 Task: Create a due date automation trigger when advanced on, 2 days after a card is due add fields with custom field "Resume" set to a number lower or equal to 1 and greater than 10 at 11:00 AM.
Action: Mouse moved to (1080, 315)
Screenshot: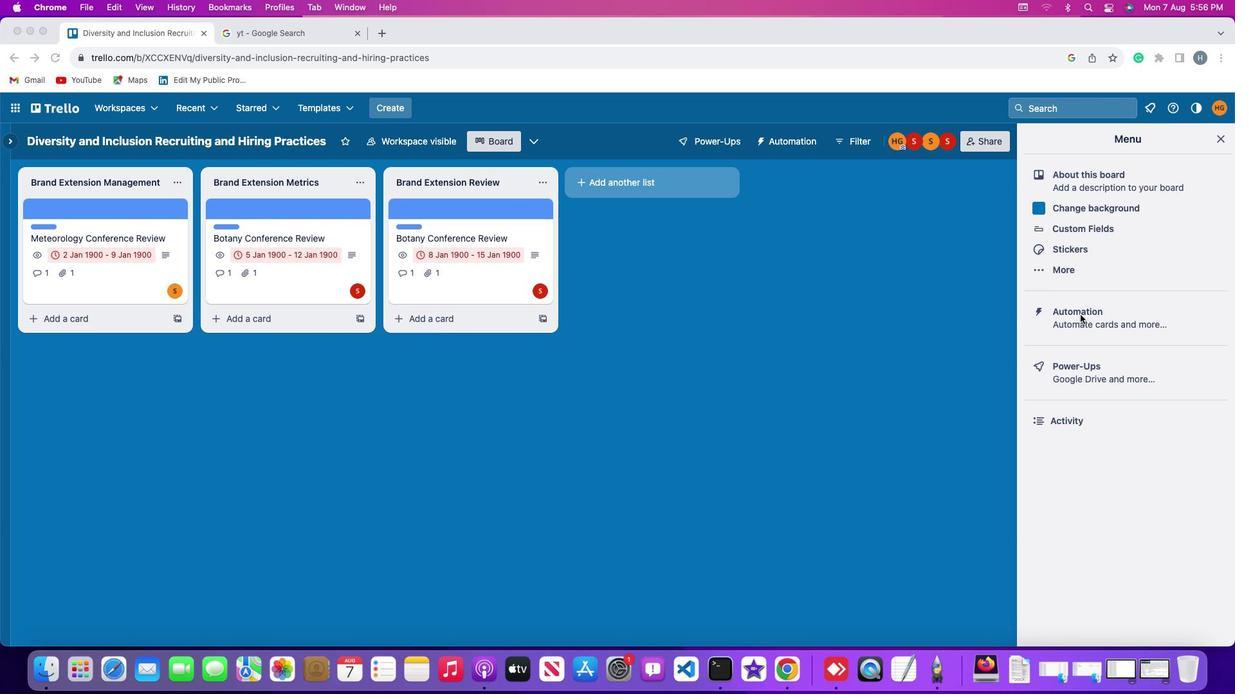 
Action: Mouse pressed left at (1080, 315)
Screenshot: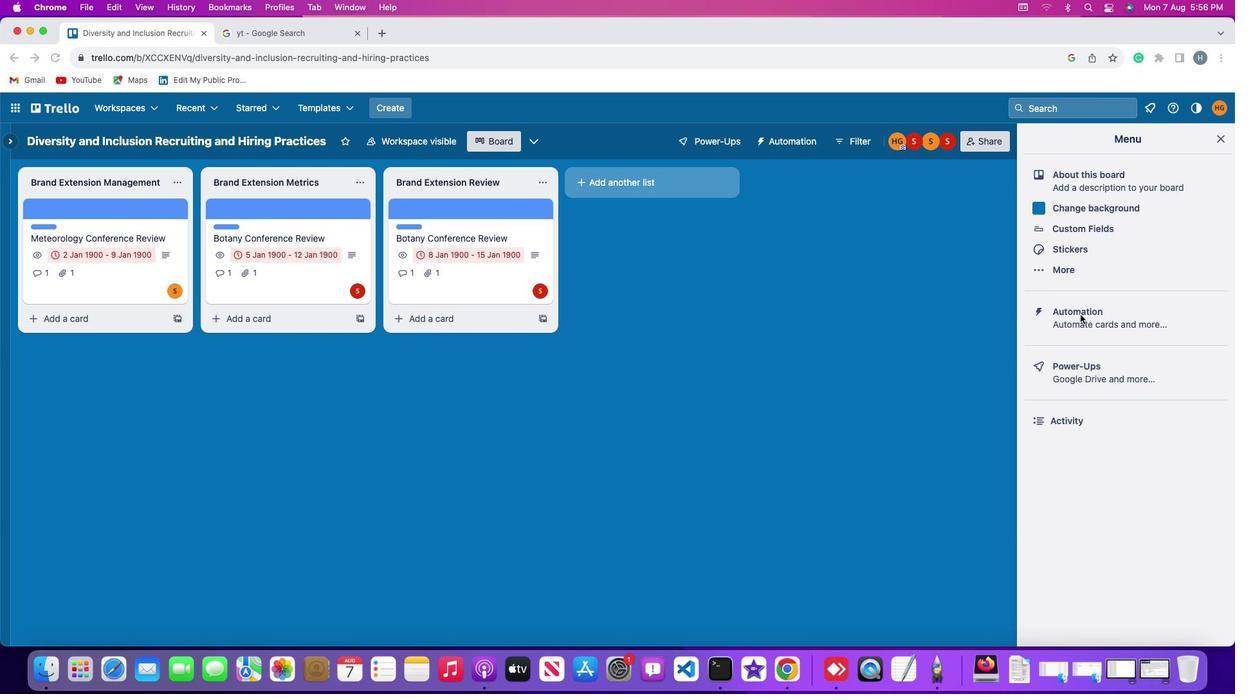 
Action: Mouse pressed left at (1080, 315)
Screenshot: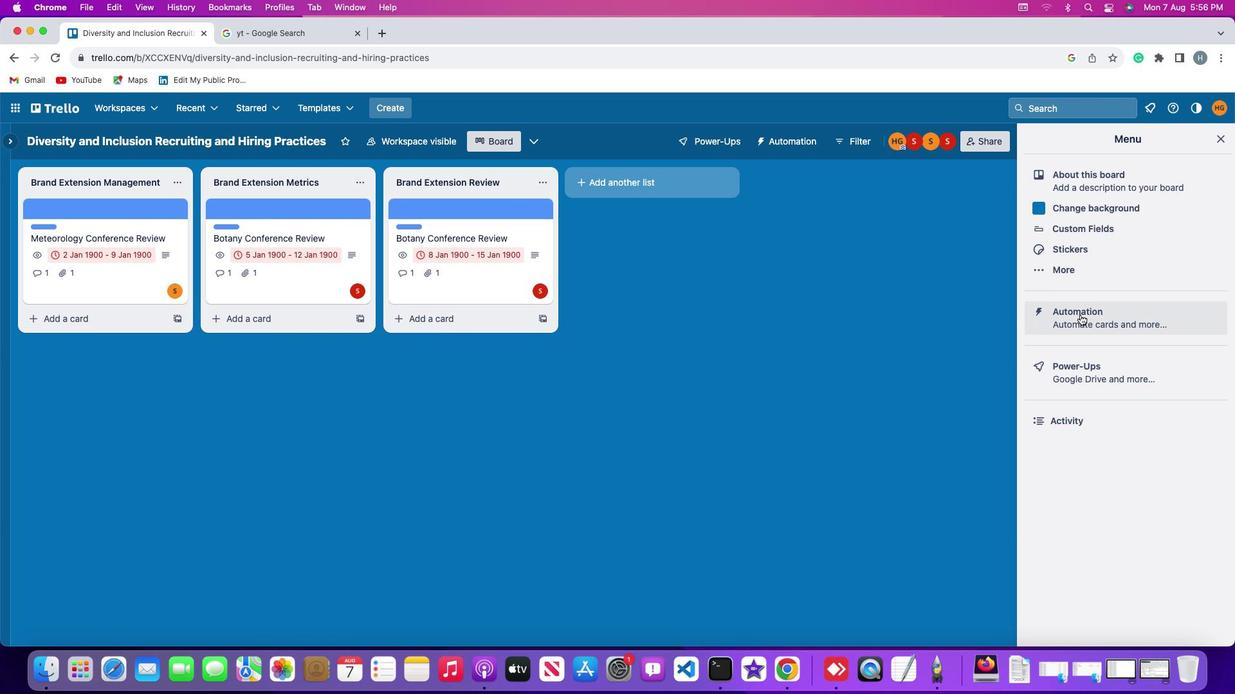 
Action: Mouse moved to (69, 301)
Screenshot: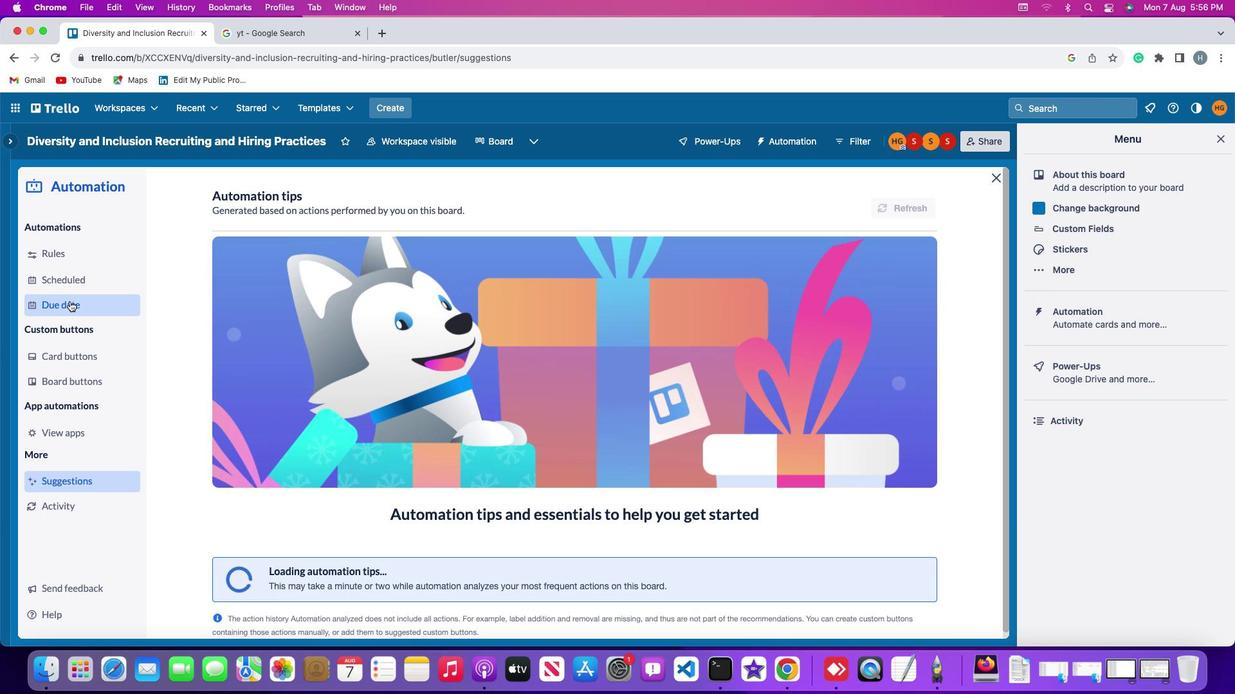 
Action: Mouse pressed left at (69, 301)
Screenshot: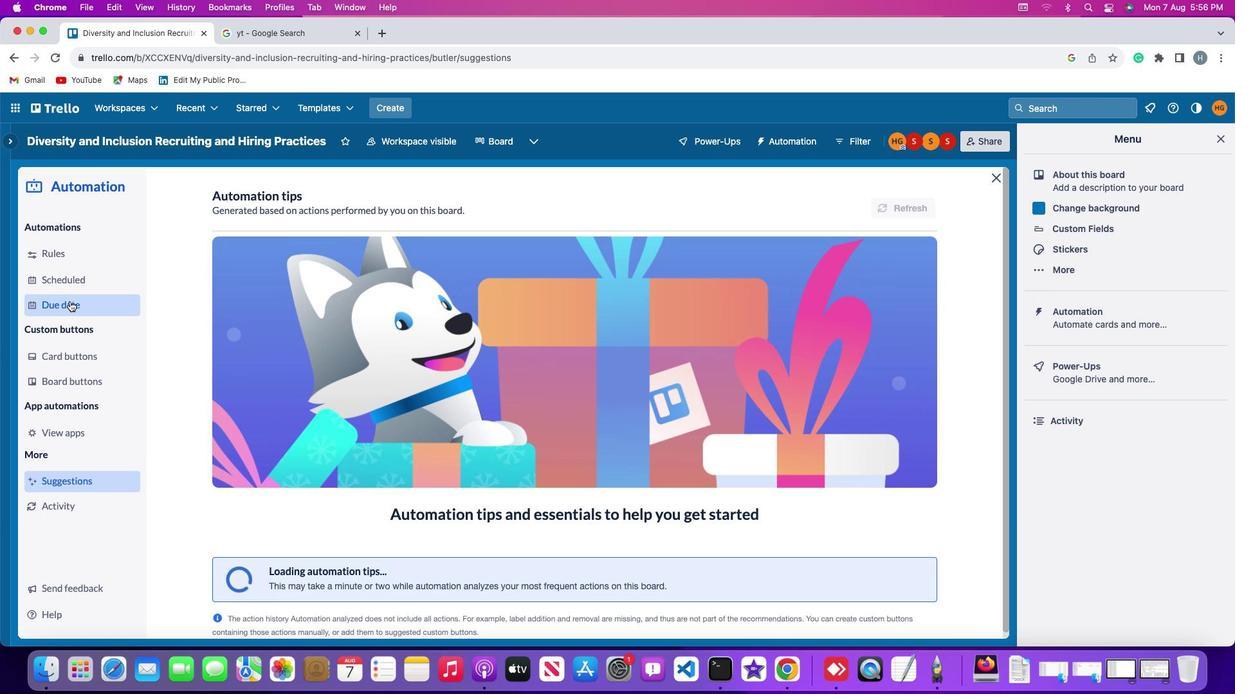 
Action: Mouse moved to (838, 200)
Screenshot: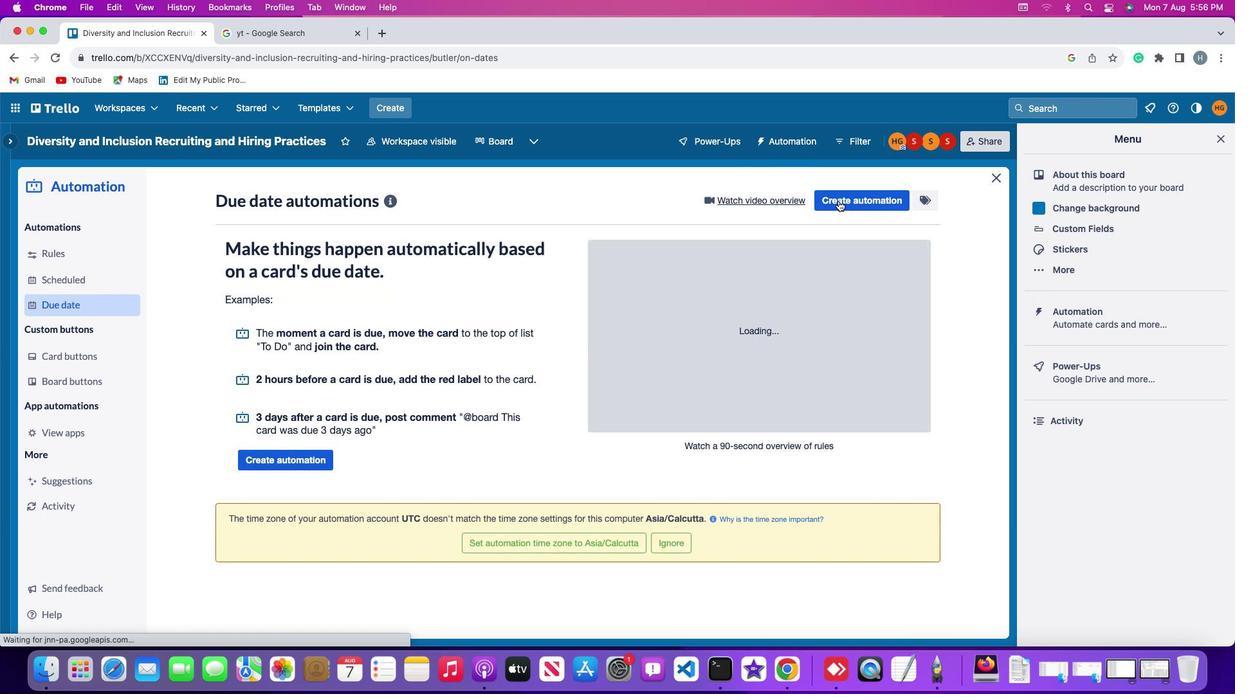 
Action: Mouse pressed left at (838, 200)
Screenshot: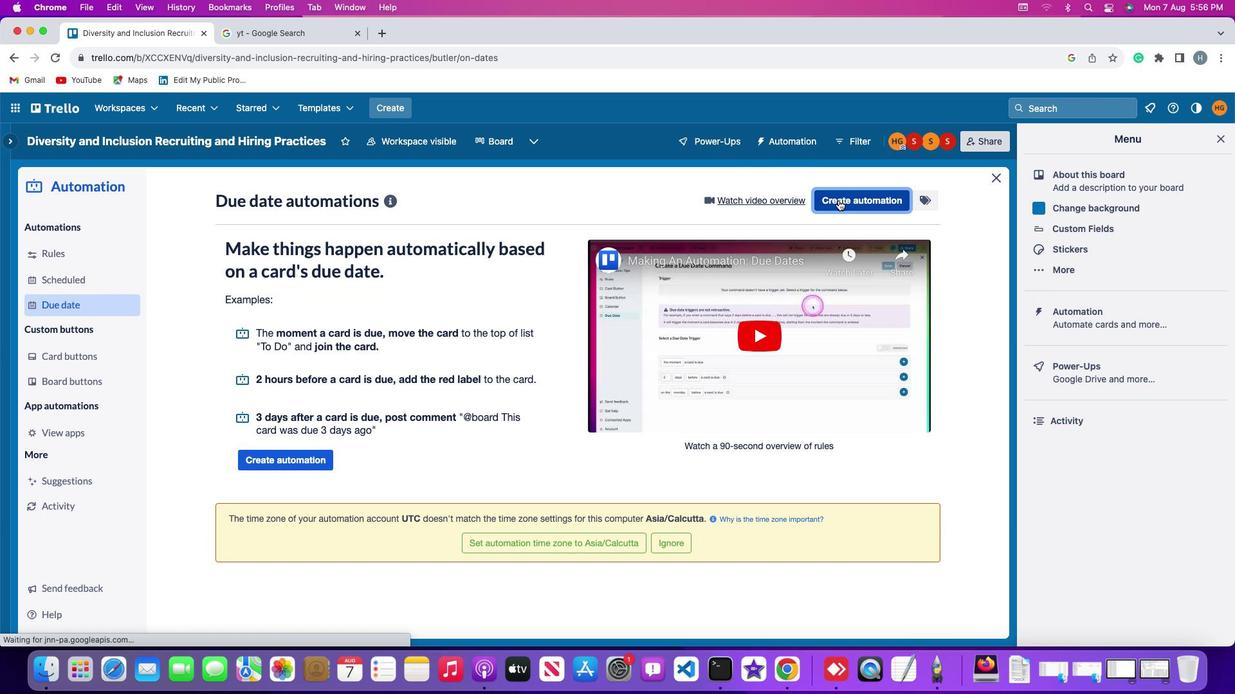 
Action: Mouse moved to (466, 322)
Screenshot: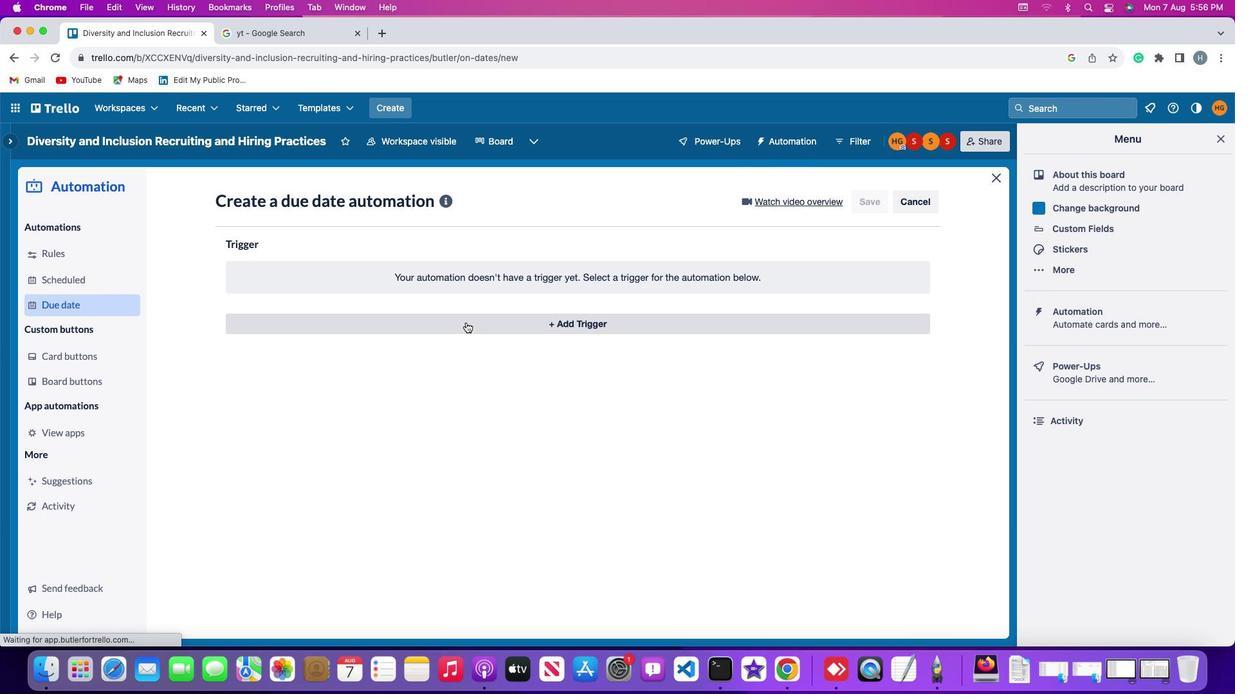 
Action: Mouse pressed left at (466, 322)
Screenshot: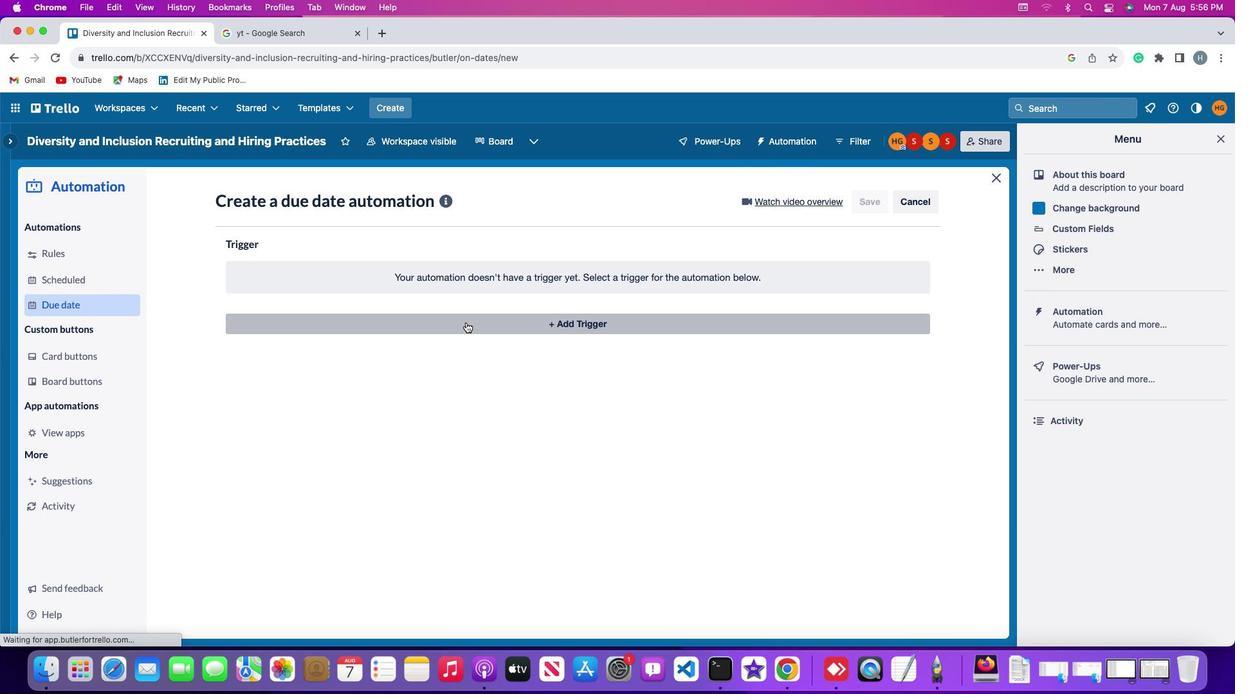 
Action: Mouse moved to (248, 519)
Screenshot: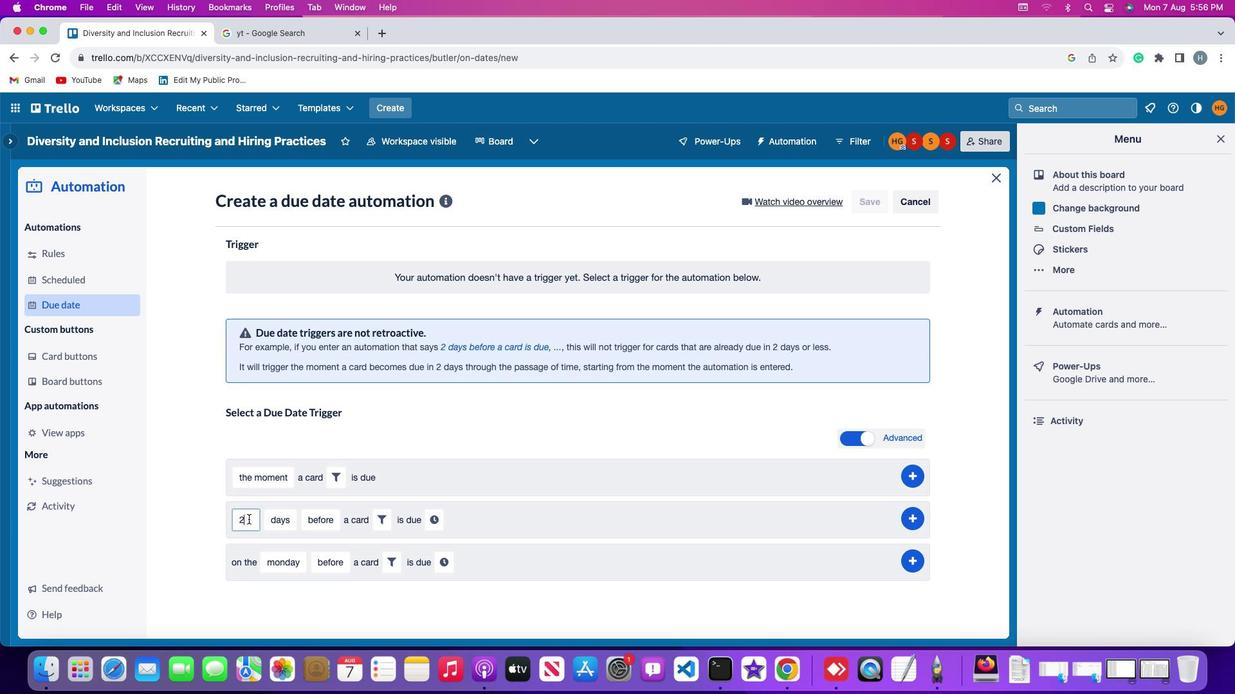 
Action: Mouse pressed left at (248, 519)
Screenshot: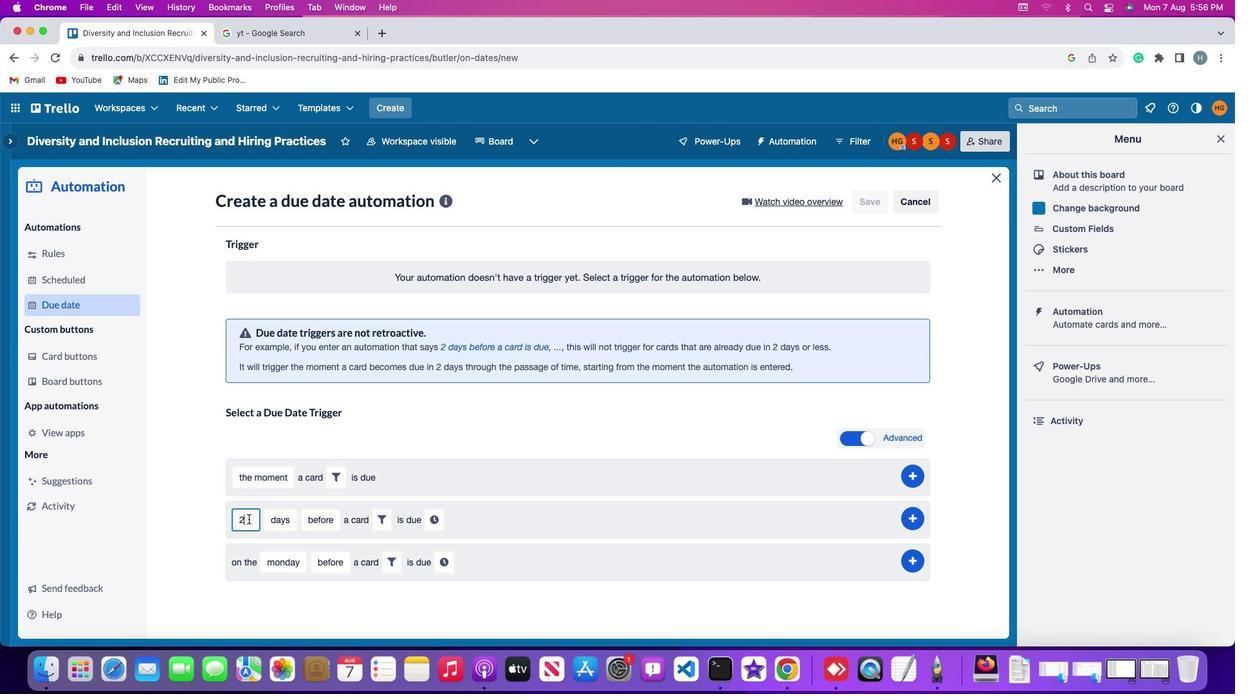 
Action: Mouse moved to (248, 519)
Screenshot: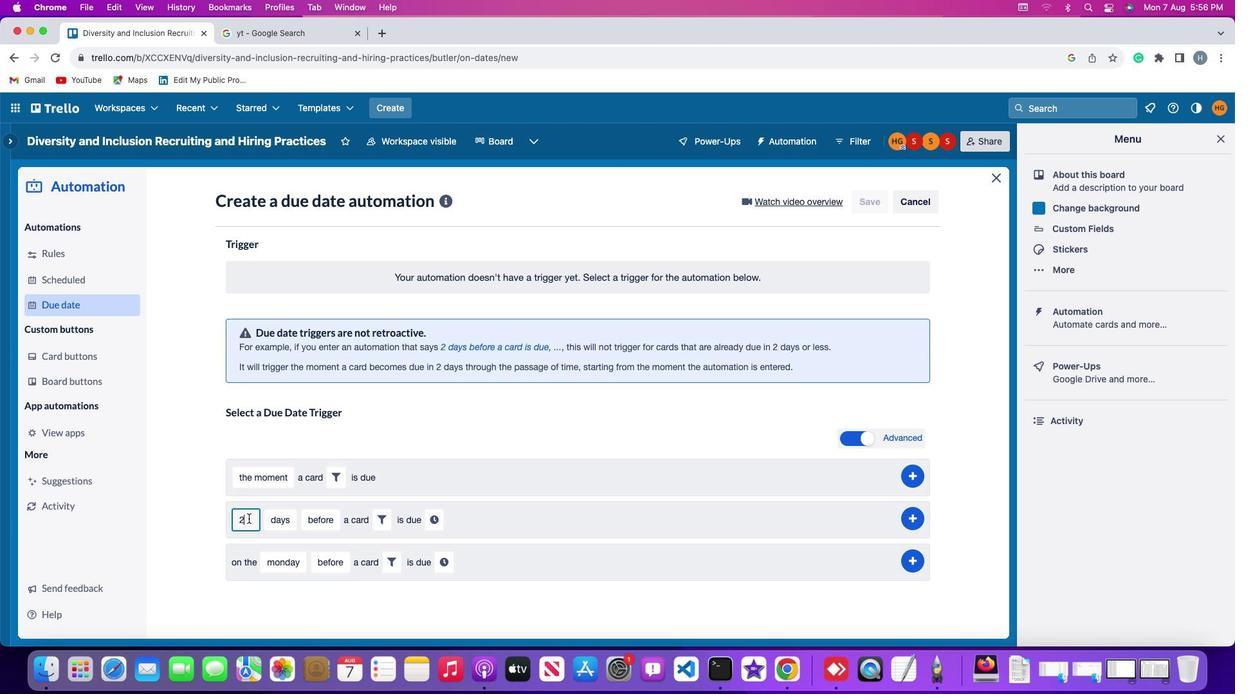 
Action: Key pressed Key.backspace'2'
Screenshot: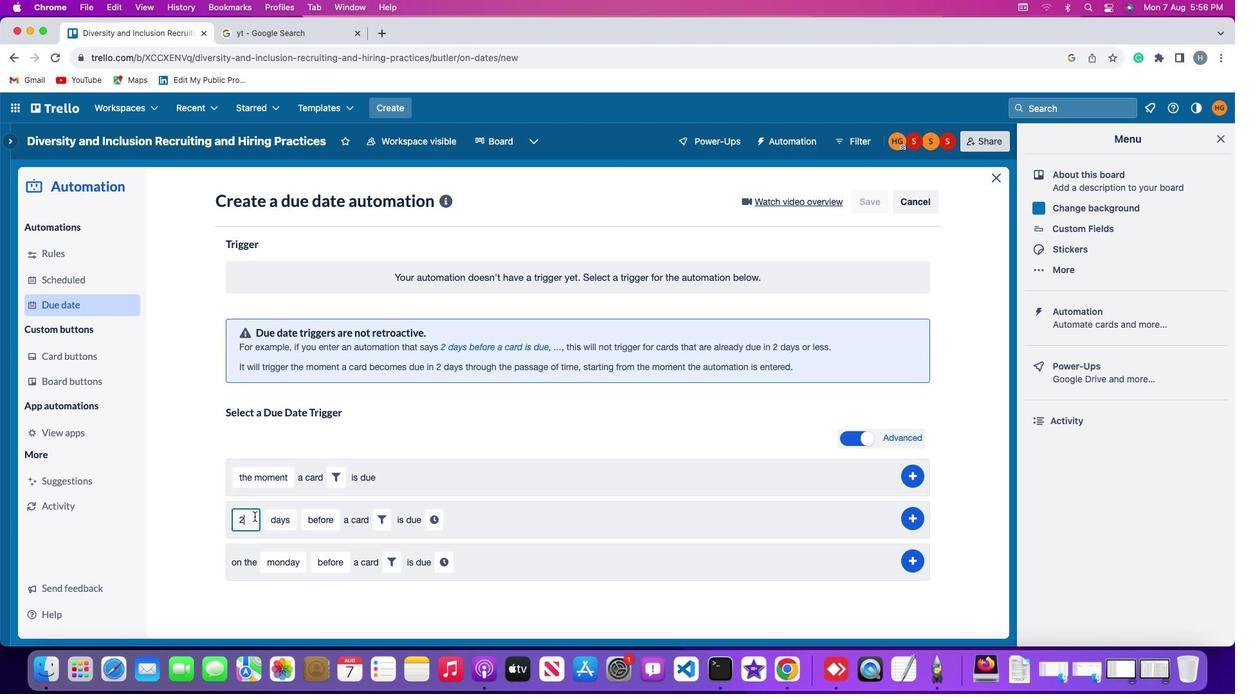 
Action: Mouse moved to (272, 515)
Screenshot: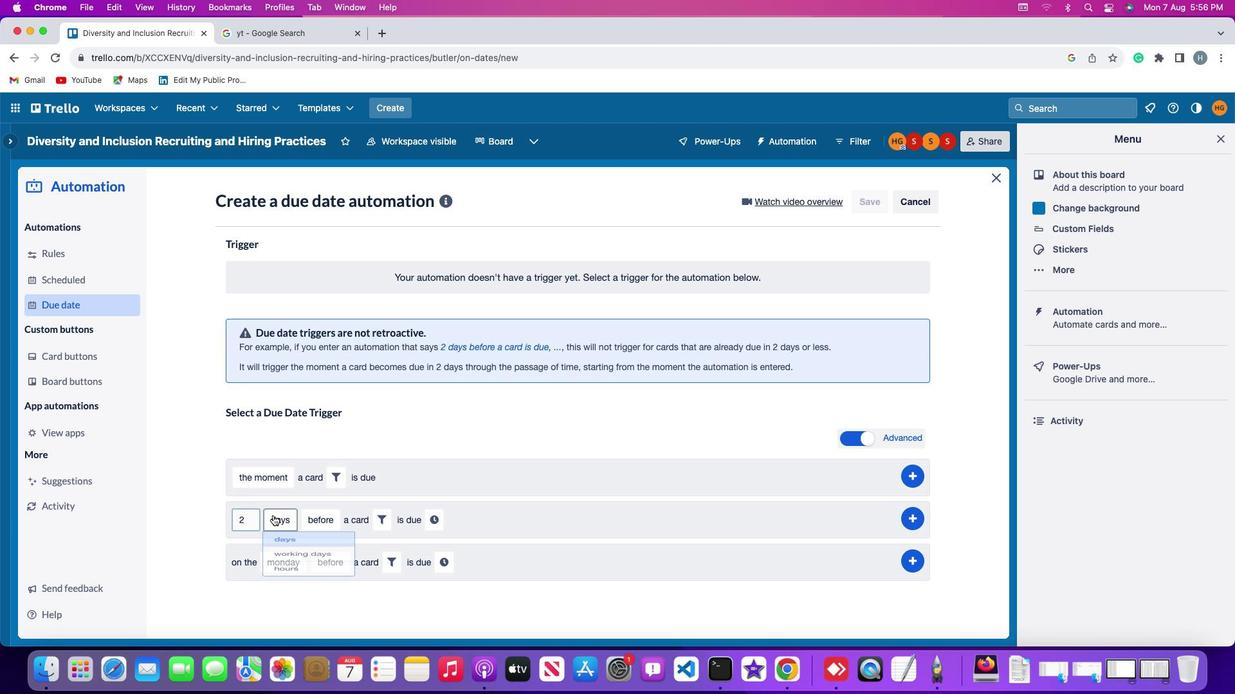 
Action: Mouse pressed left at (272, 515)
Screenshot: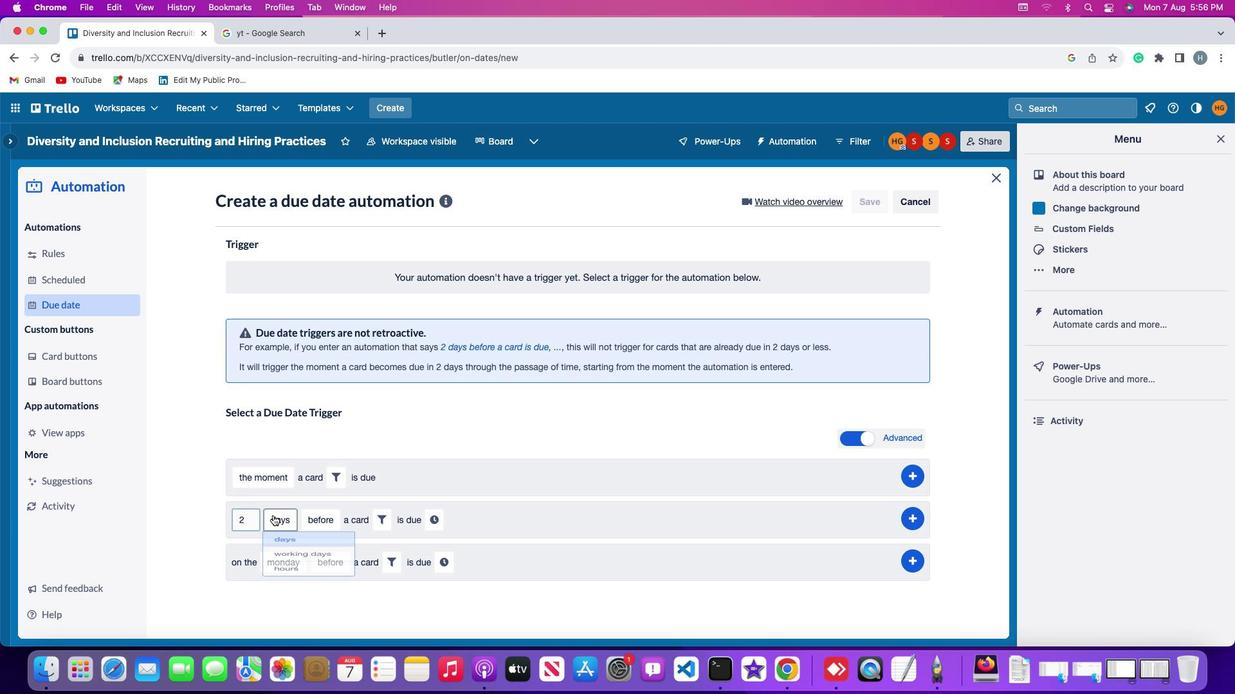 
Action: Mouse moved to (284, 540)
Screenshot: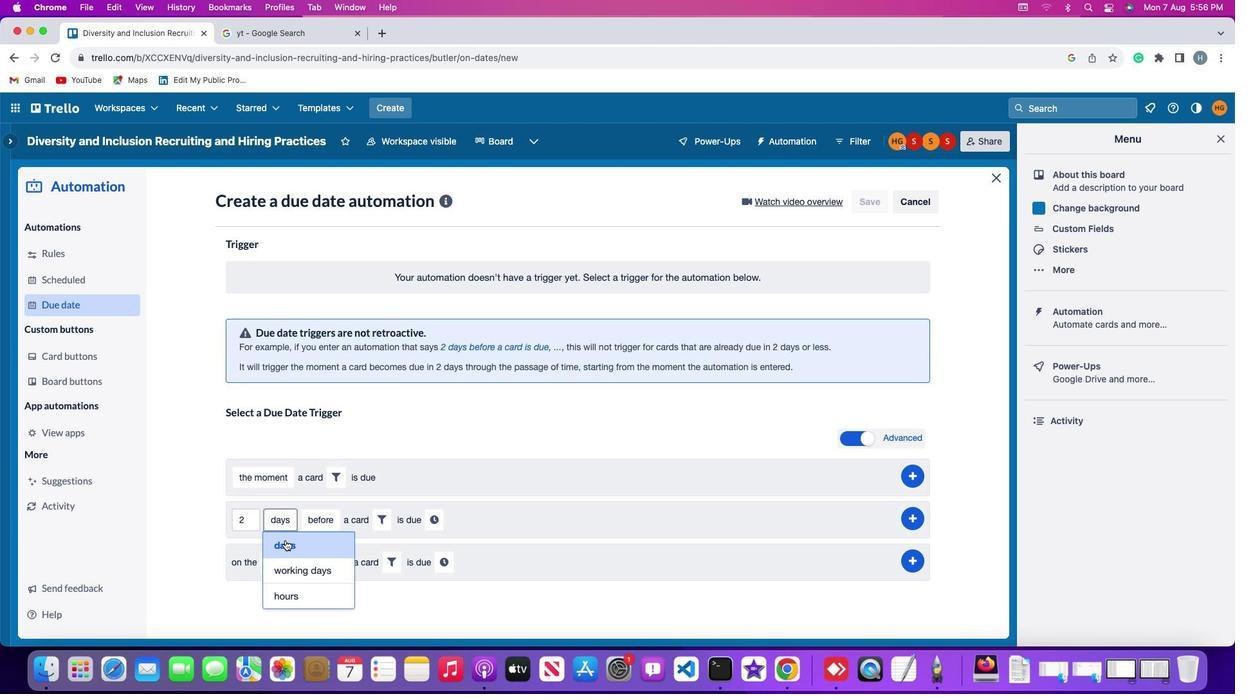 
Action: Mouse pressed left at (284, 540)
Screenshot: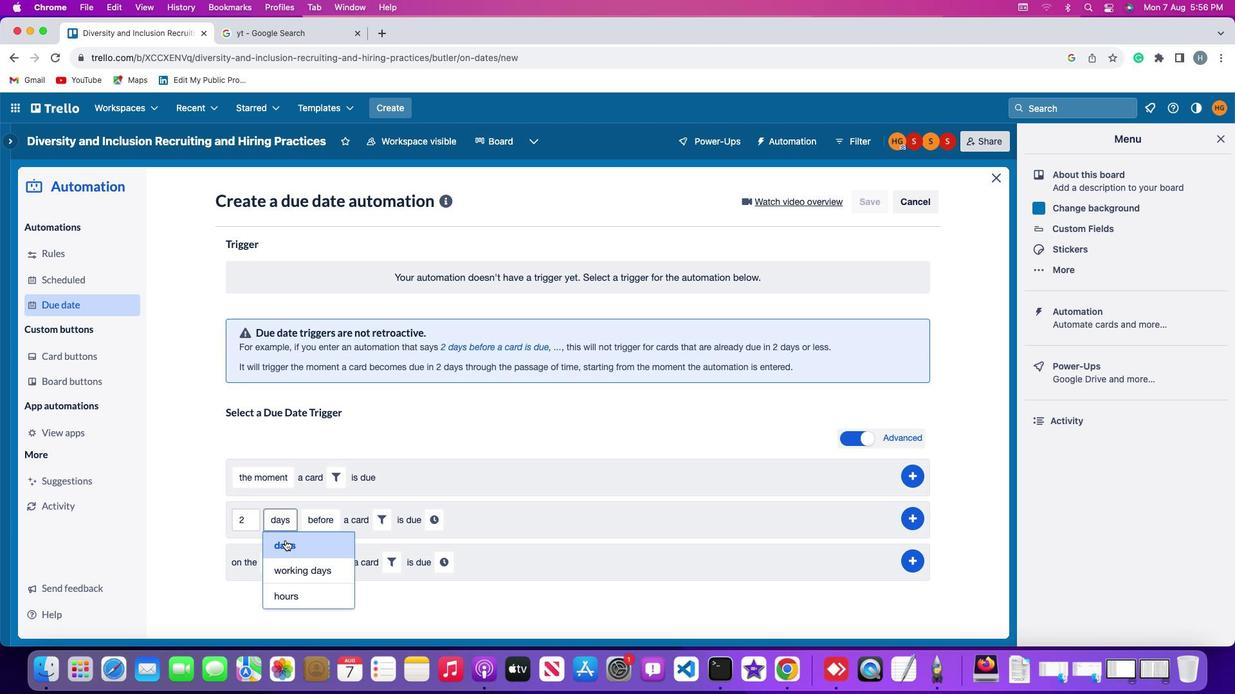 
Action: Mouse moved to (322, 521)
Screenshot: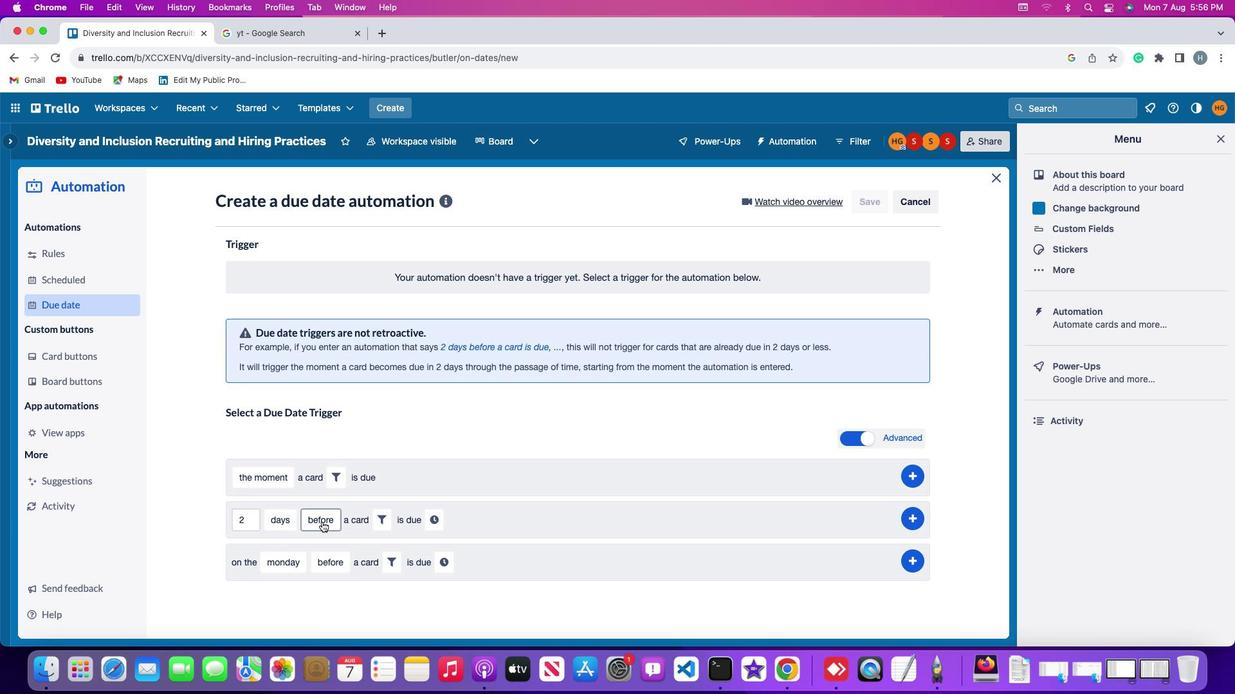 
Action: Mouse pressed left at (322, 521)
Screenshot: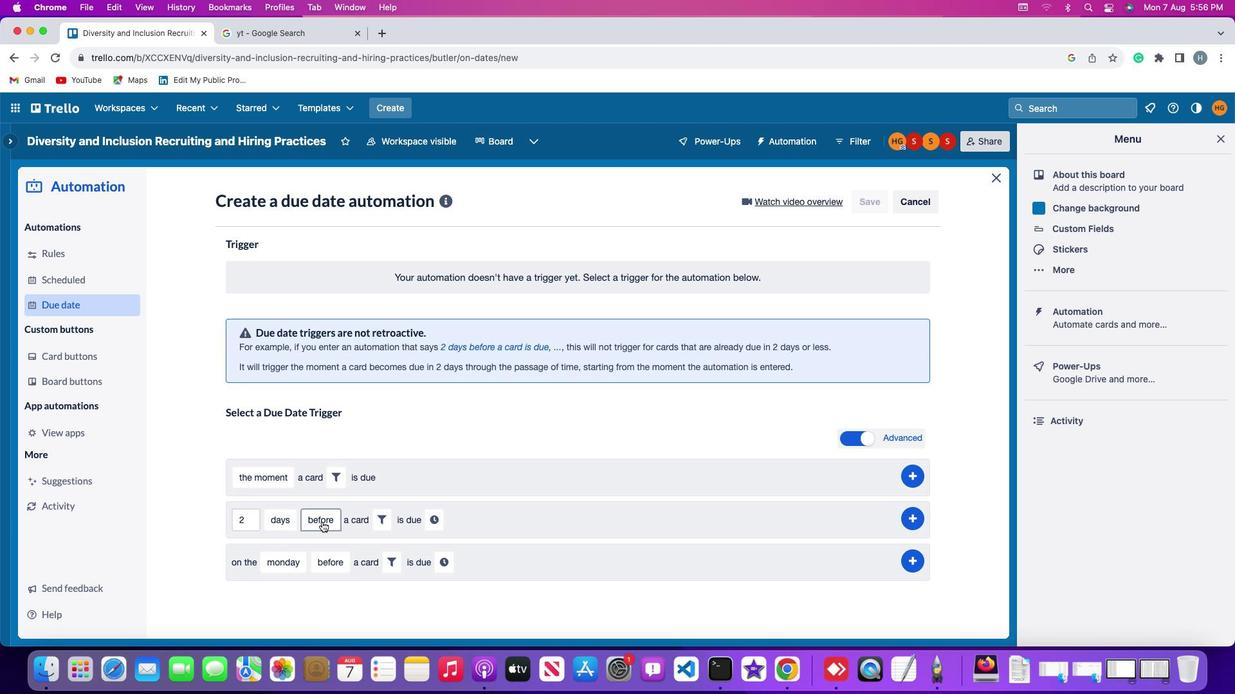 
Action: Mouse moved to (322, 566)
Screenshot: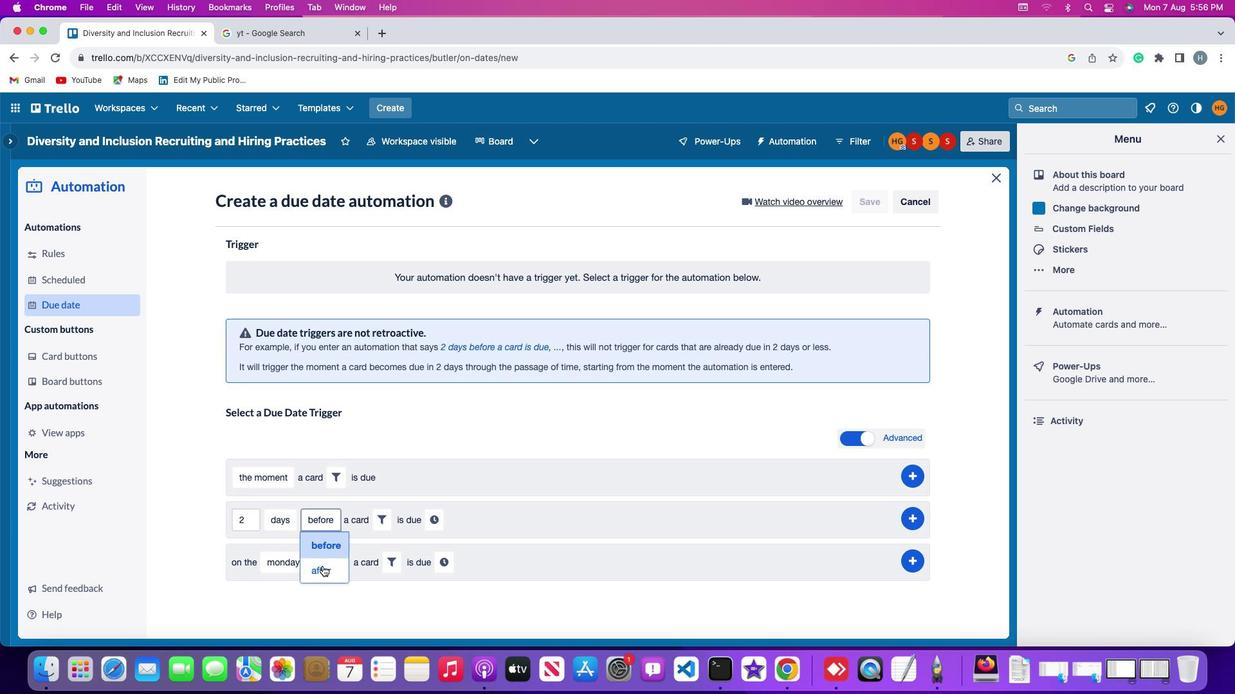 
Action: Mouse pressed left at (322, 566)
Screenshot: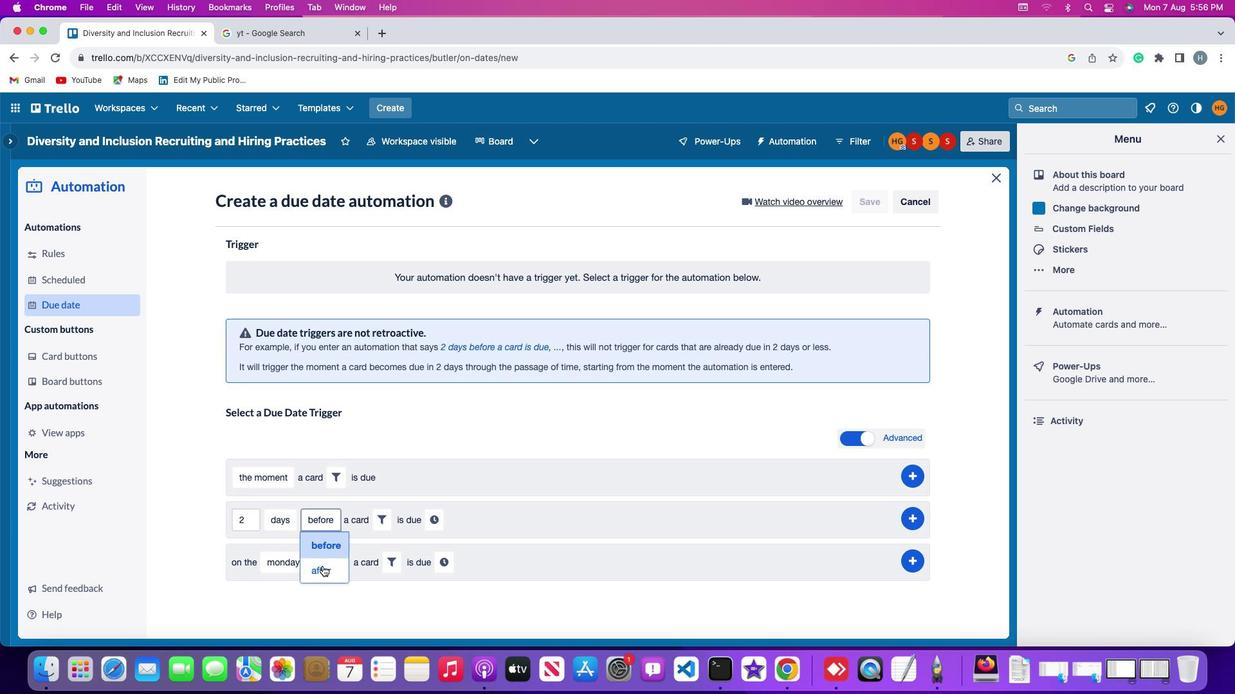 
Action: Mouse moved to (372, 519)
Screenshot: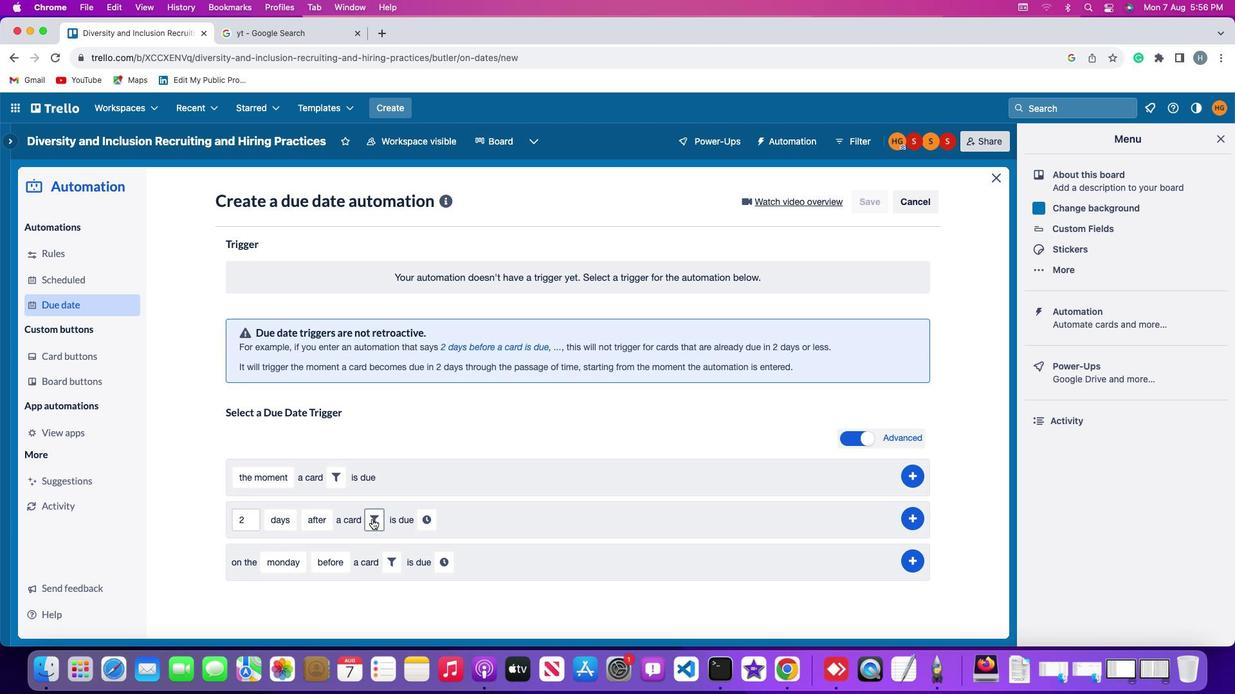 
Action: Mouse pressed left at (372, 519)
Screenshot: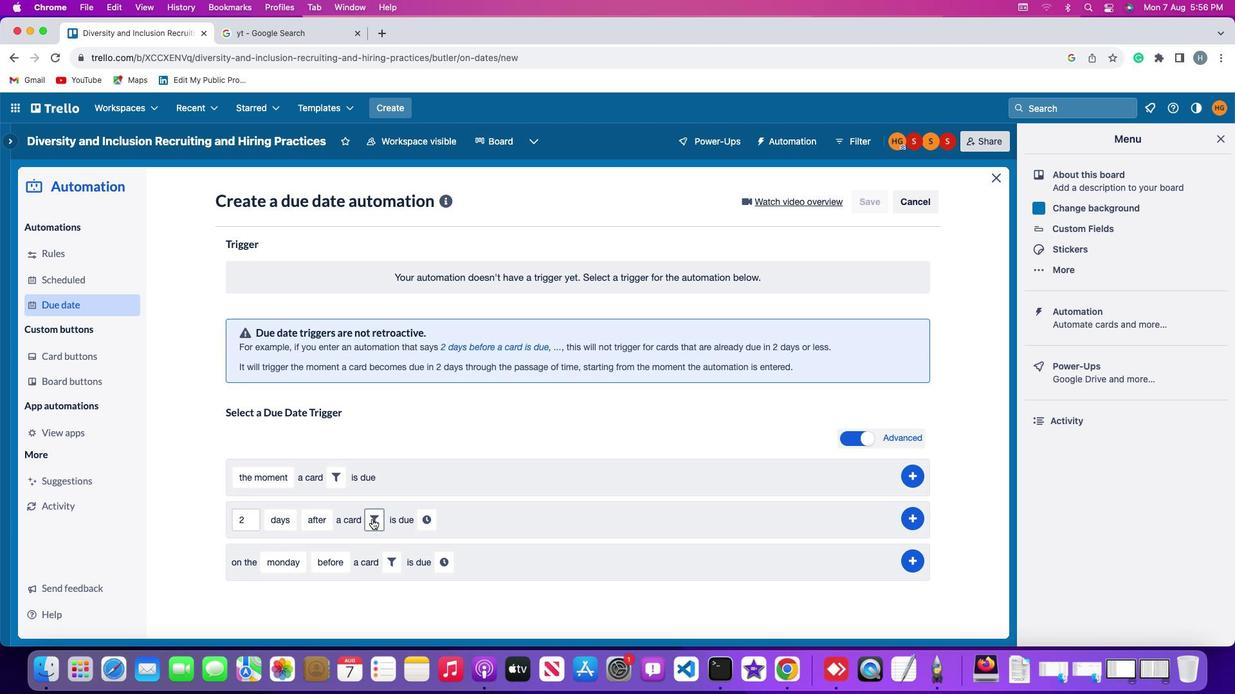 
Action: Mouse moved to (582, 560)
Screenshot: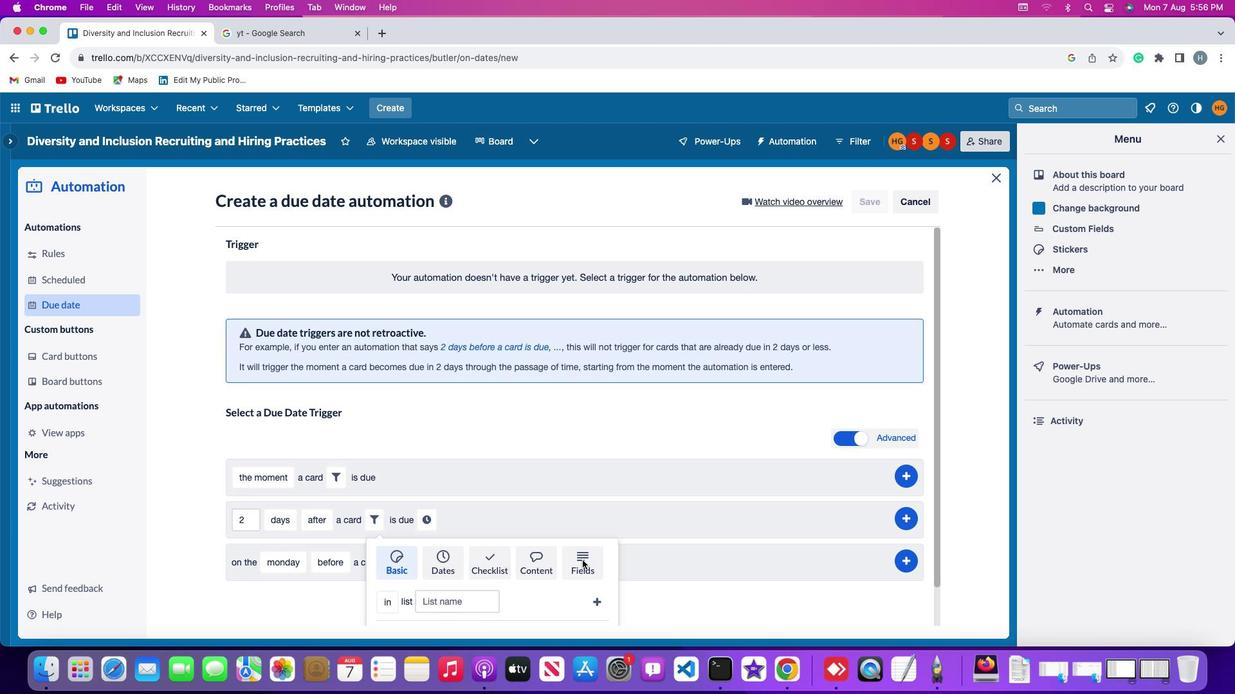 
Action: Mouse pressed left at (582, 560)
Screenshot: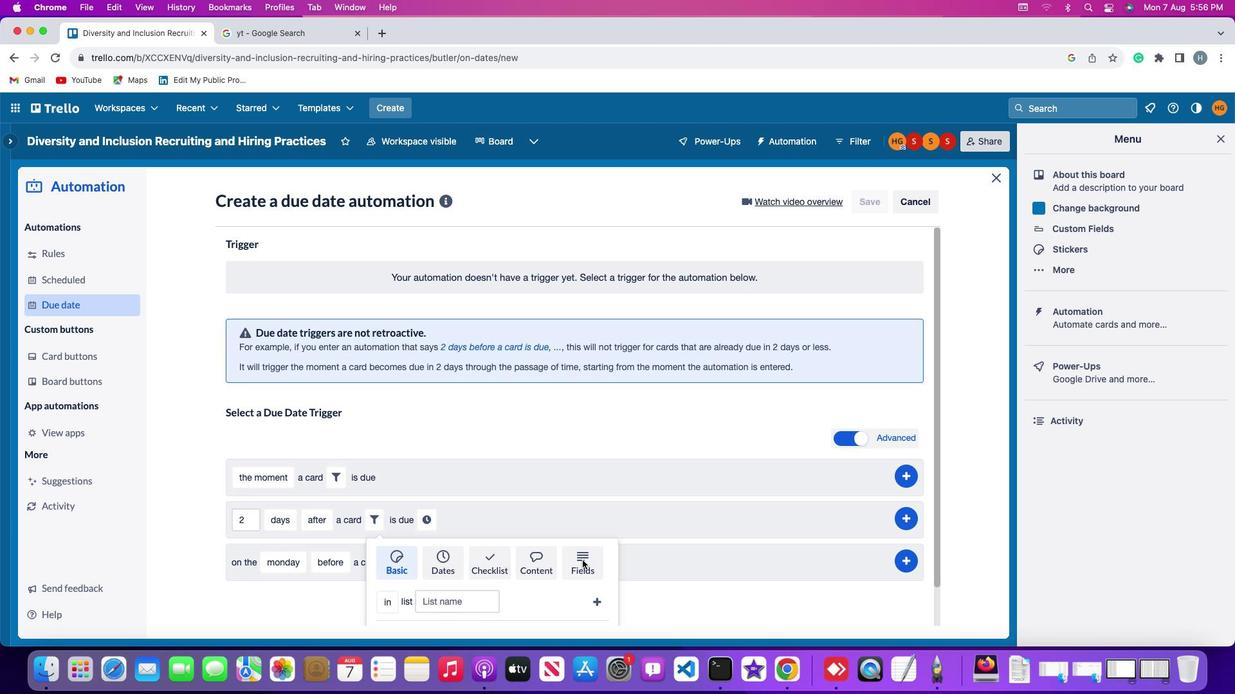 
Action: Mouse moved to (467, 571)
Screenshot: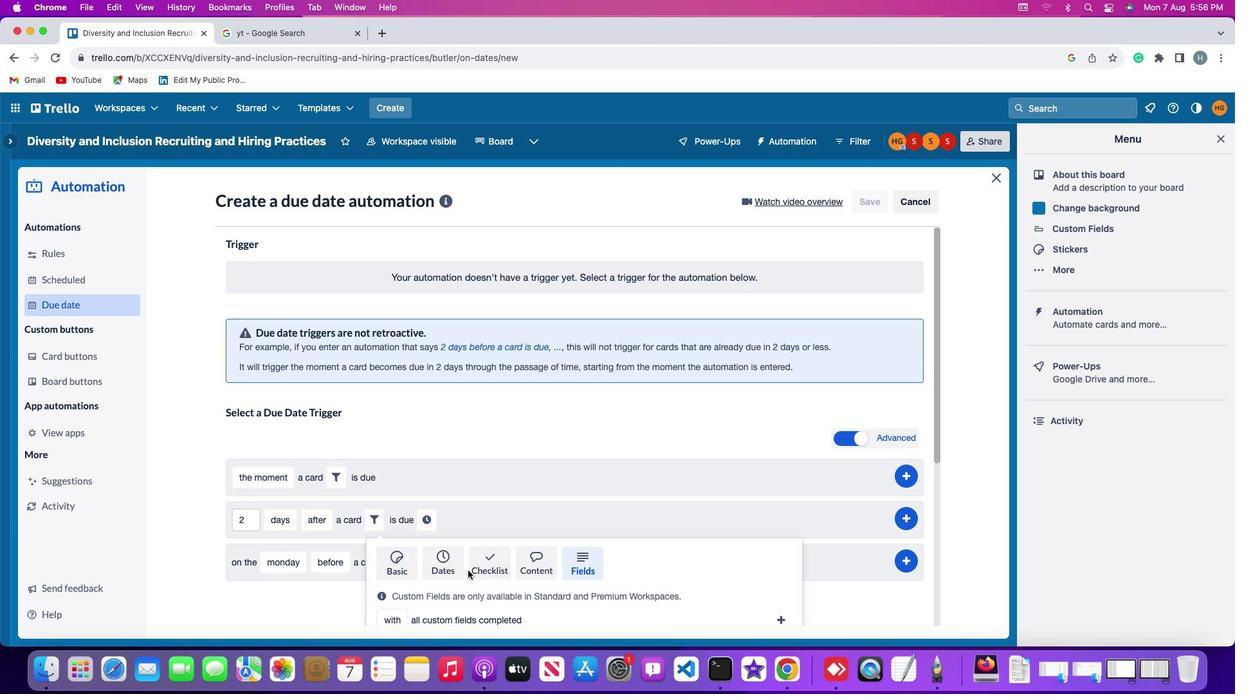 
Action: Mouse scrolled (467, 571) with delta (0, 0)
Screenshot: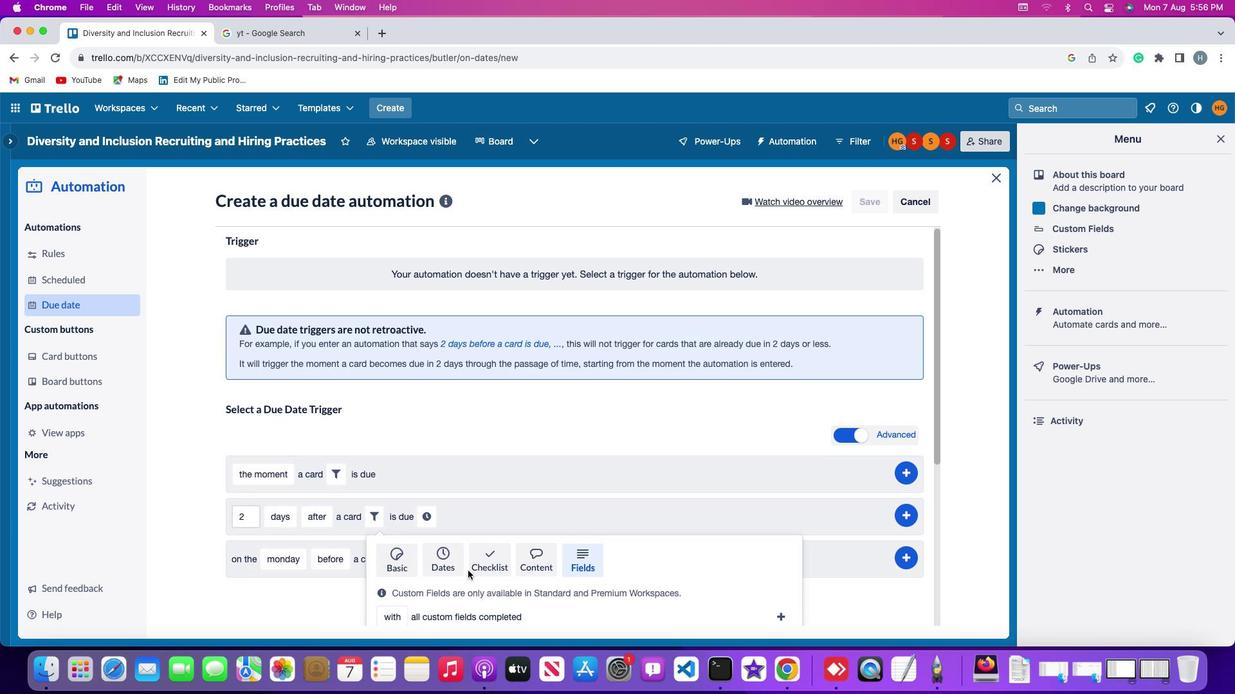 
Action: Mouse scrolled (467, 571) with delta (0, 0)
Screenshot: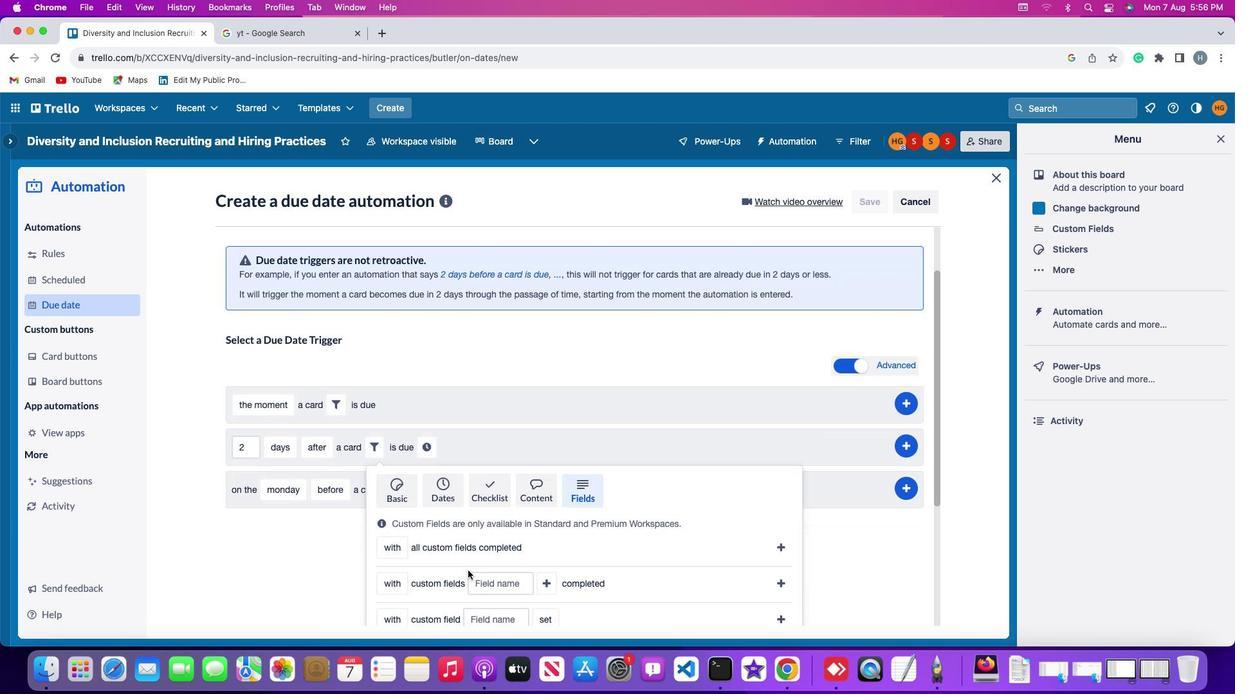 
Action: Mouse scrolled (467, 571) with delta (0, -2)
Screenshot: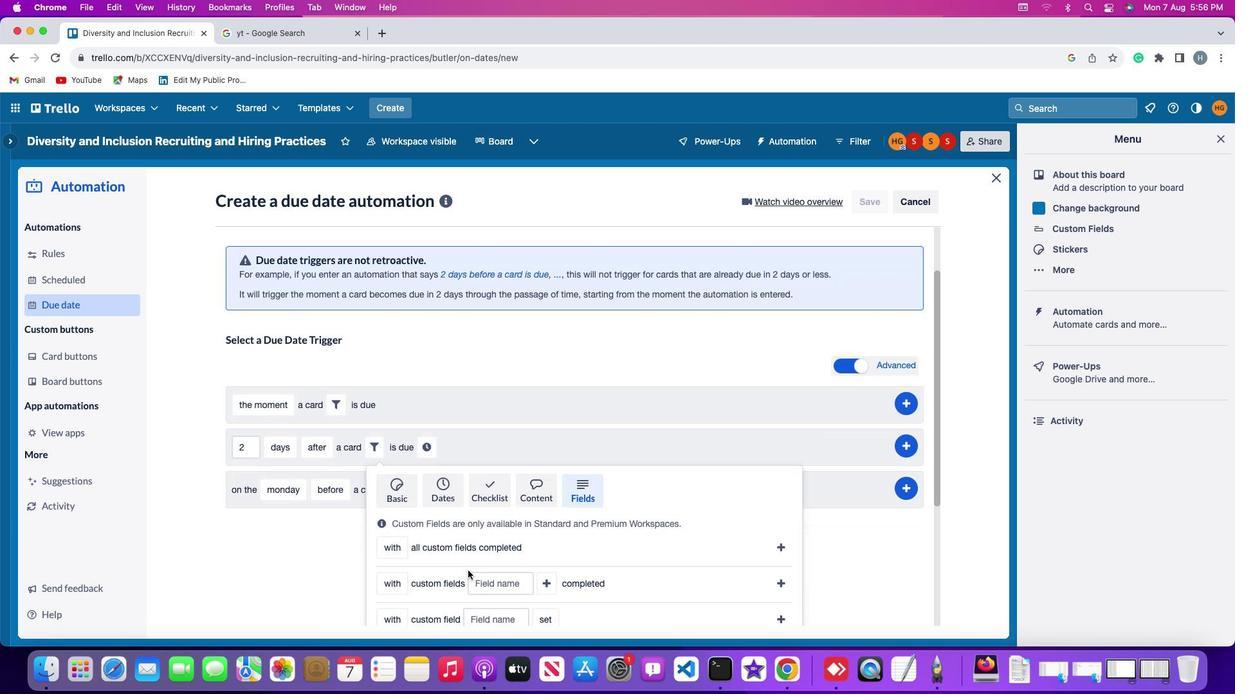 
Action: Mouse scrolled (467, 571) with delta (0, -3)
Screenshot: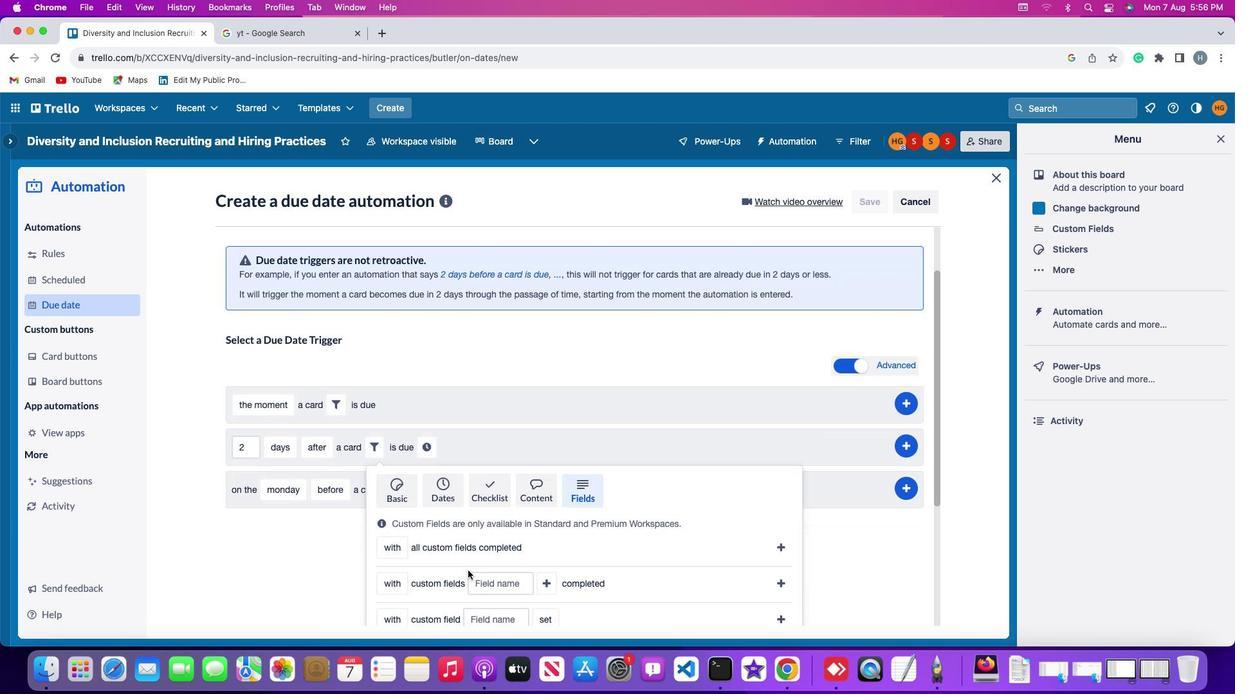 
Action: Mouse scrolled (467, 571) with delta (0, -3)
Screenshot: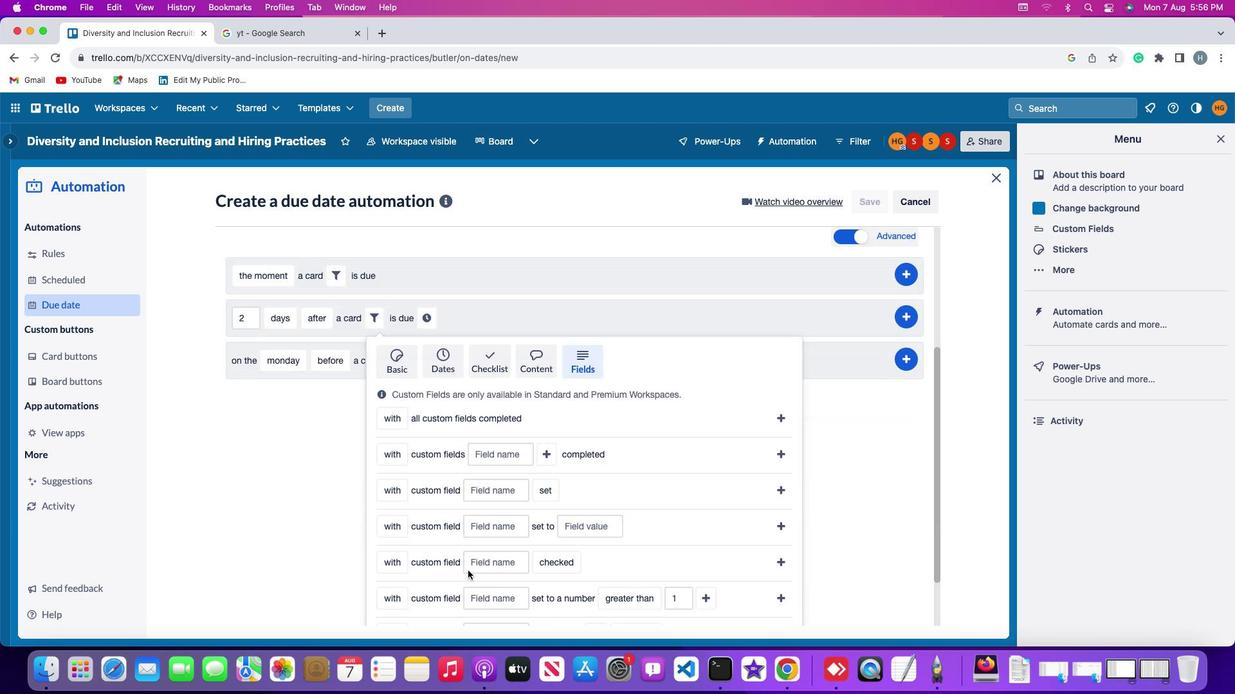 
Action: Mouse scrolled (467, 571) with delta (0, -4)
Screenshot: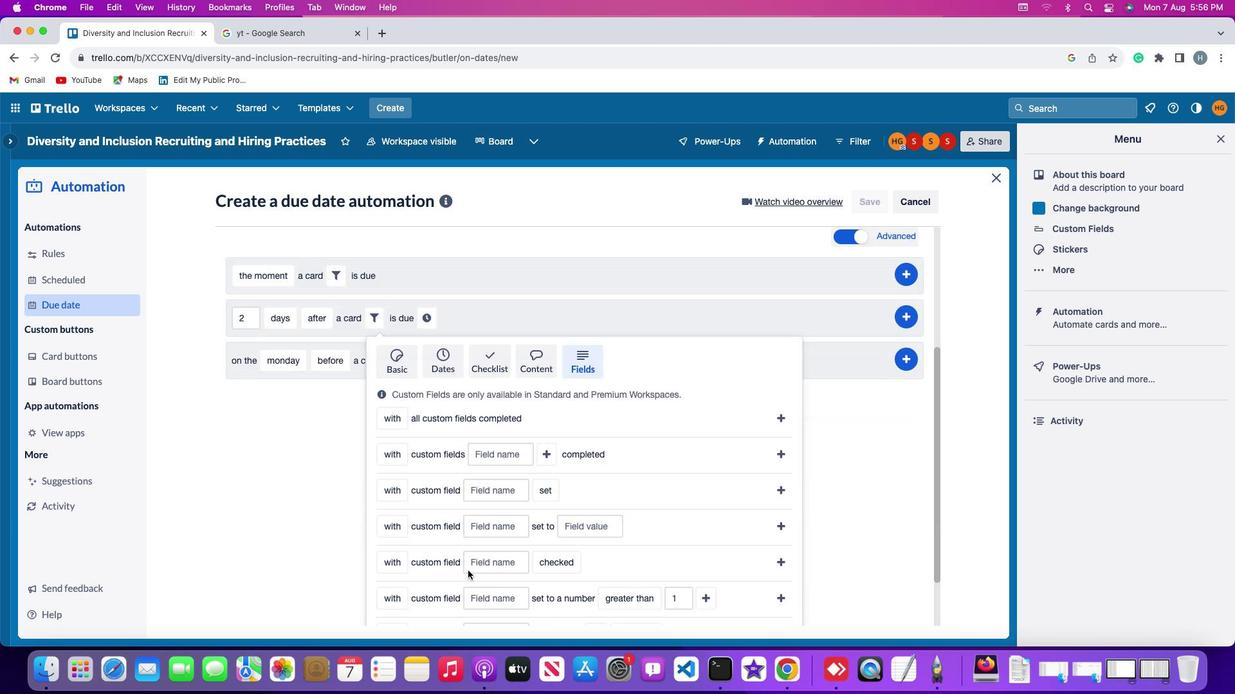
Action: Mouse scrolled (467, 571) with delta (0, -5)
Screenshot: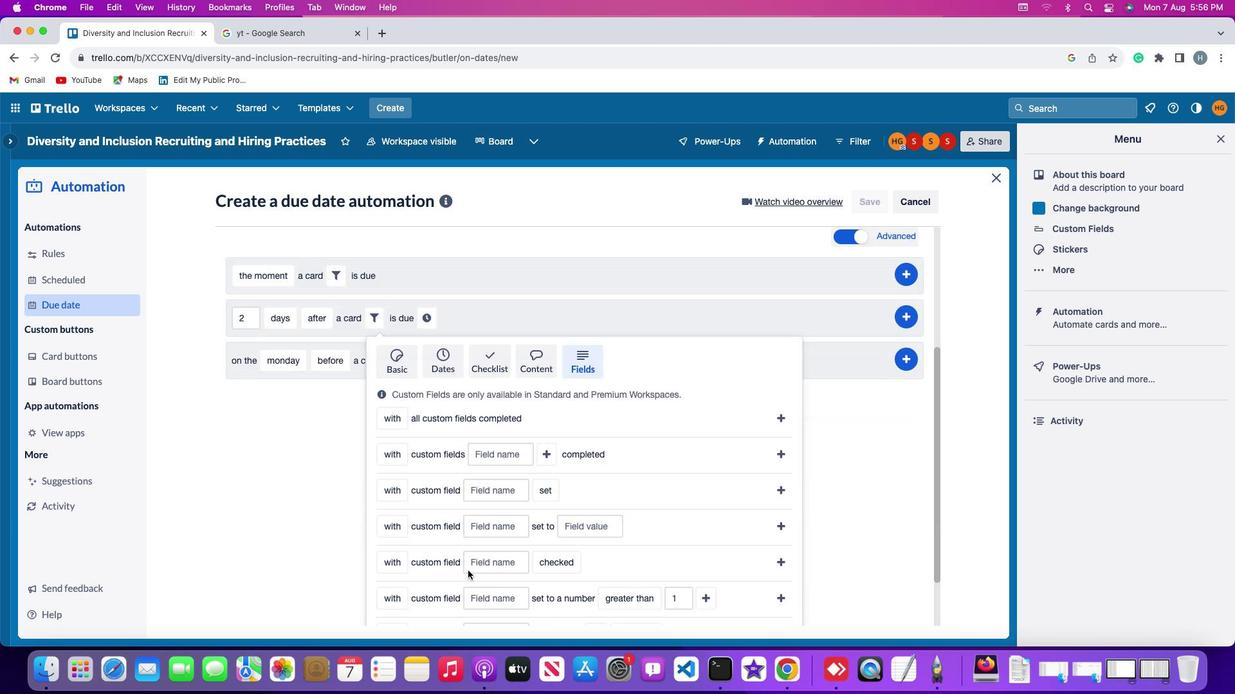 
Action: Mouse scrolled (467, 571) with delta (0, 0)
Screenshot: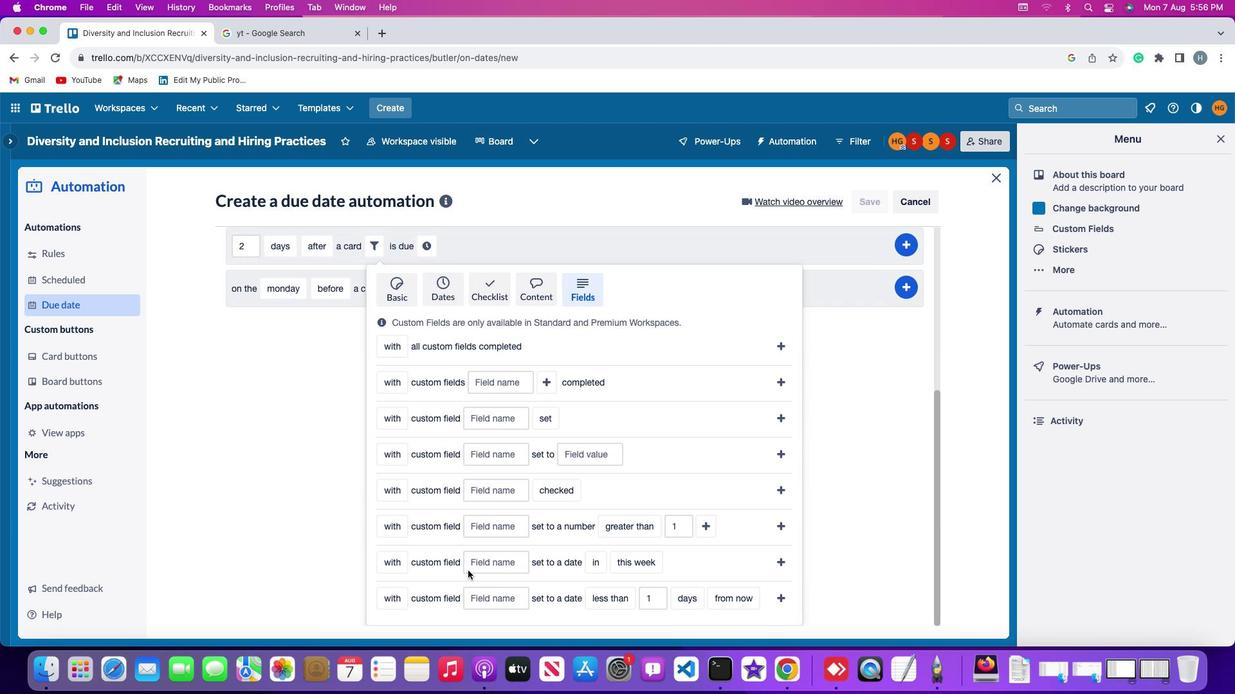 
Action: Mouse scrolled (467, 571) with delta (0, 0)
Screenshot: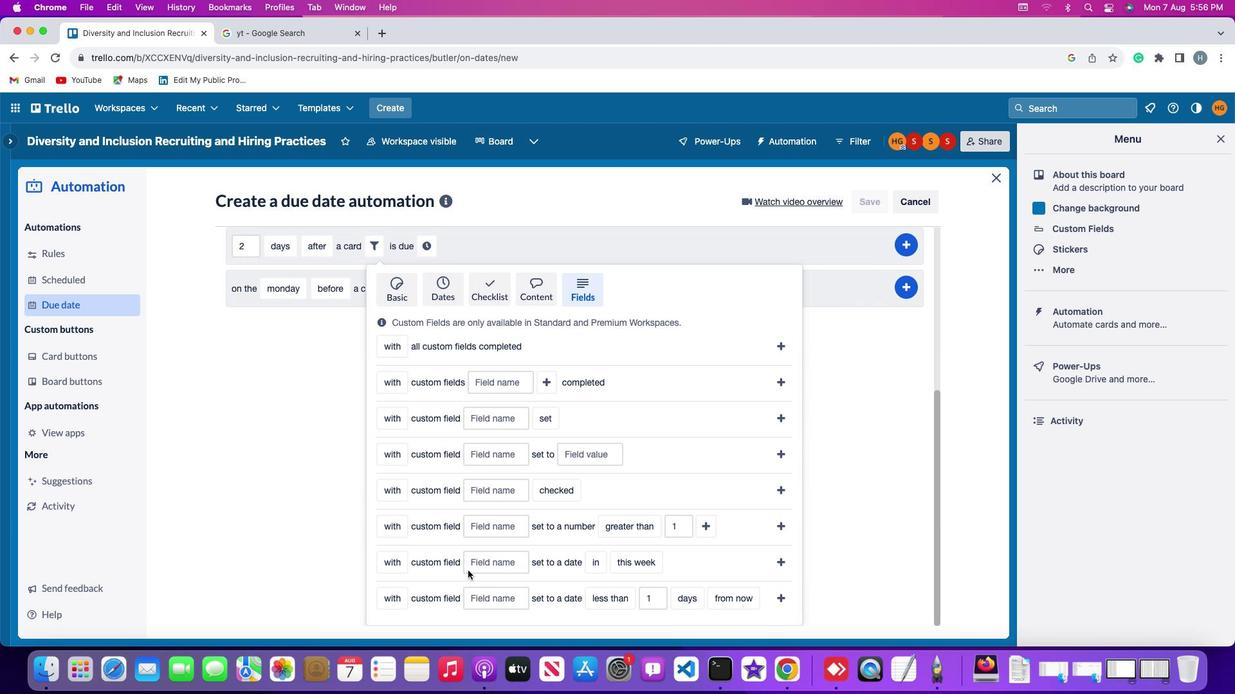 
Action: Mouse scrolled (467, 571) with delta (0, -1)
Screenshot: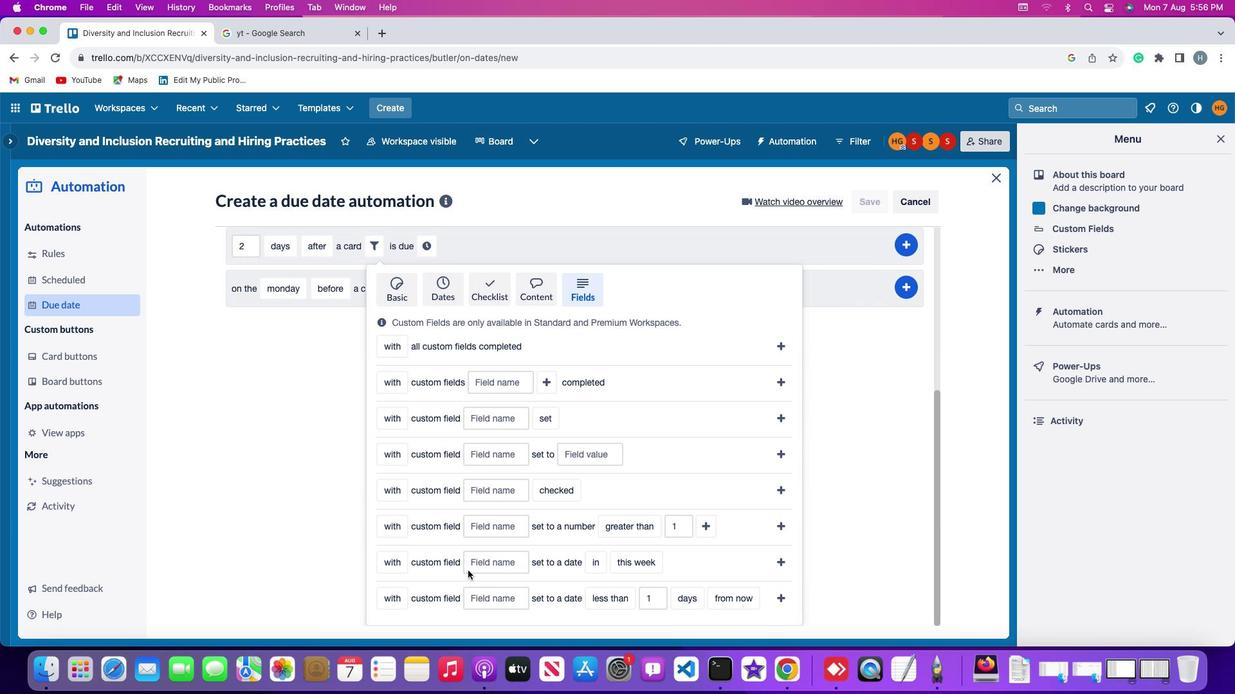 
Action: Mouse scrolled (467, 571) with delta (0, -3)
Screenshot: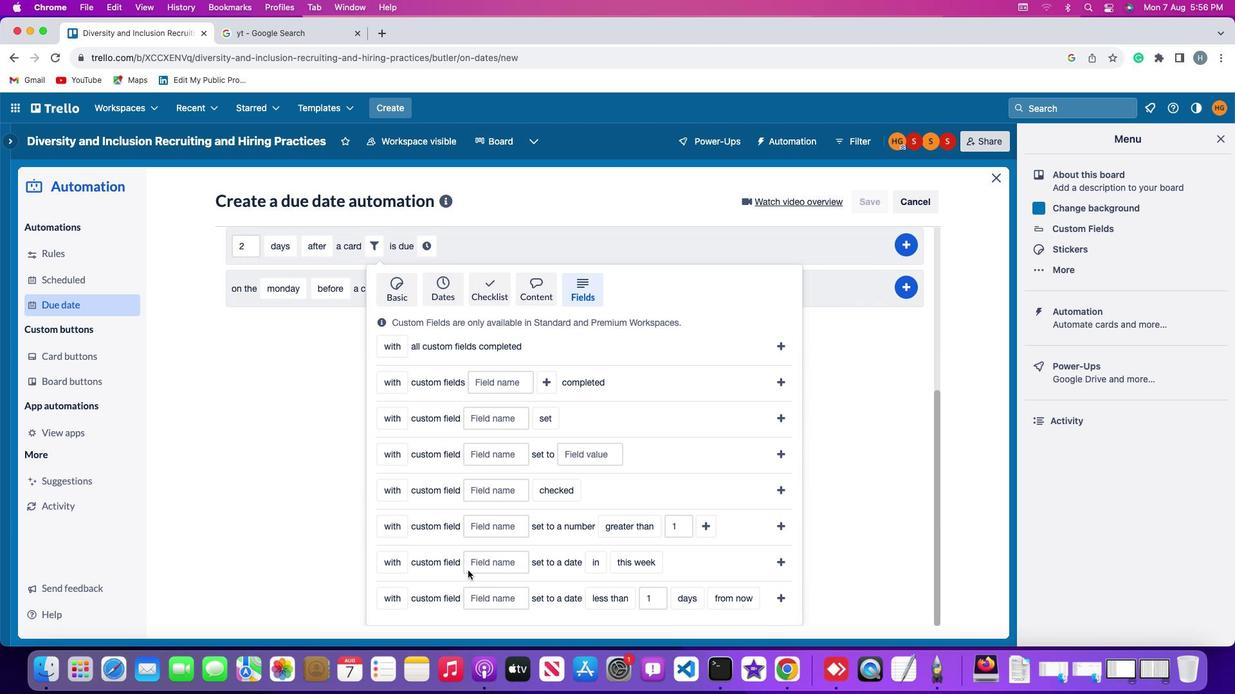 
Action: Mouse moved to (391, 531)
Screenshot: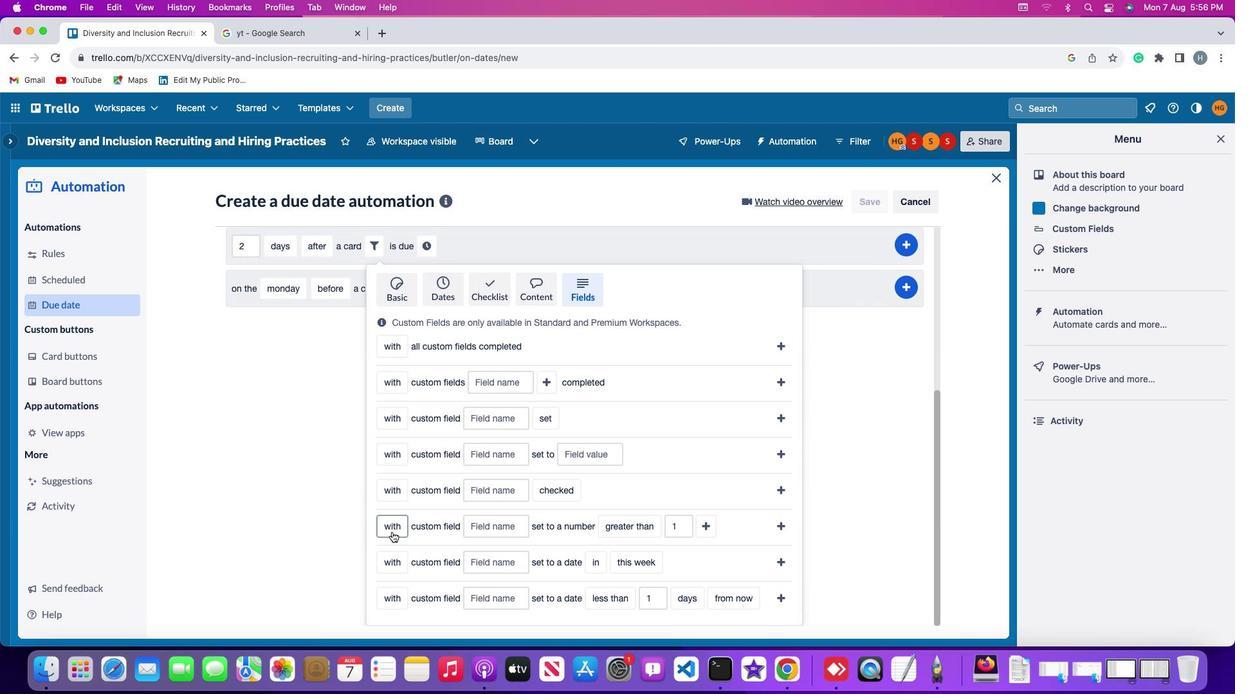 
Action: Mouse pressed left at (391, 531)
Screenshot: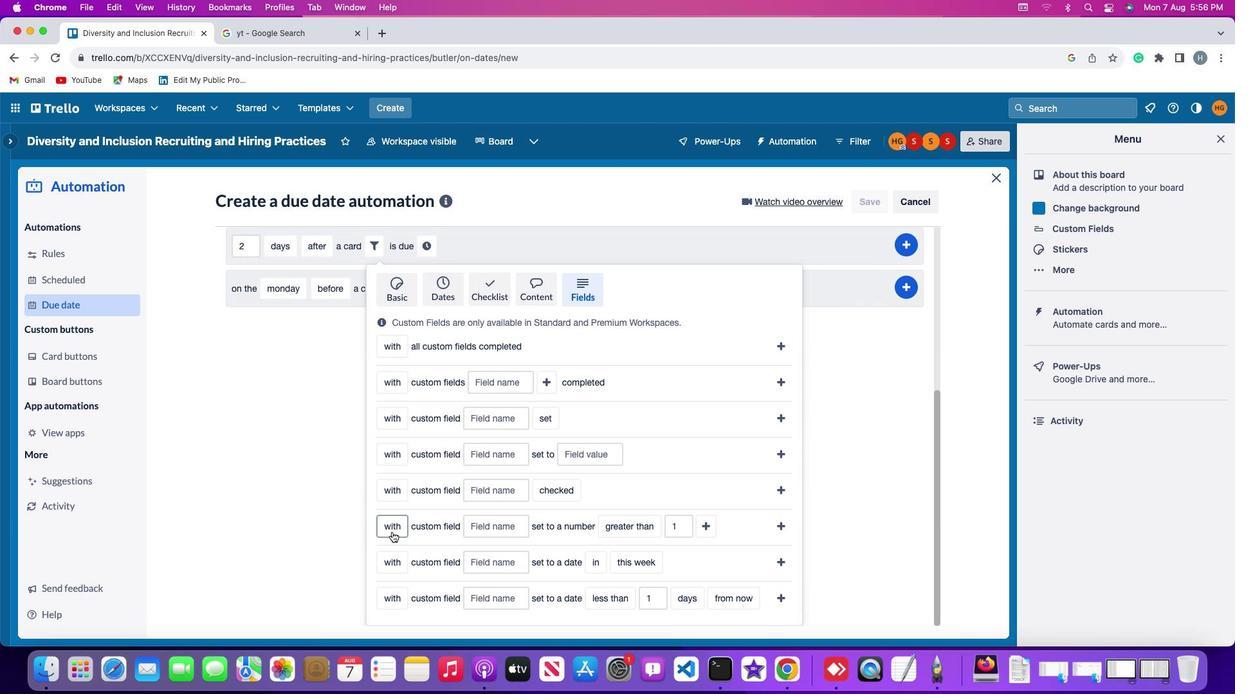 
Action: Mouse moved to (396, 551)
Screenshot: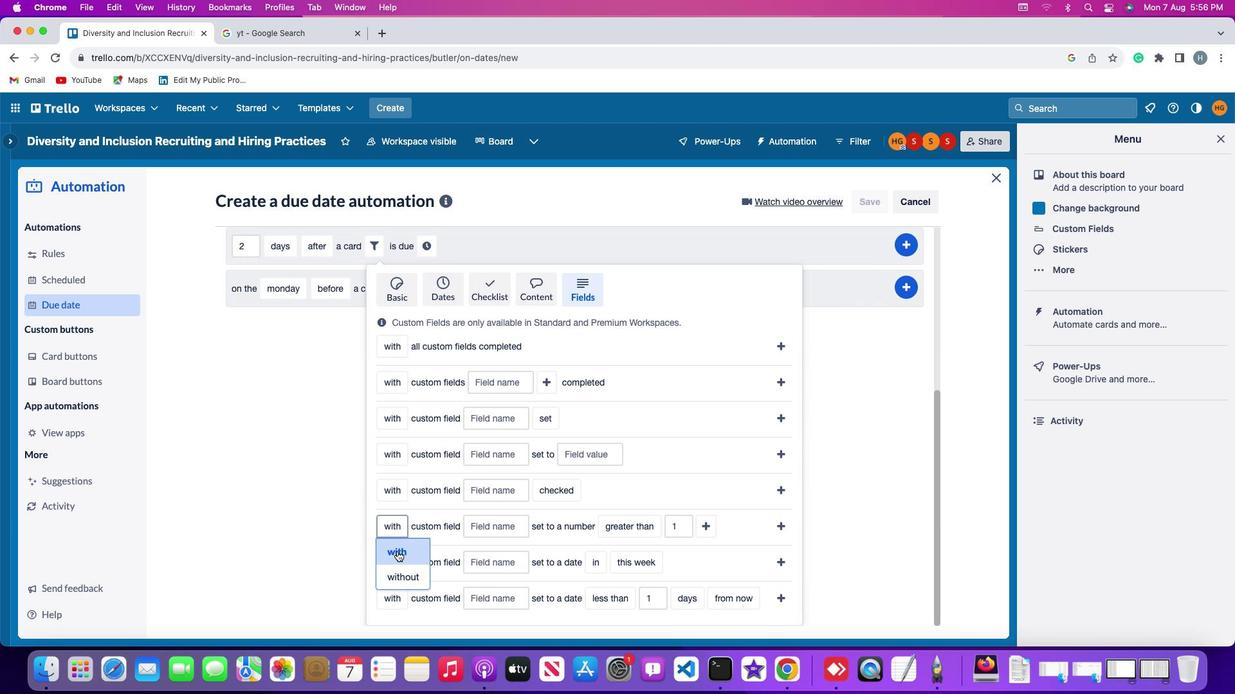 
Action: Mouse pressed left at (396, 551)
Screenshot: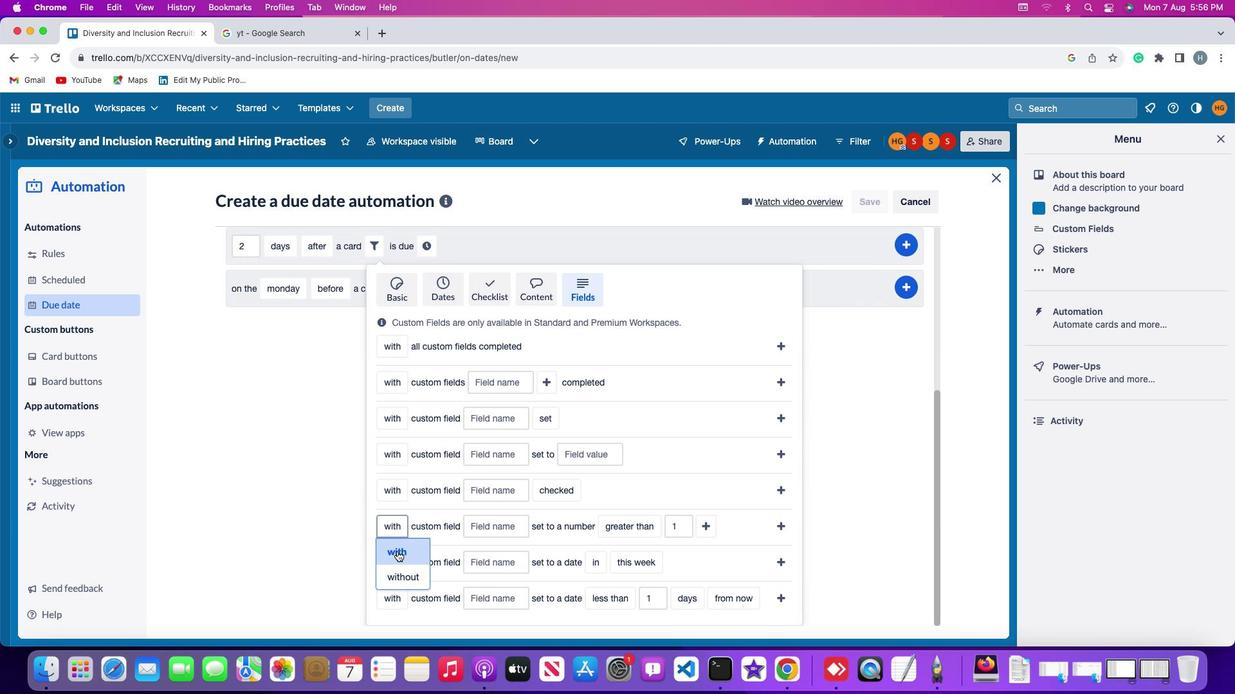 
Action: Mouse moved to (492, 522)
Screenshot: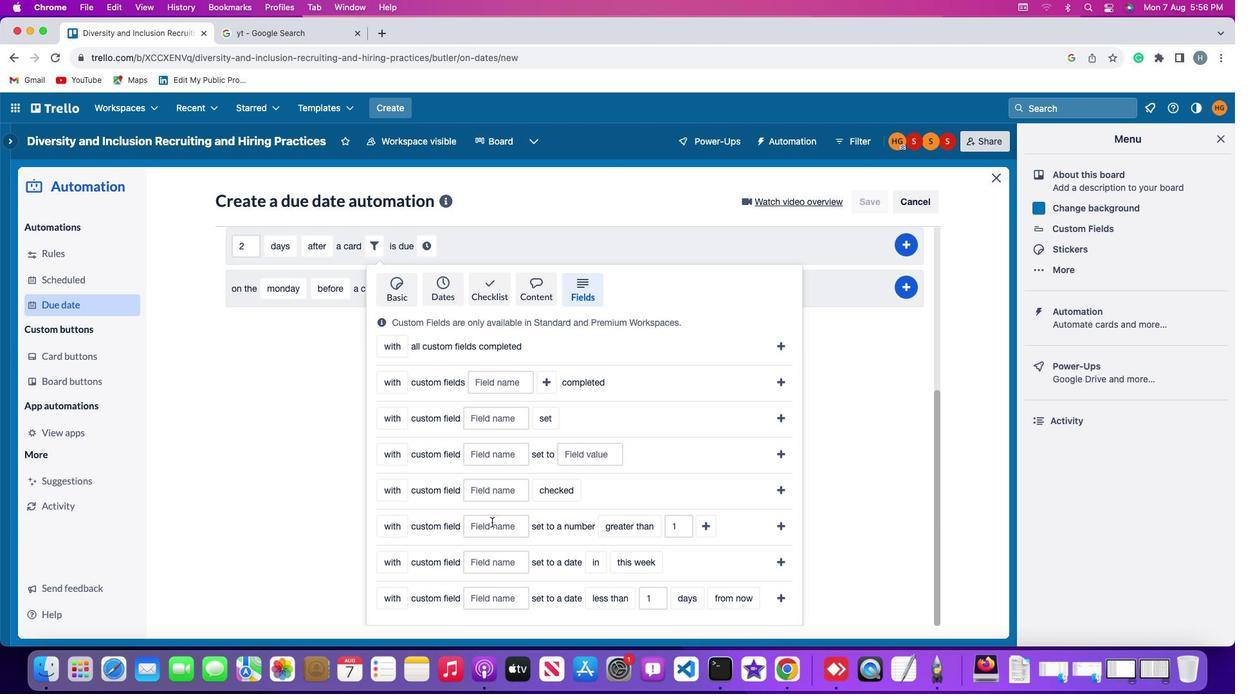 
Action: Mouse pressed left at (492, 522)
Screenshot: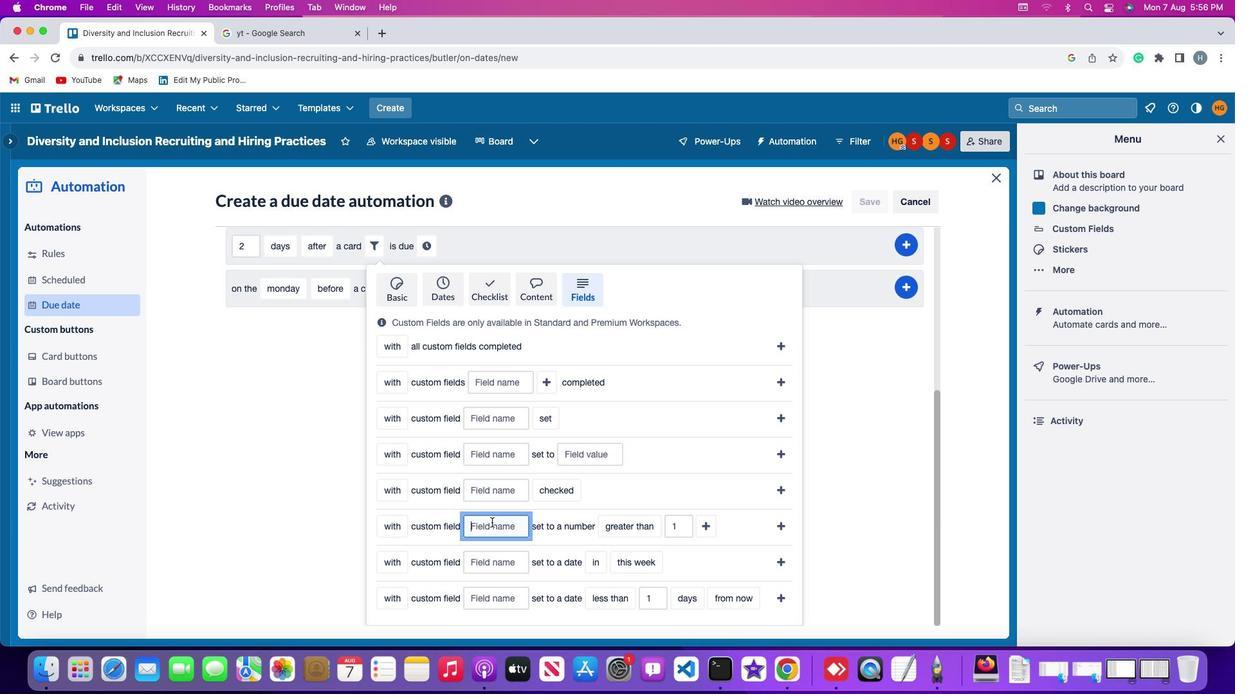 
Action: Mouse moved to (494, 522)
Screenshot: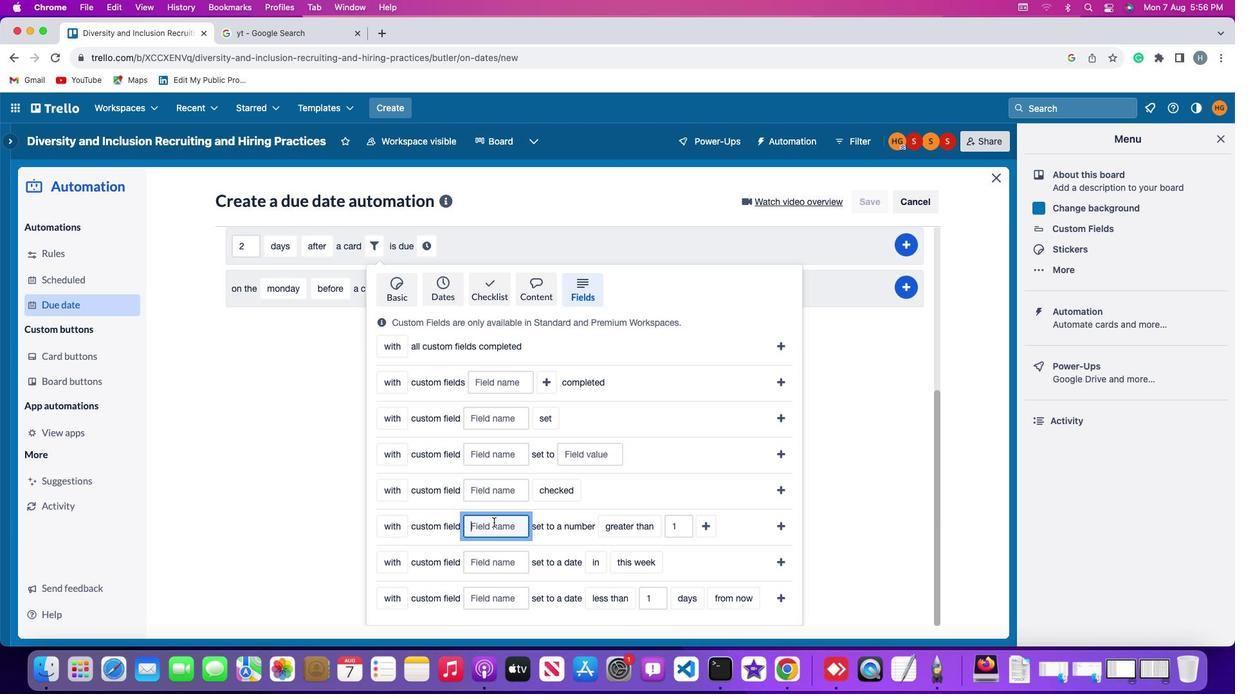 
Action: Key pressed Key.shift'r''e''s''u''m''e'
Screenshot: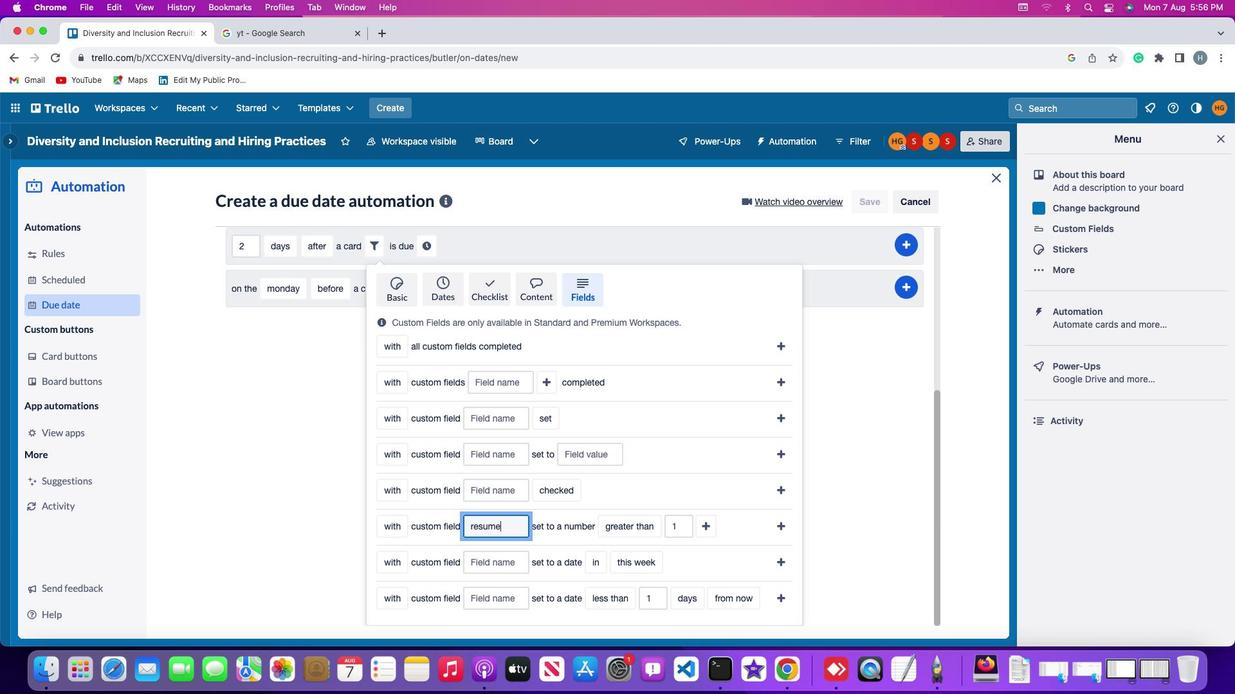 
Action: Mouse moved to (631, 528)
Screenshot: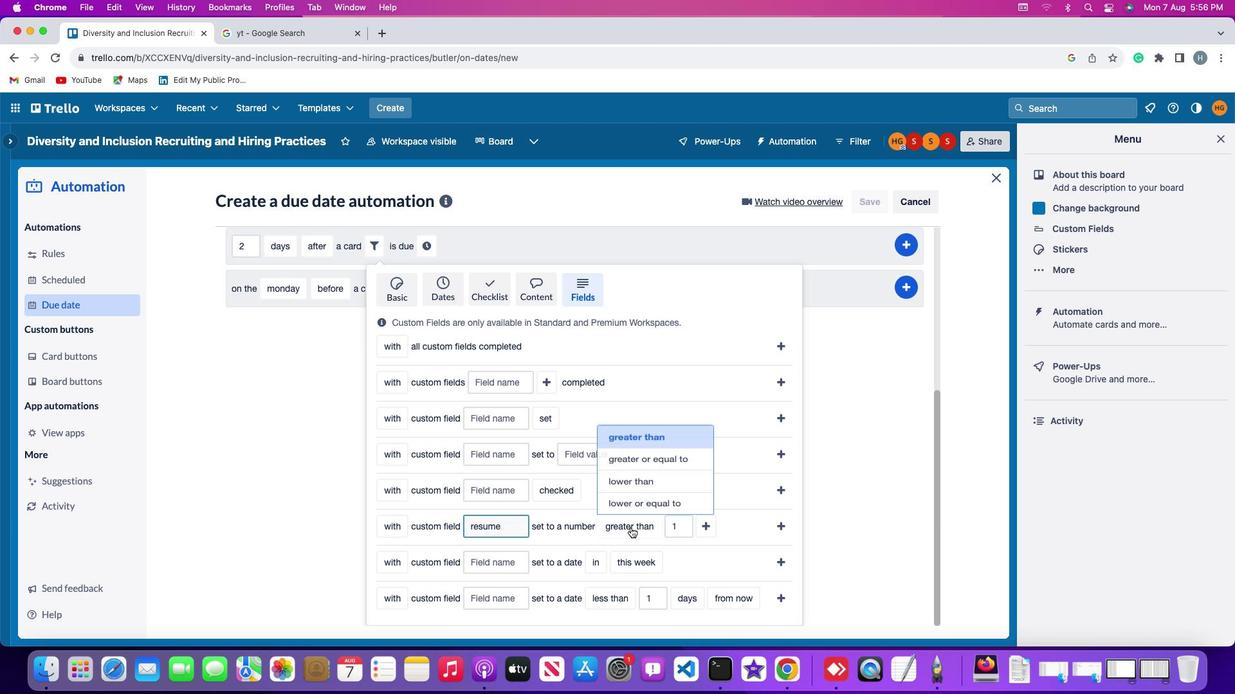 
Action: Mouse pressed left at (631, 528)
Screenshot: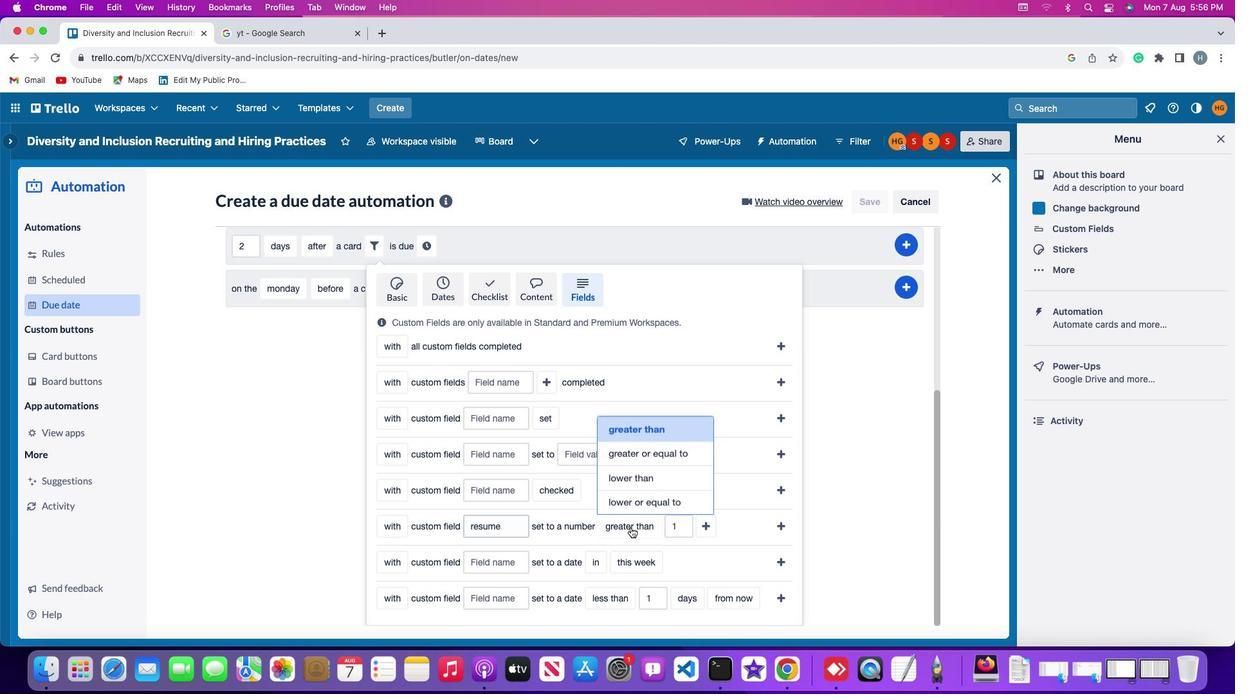 
Action: Mouse moved to (645, 498)
Screenshot: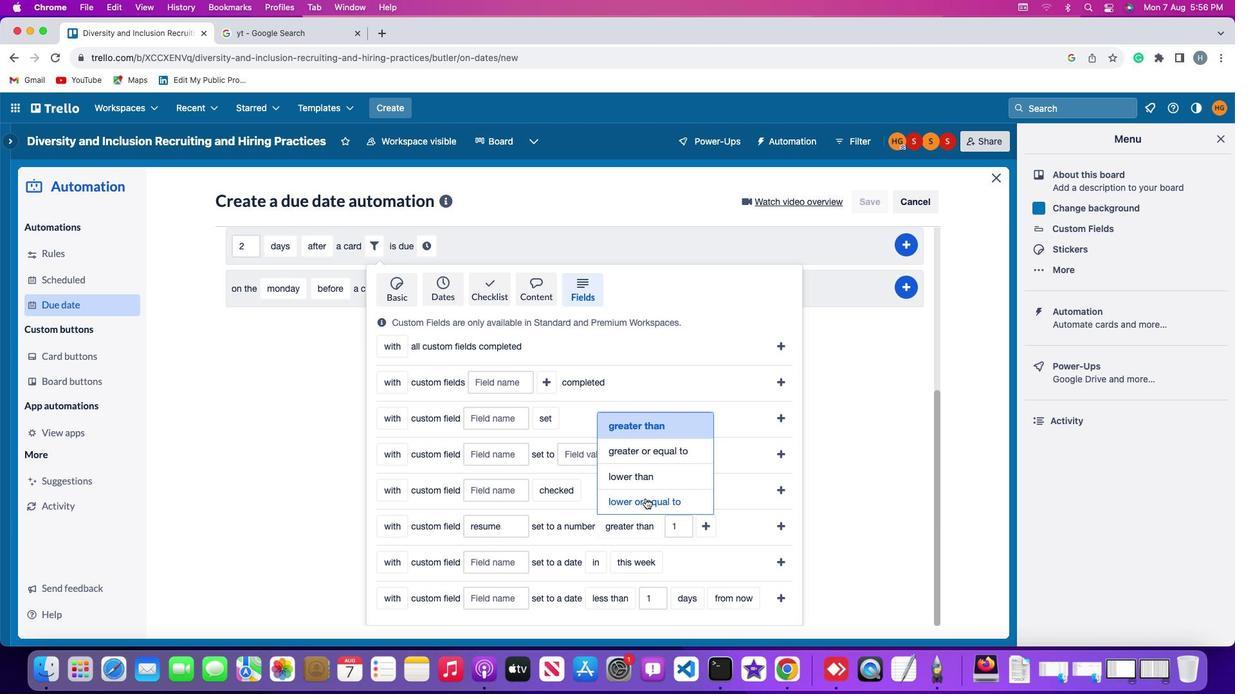 
Action: Mouse pressed left at (645, 498)
Screenshot: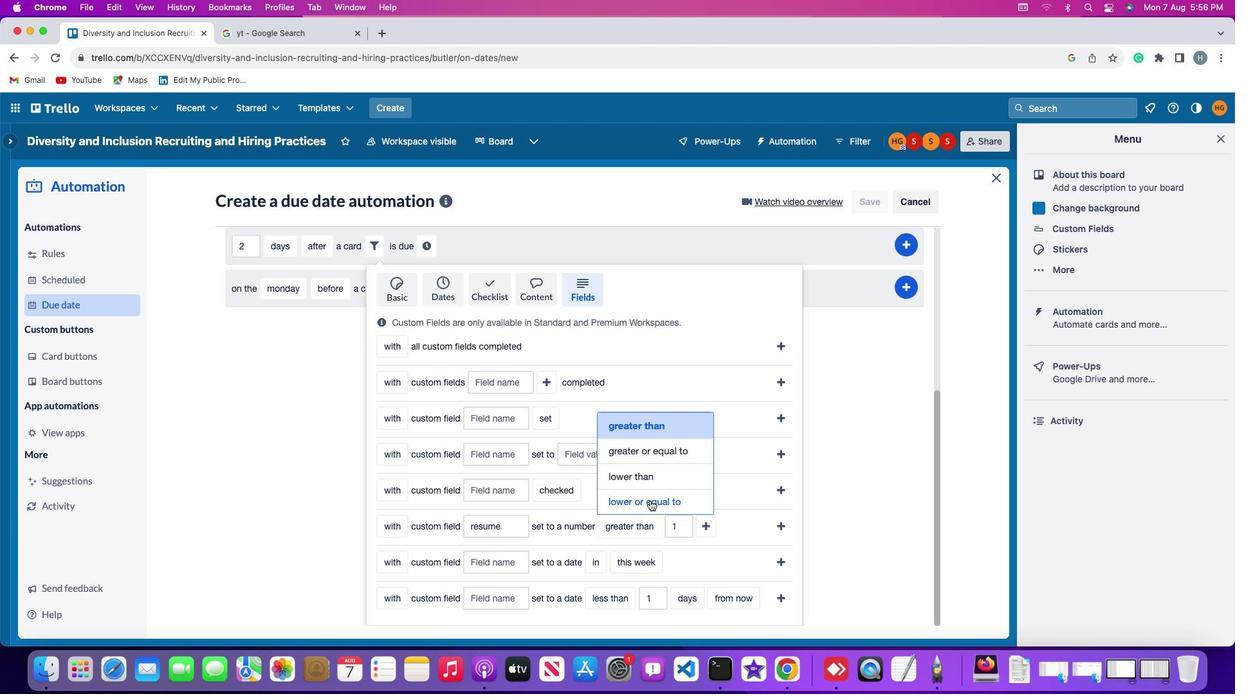 
Action: Mouse moved to (697, 524)
Screenshot: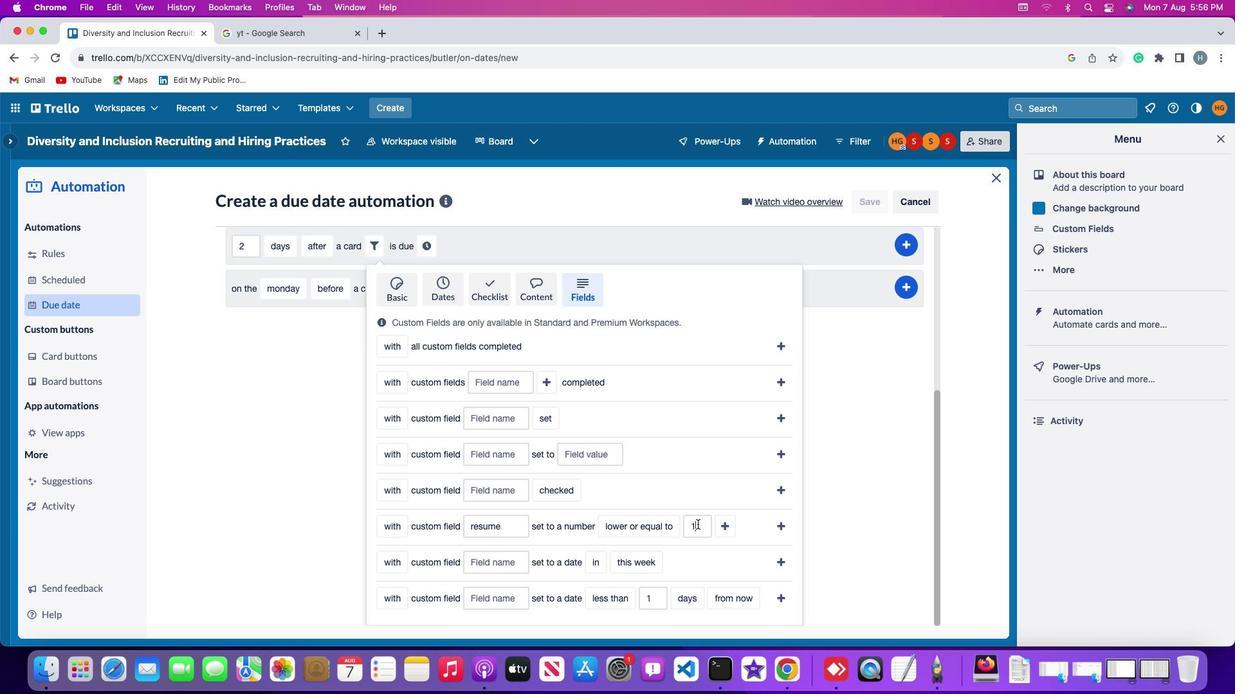 
Action: Mouse pressed left at (697, 524)
Screenshot: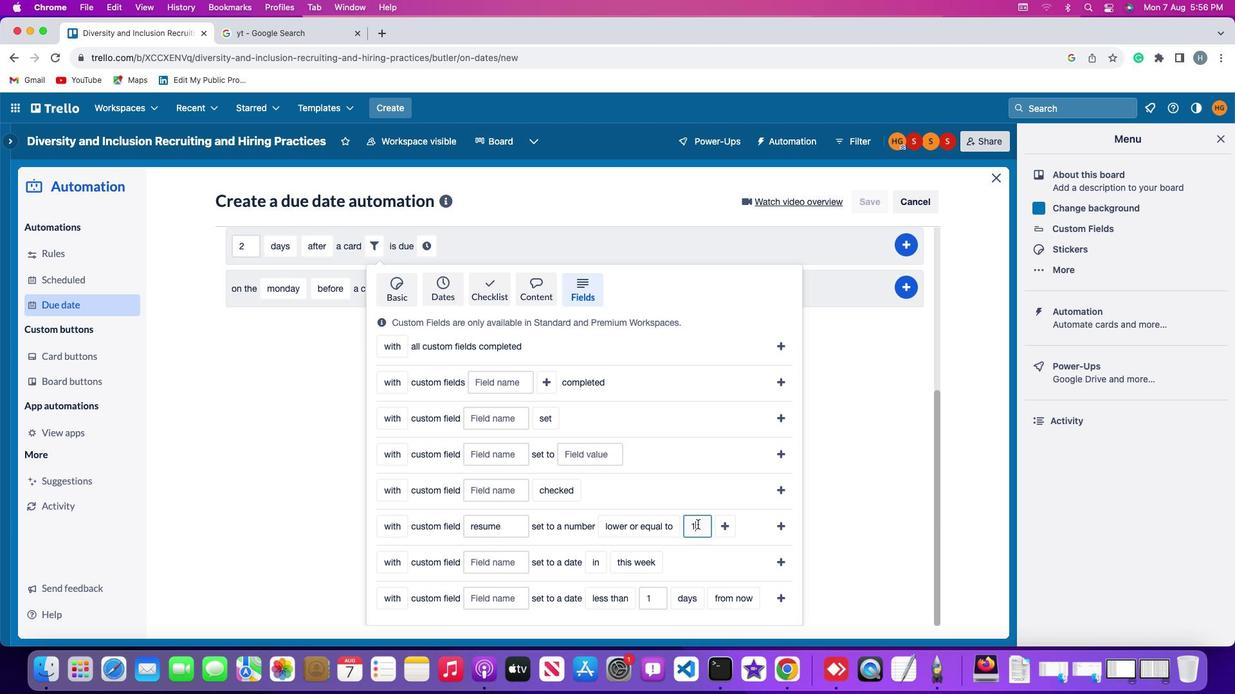 
Action: Key pressed Key.backspace
Screenshot: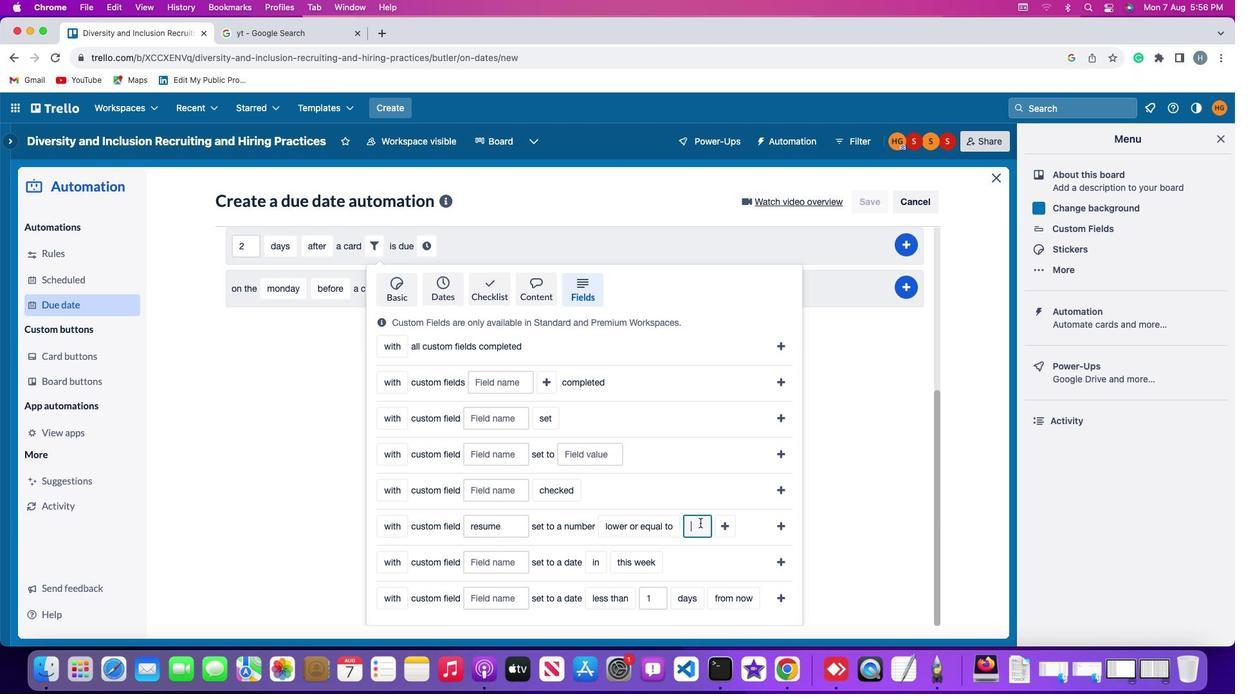 
Action: Mouse moved to (708, 519)
Screenshot: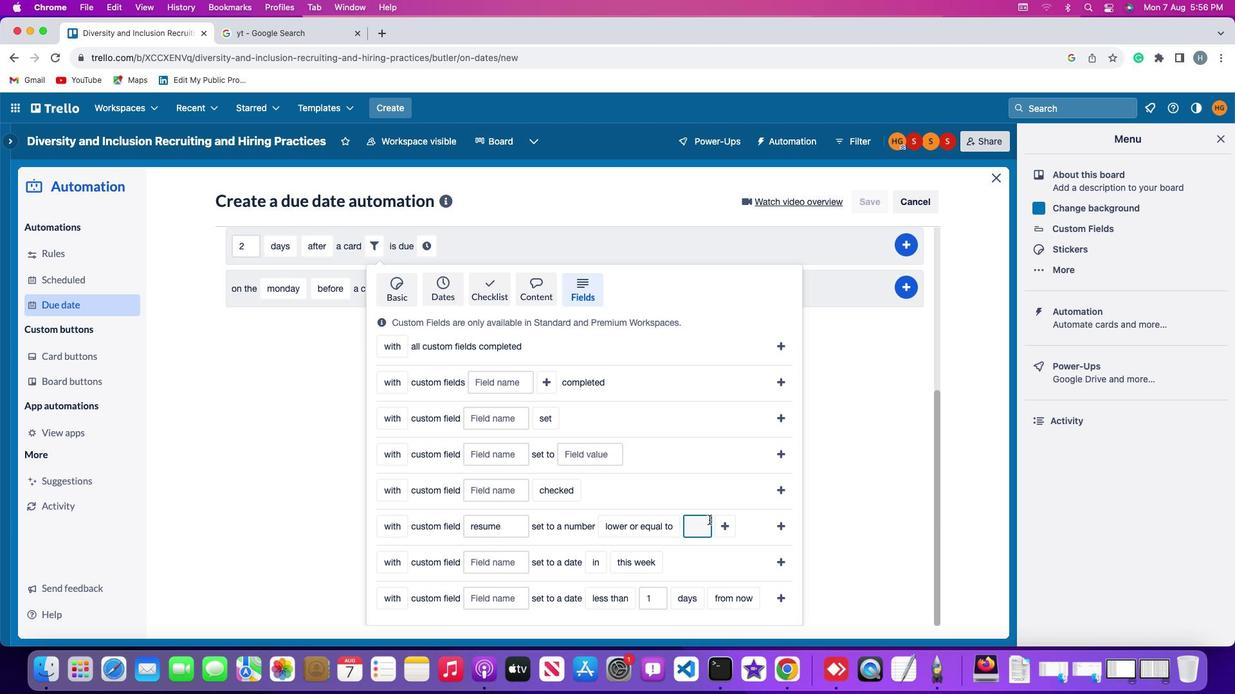 
Action: Key pressed '1'
Screenshot: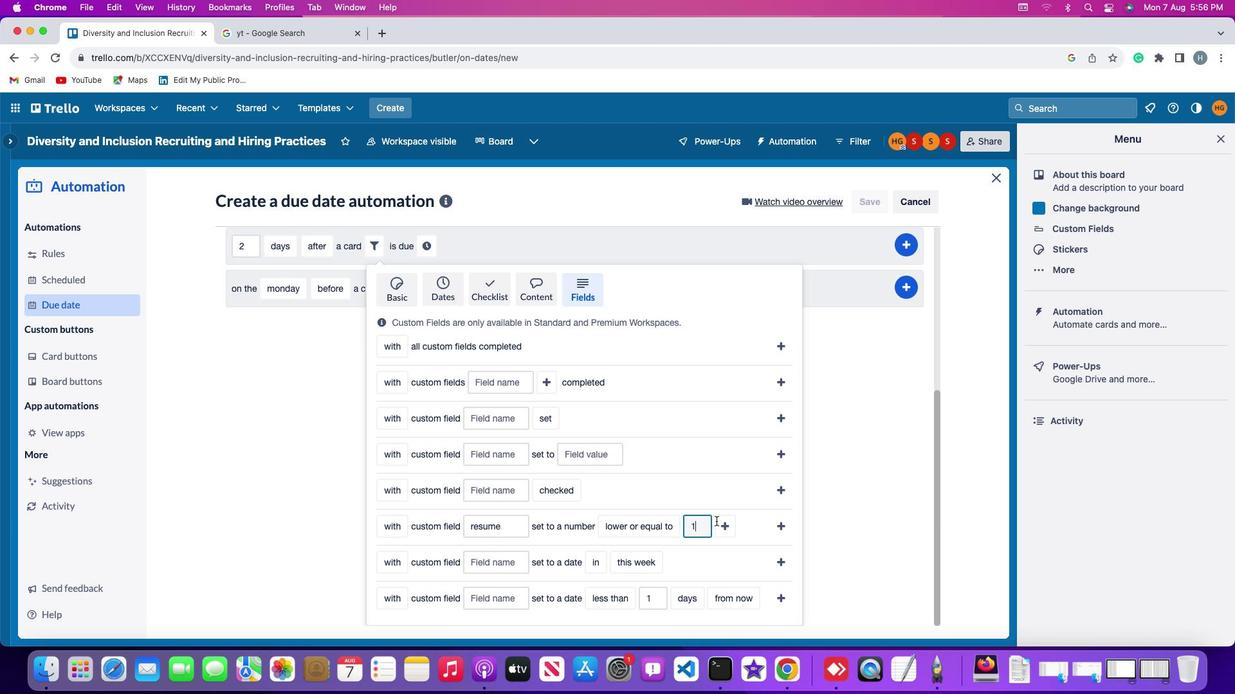 
Action: Mouse moved to (721, 525)
Screenshot: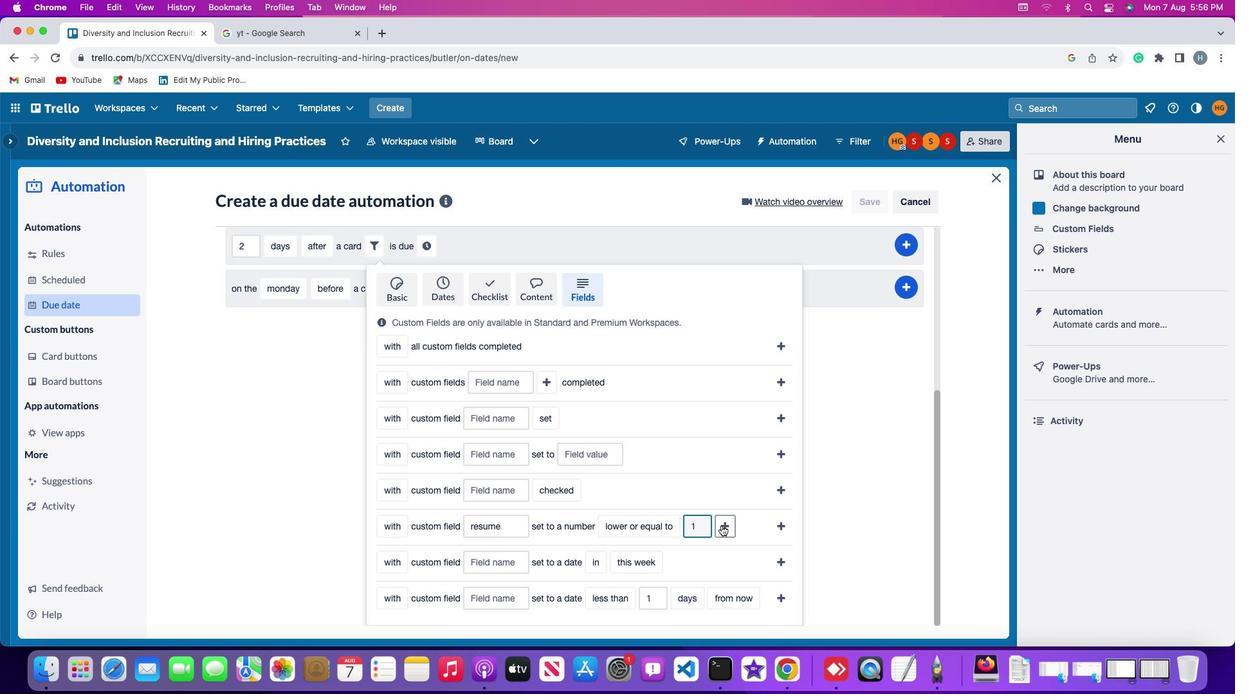 
Action: Mouse pressed left at (721, 525)
Screenshot: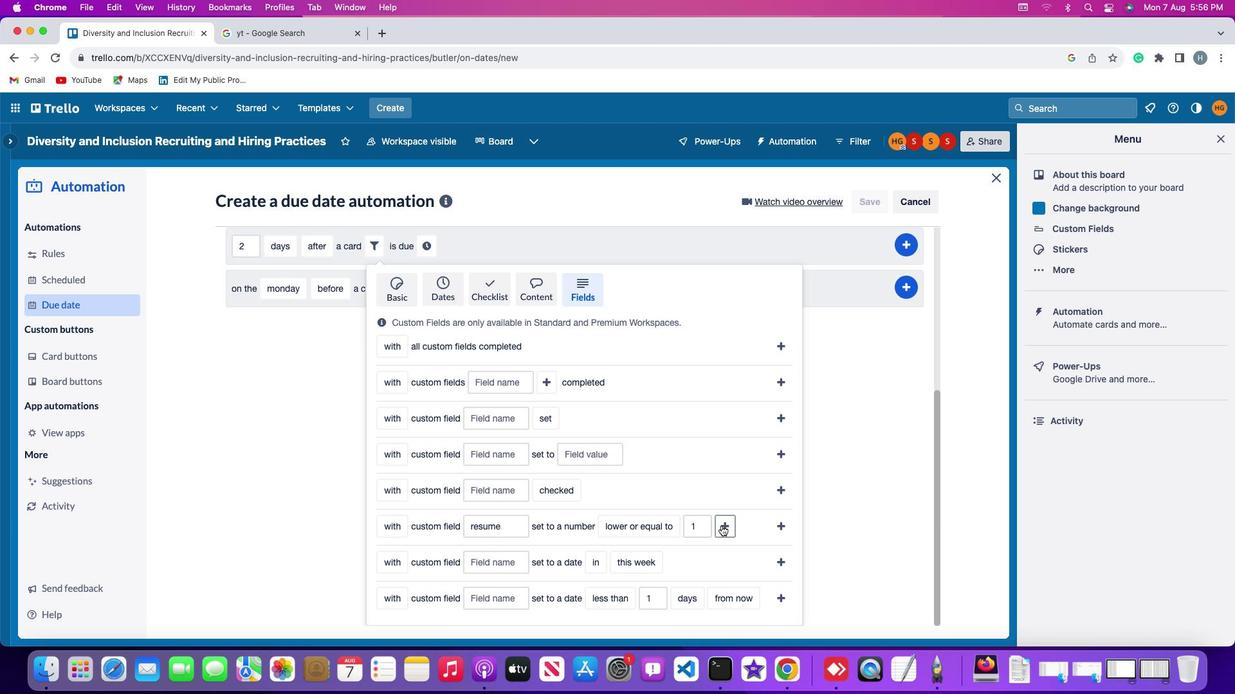 
Action: Mouse moved to (773, 531)
Screenshot: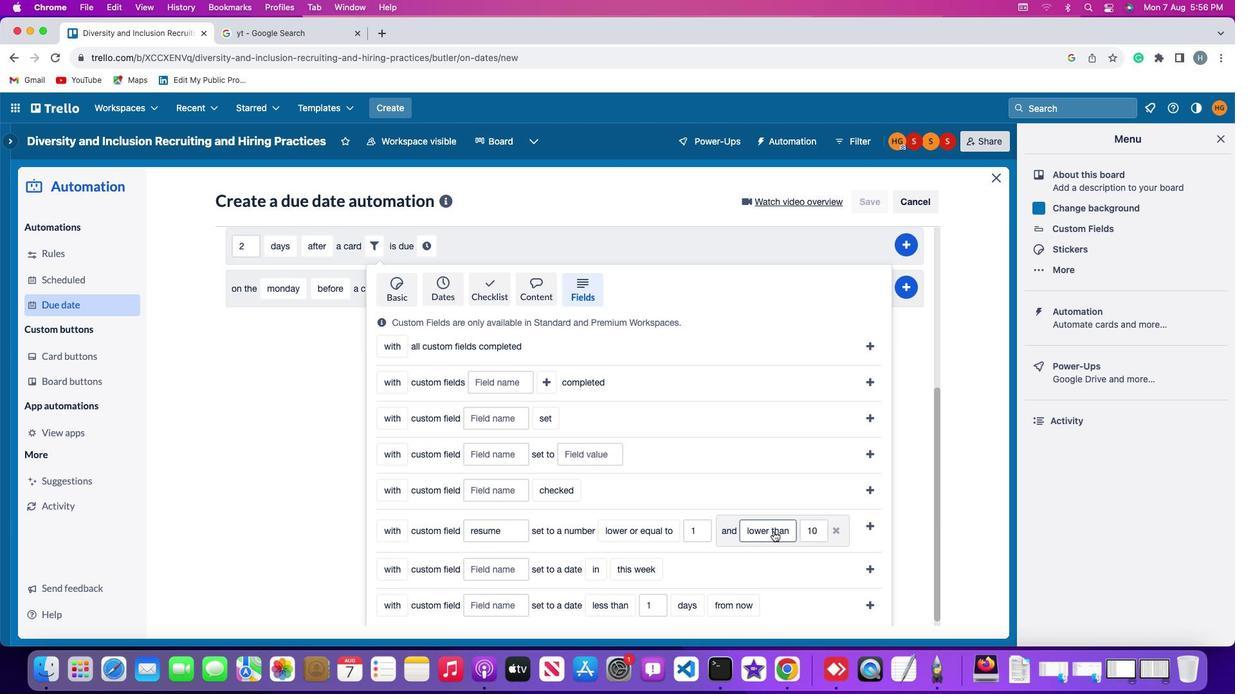 
Action: Mouse pressed left at (773, 531)
Screenshot: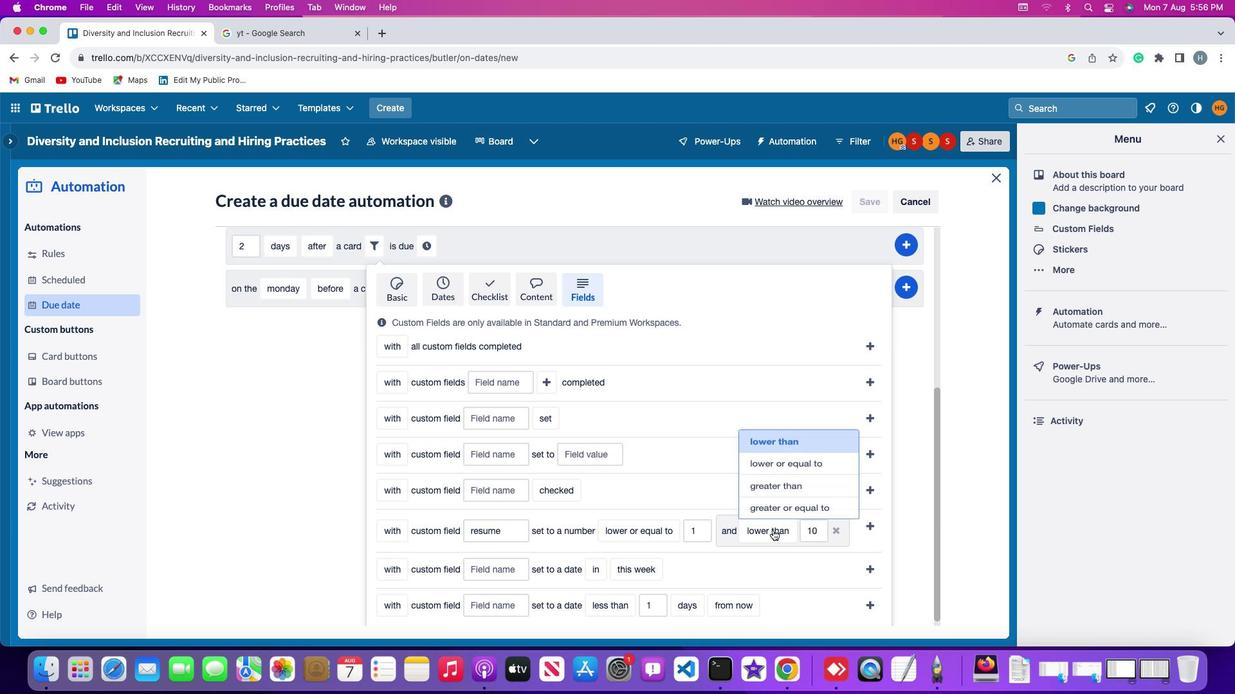 
Action: Mouse moved to (782, 479)
Screenshot: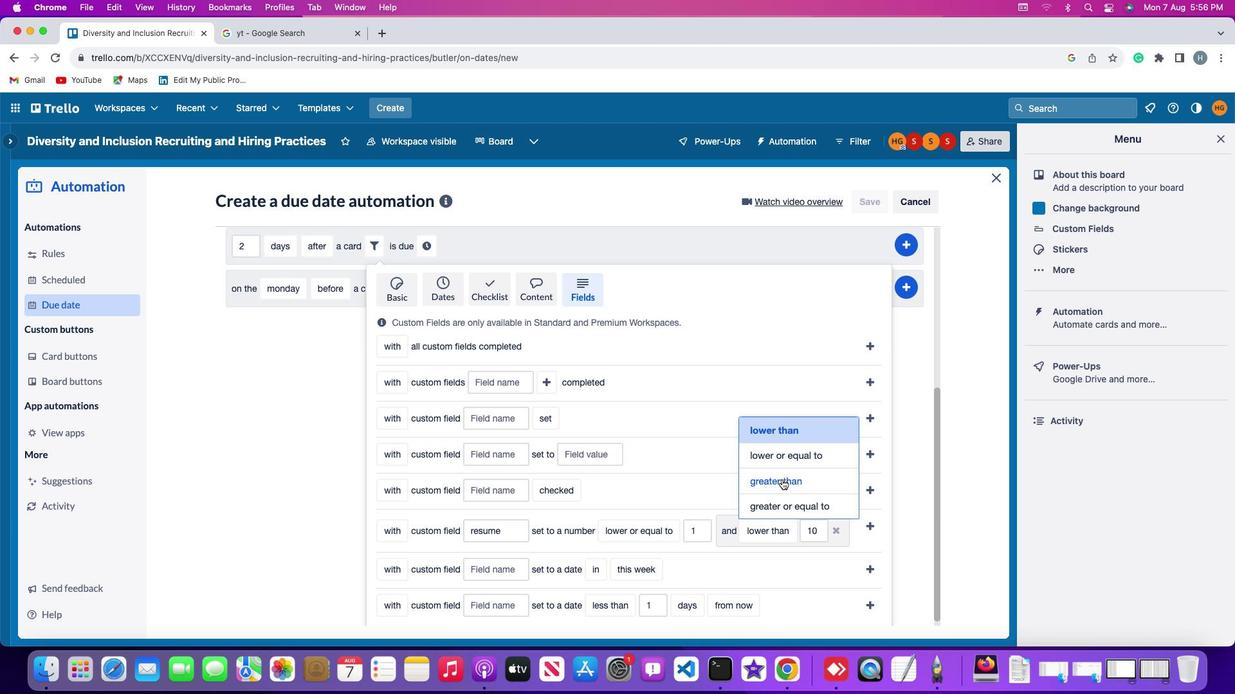 
Action: Mouse pressed left at (782, 479)
Screenshot: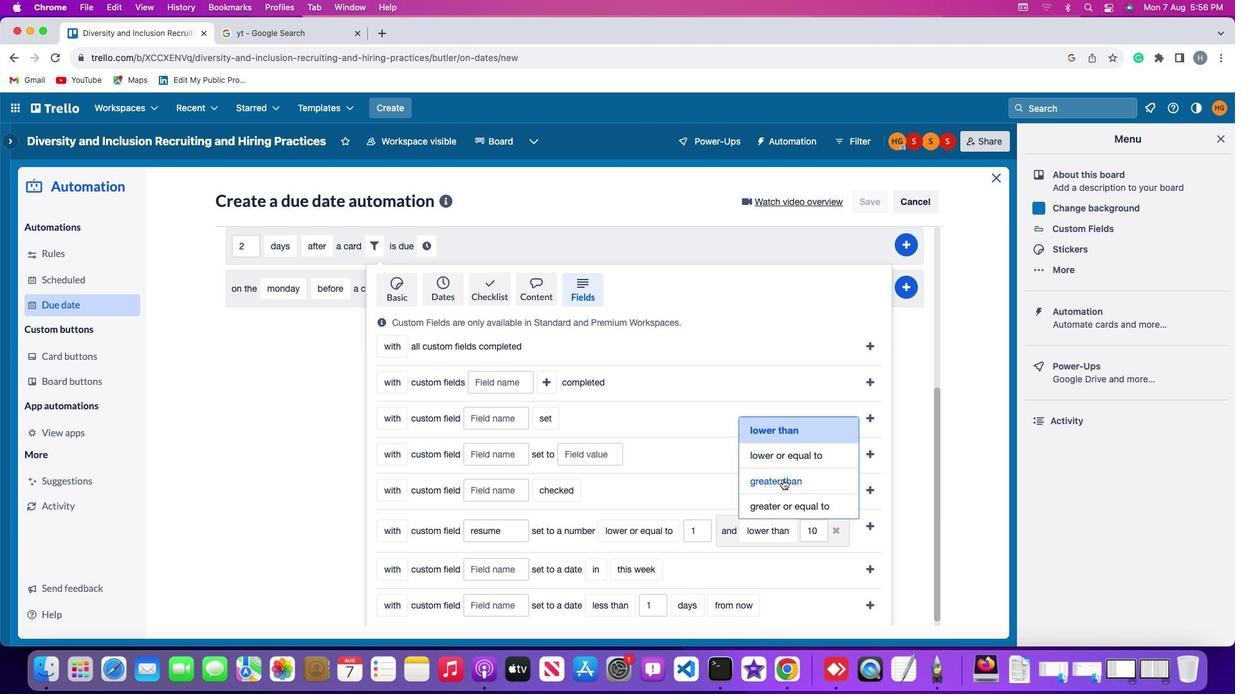 
Action: Mouse moved to (828, 531)
Screenshot: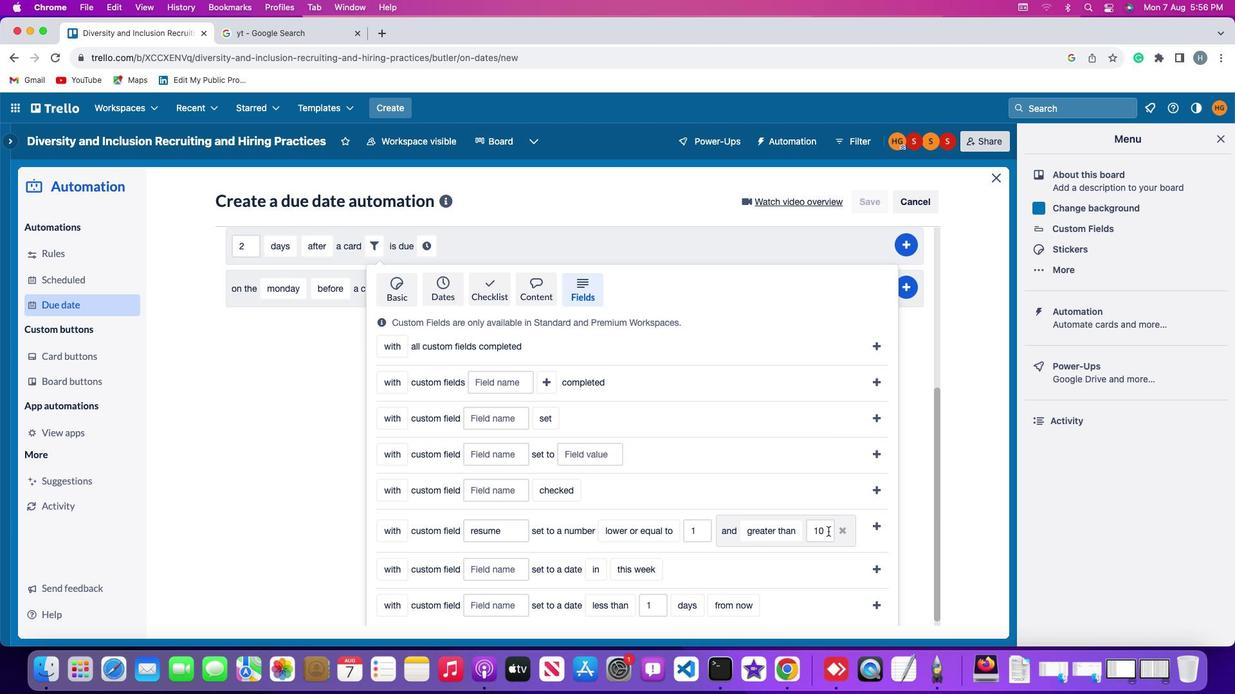 
Action: Mouse pressed left at (828, 531)
Screenshot: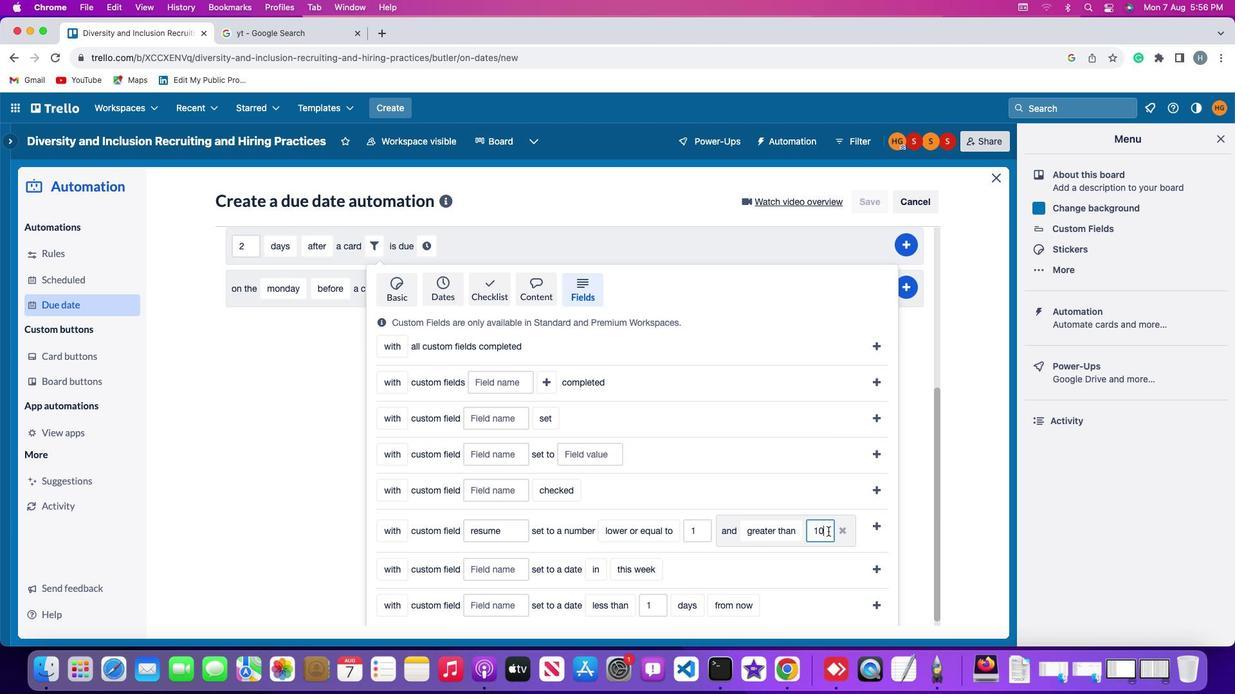 
Action: Mouse moved to (828, 531)
Screenshot: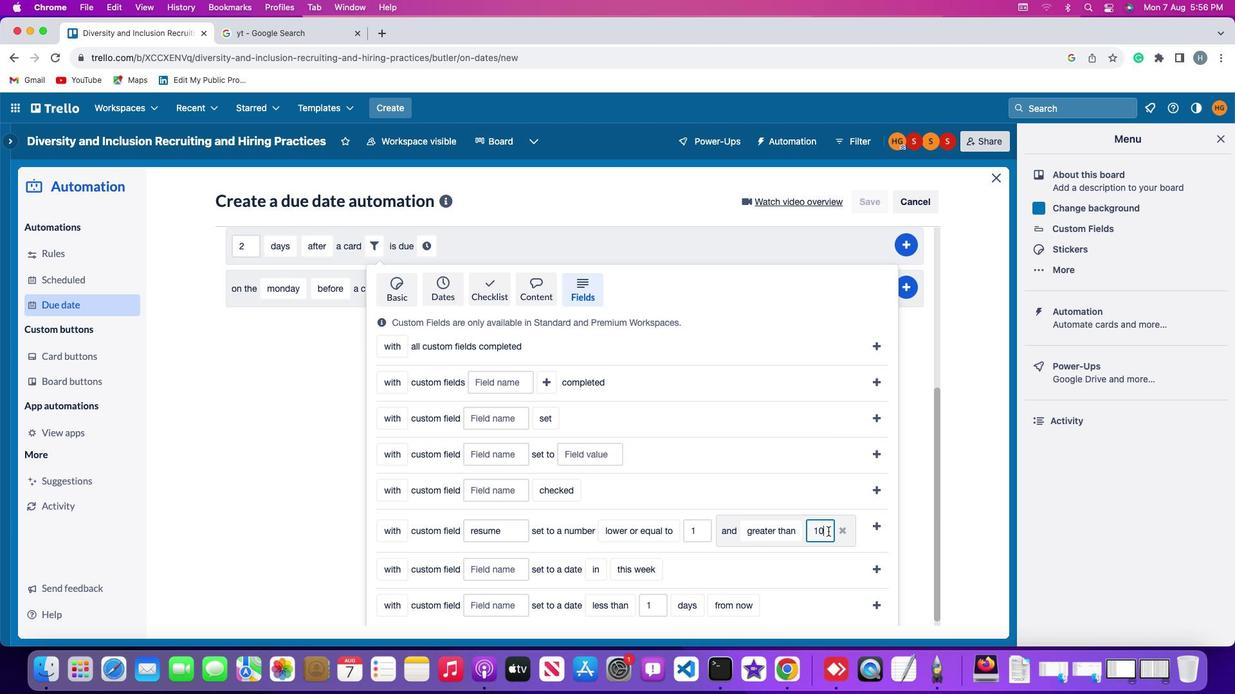 
Action: Key pressed '\x05''\x05'Key.backspaceKey.backspaceKey.backspace
Screenshot: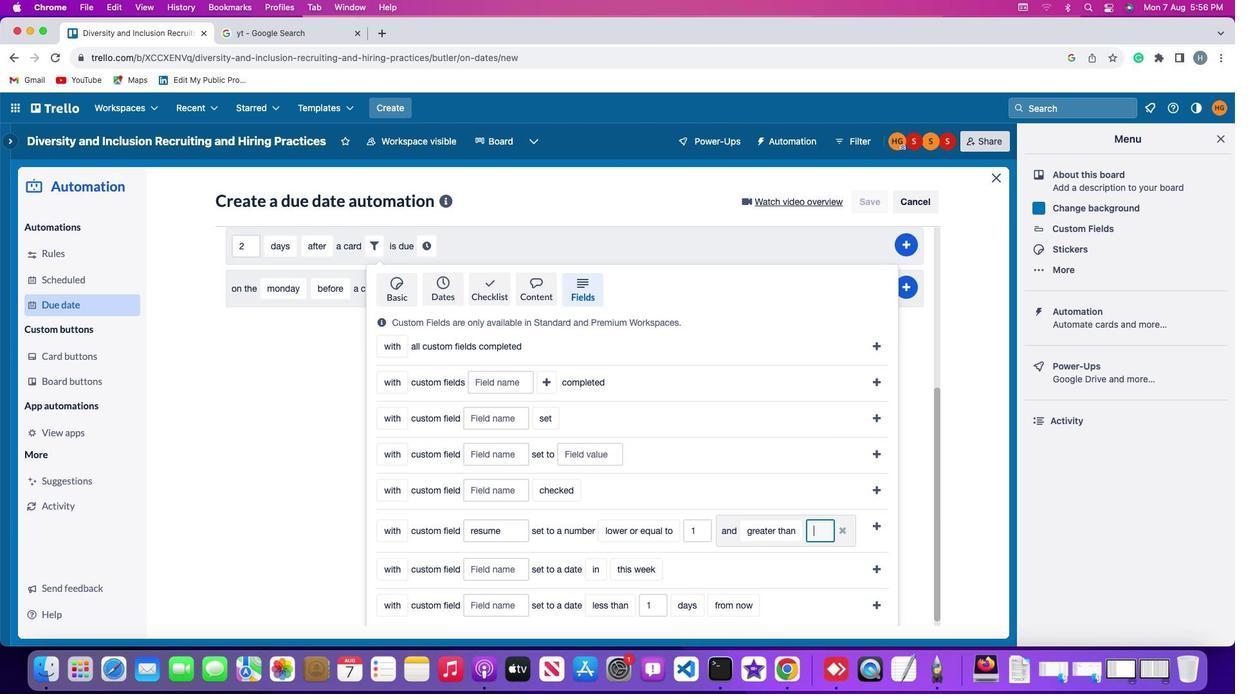 
Action: Mouse moved to (822, 528)
Screenshot: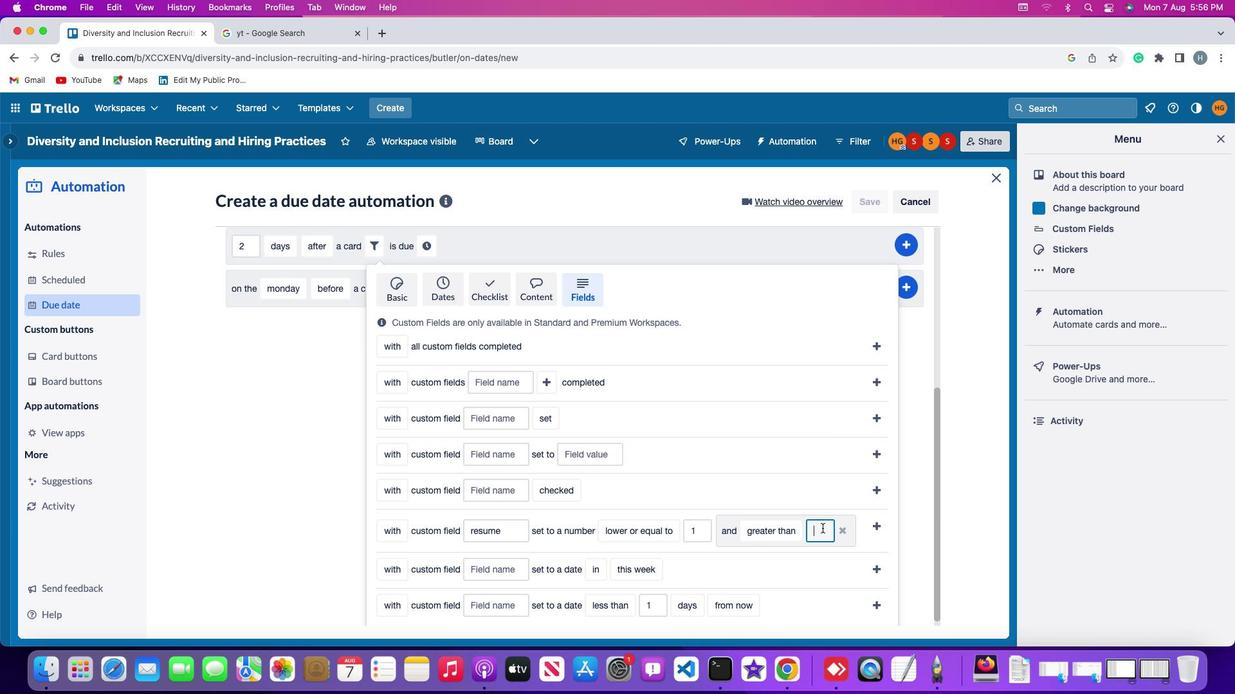 
Action: Key pressed '1''0'
Screenshot: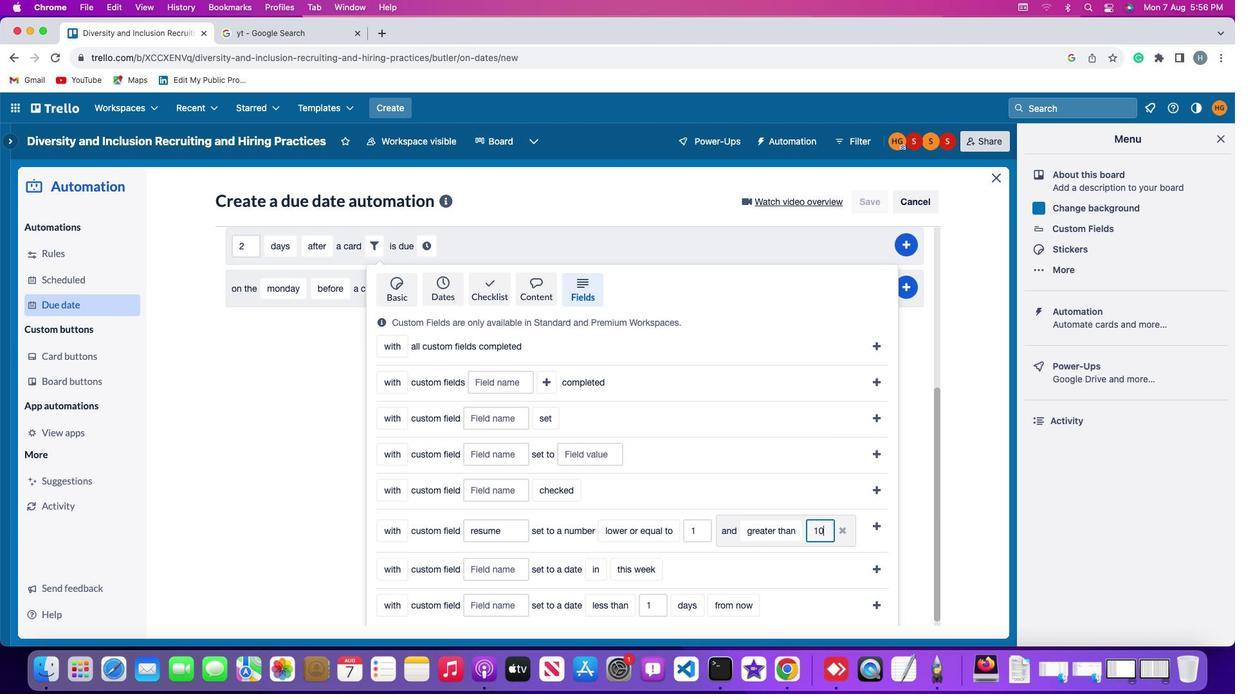 
Action: Mouse moved to (874, 524)
Screenshot: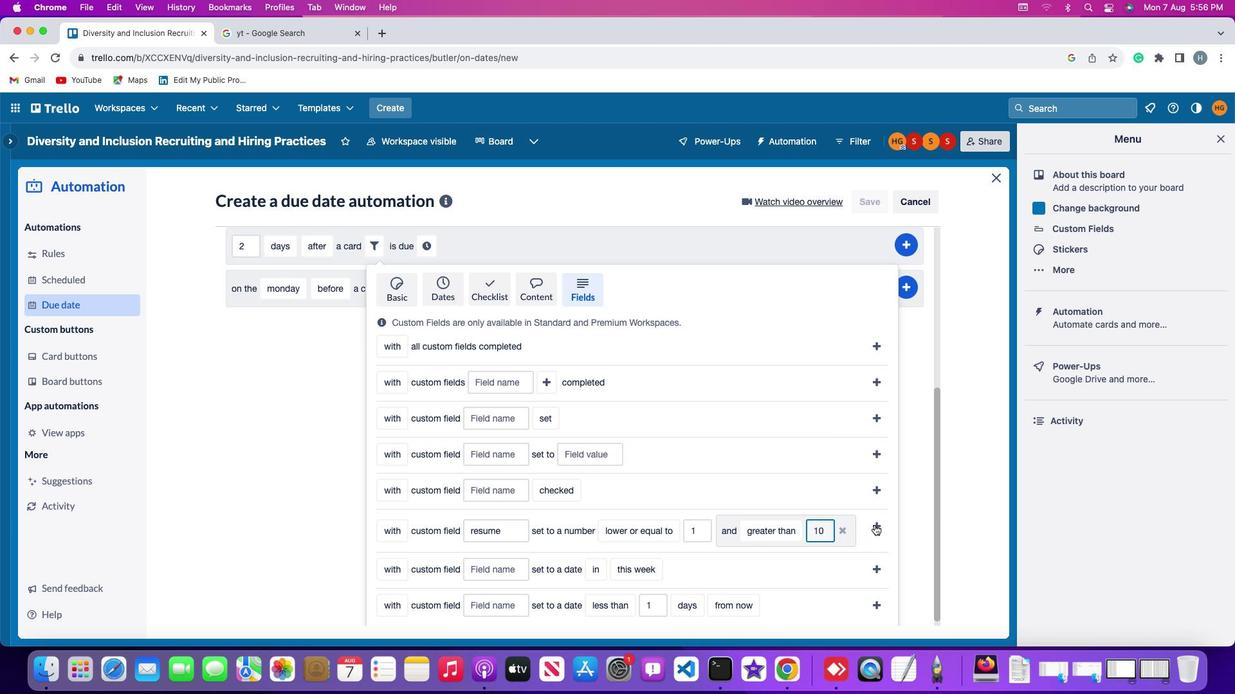 
Action: Mouse pressed left at (874, 524)
Screenshot: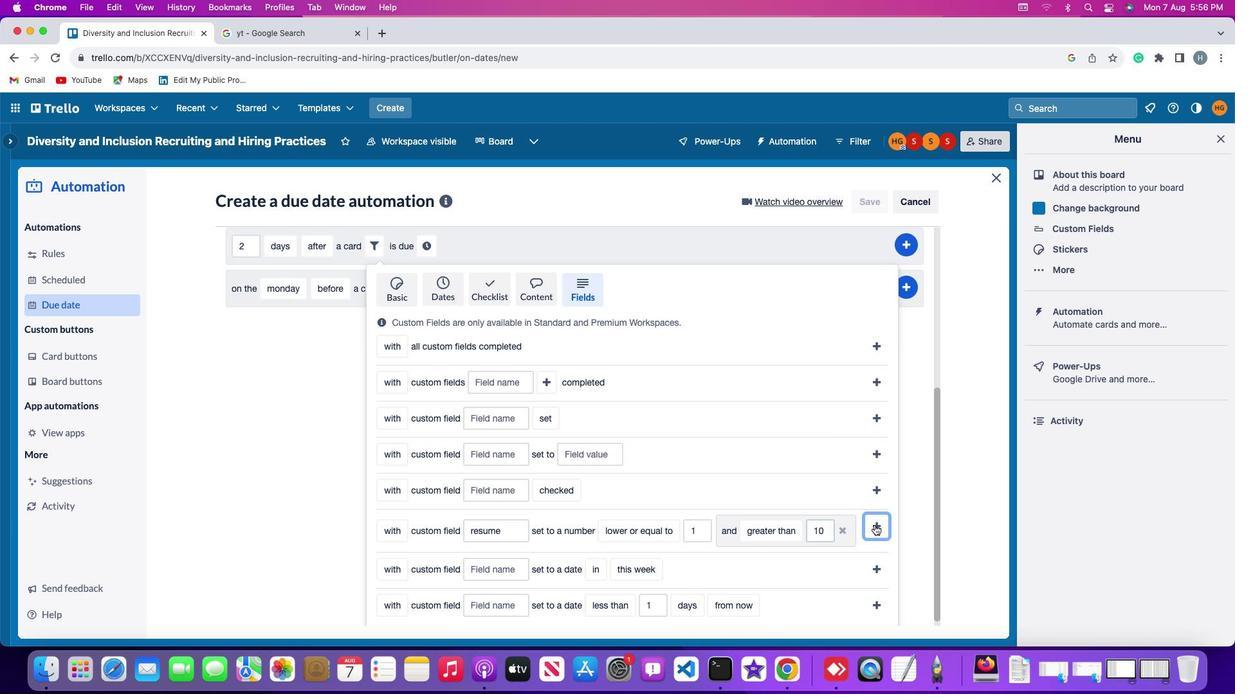 
Action: Mouse moved to (778, 521)
Screenshot: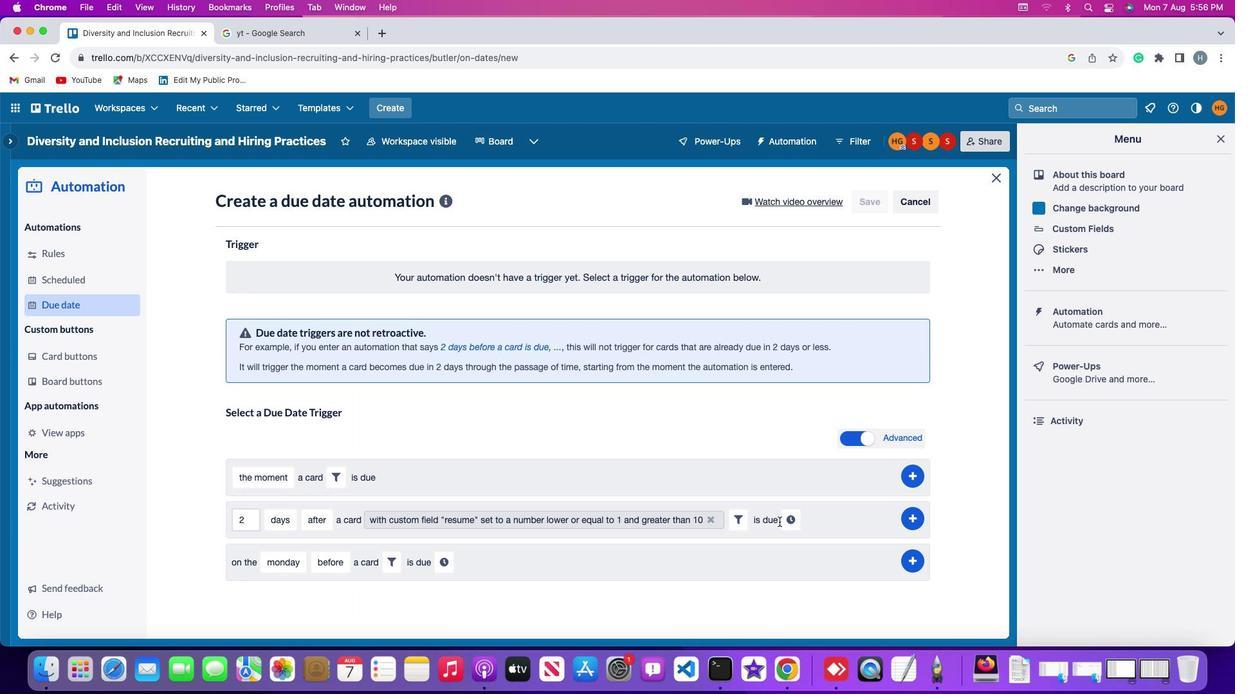 
Action: Mouse pressed left at (778, 521)
Screenshot: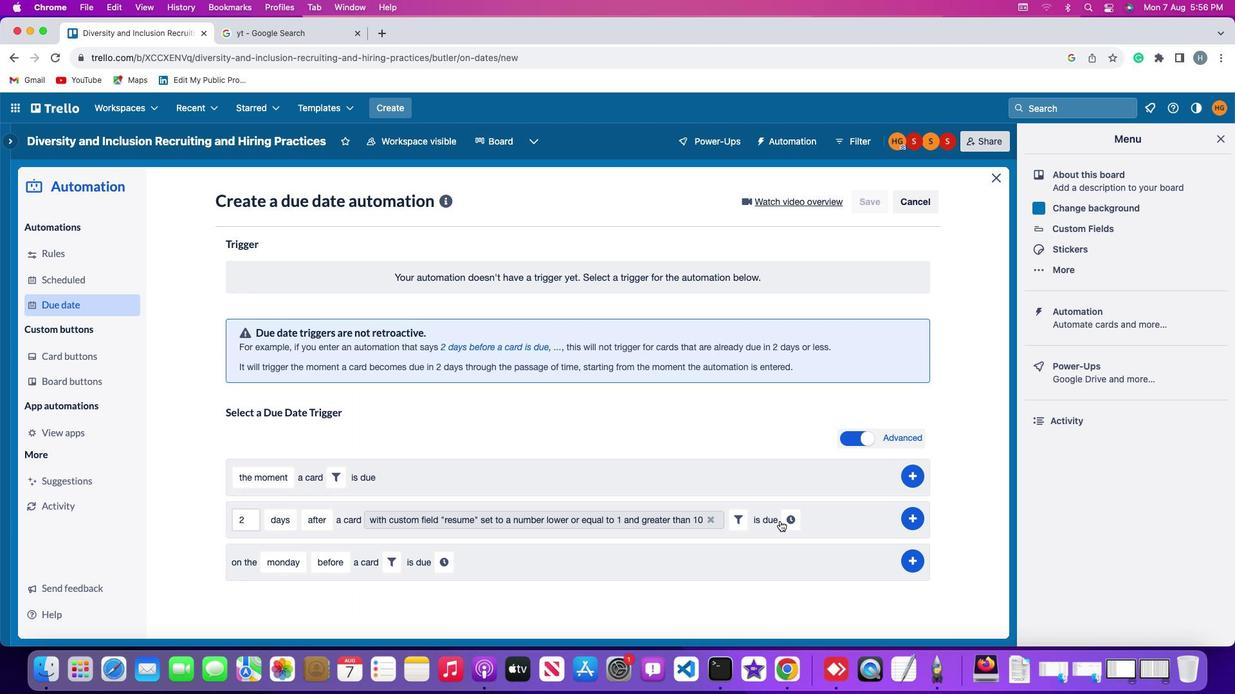 
Action: Mouse moved to (788, 518)
Screenshot: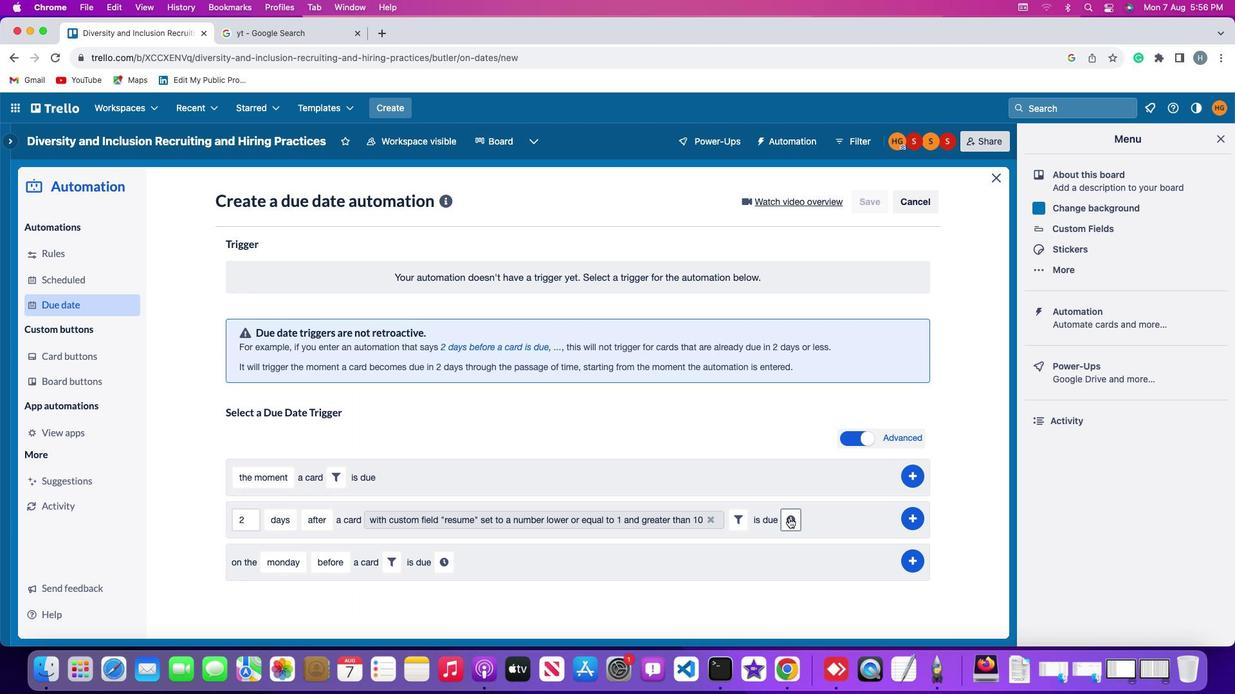 
Action: Mouse pressed left at (788, 518)
Screenshot: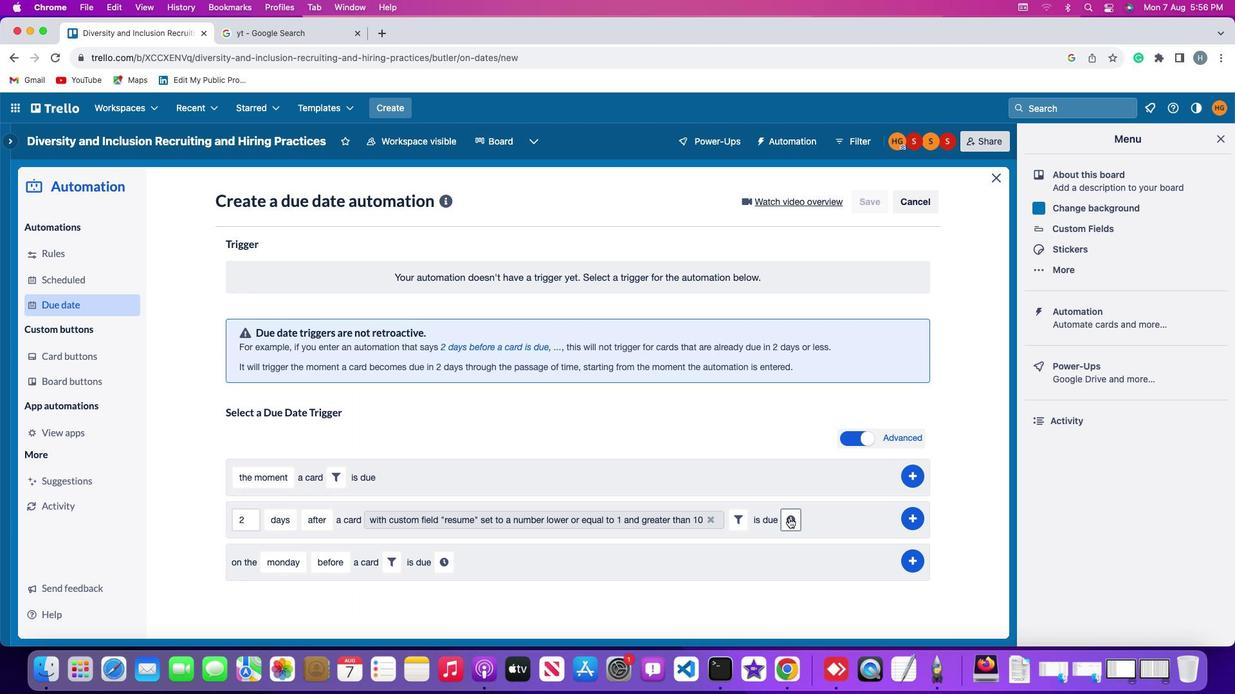 
Action: Mouse moved to (267, 548)
Screenshot: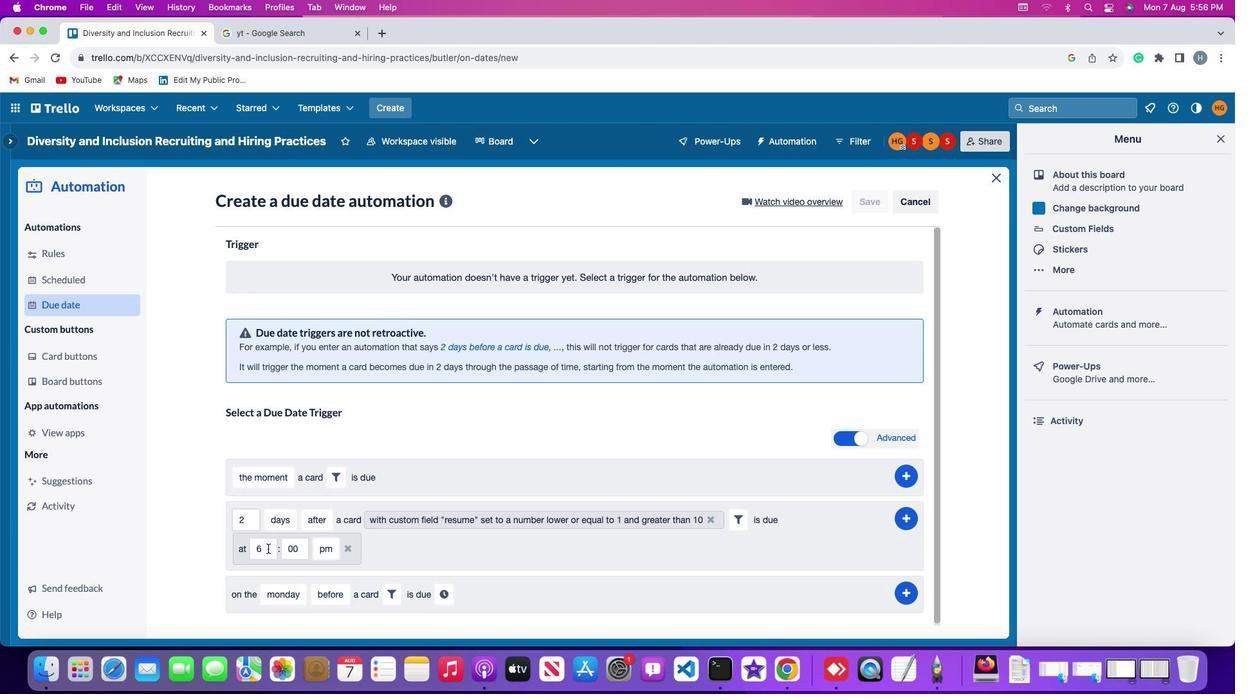 
Action: Mouse pressed left at (267, 548)
Screenshot: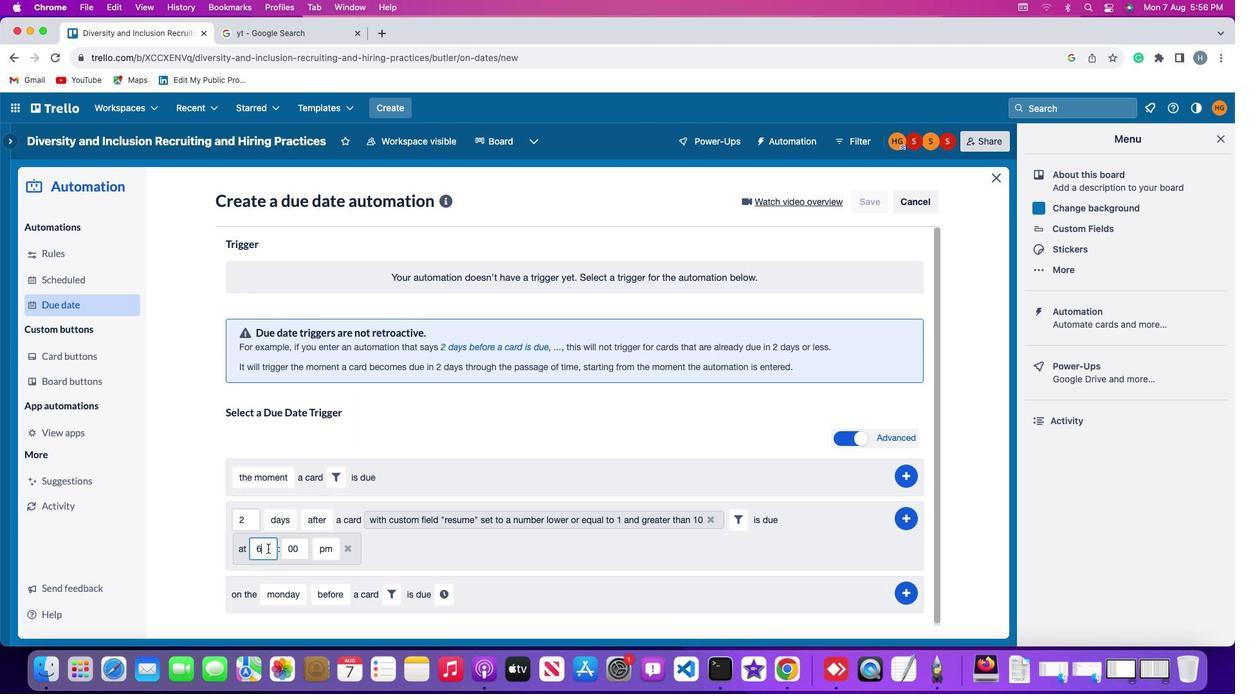 
Action: Key pressed Key.backspace'1''1'
Screenshot: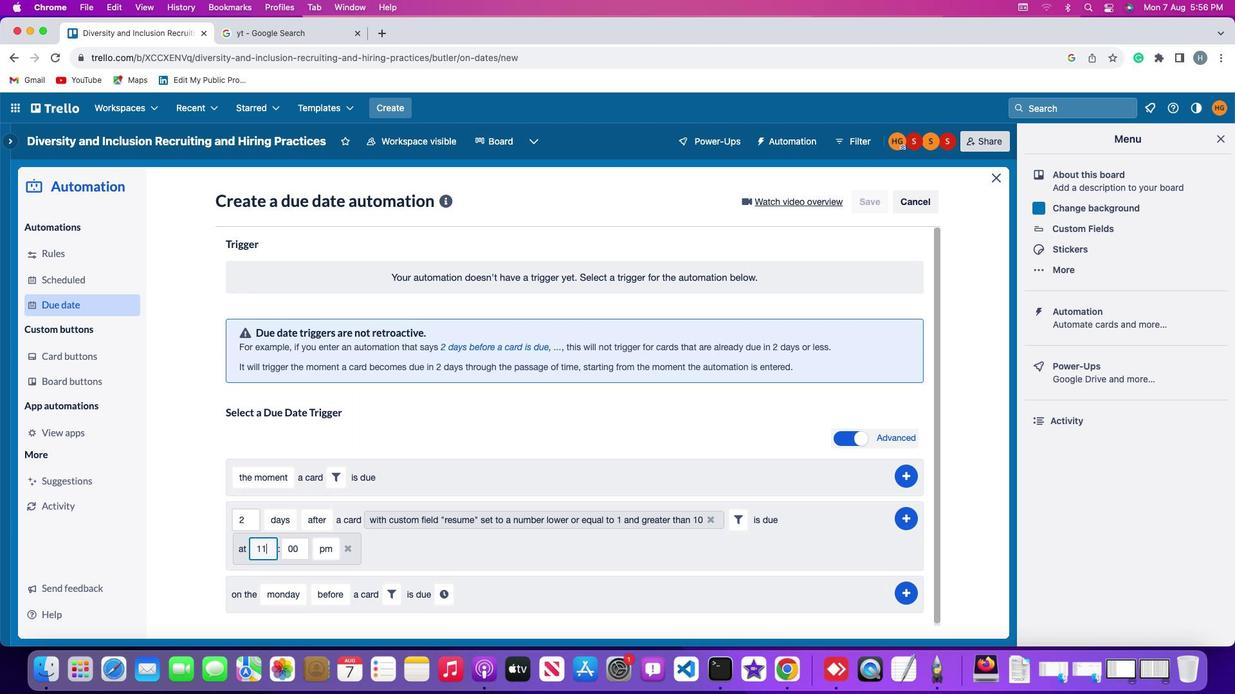 
Action: Mouse moved to (307, 553)
Screenshot: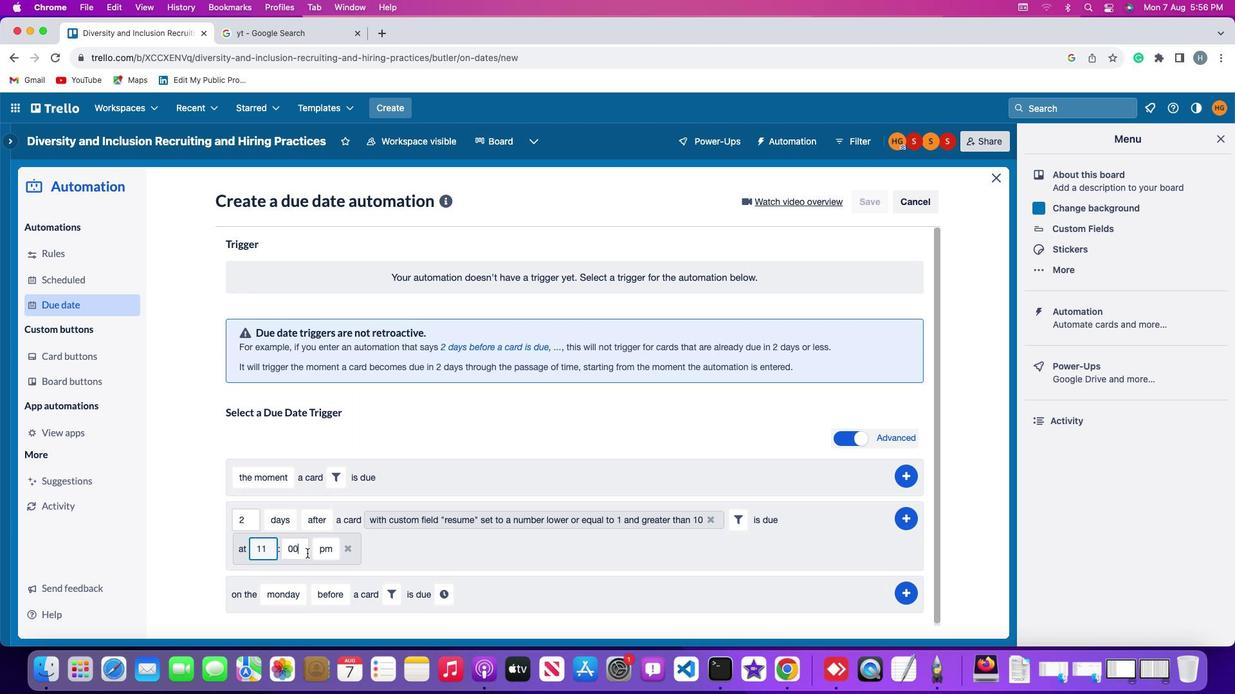 
Action: Mouse pressed left at (307, 553)
Screenshot: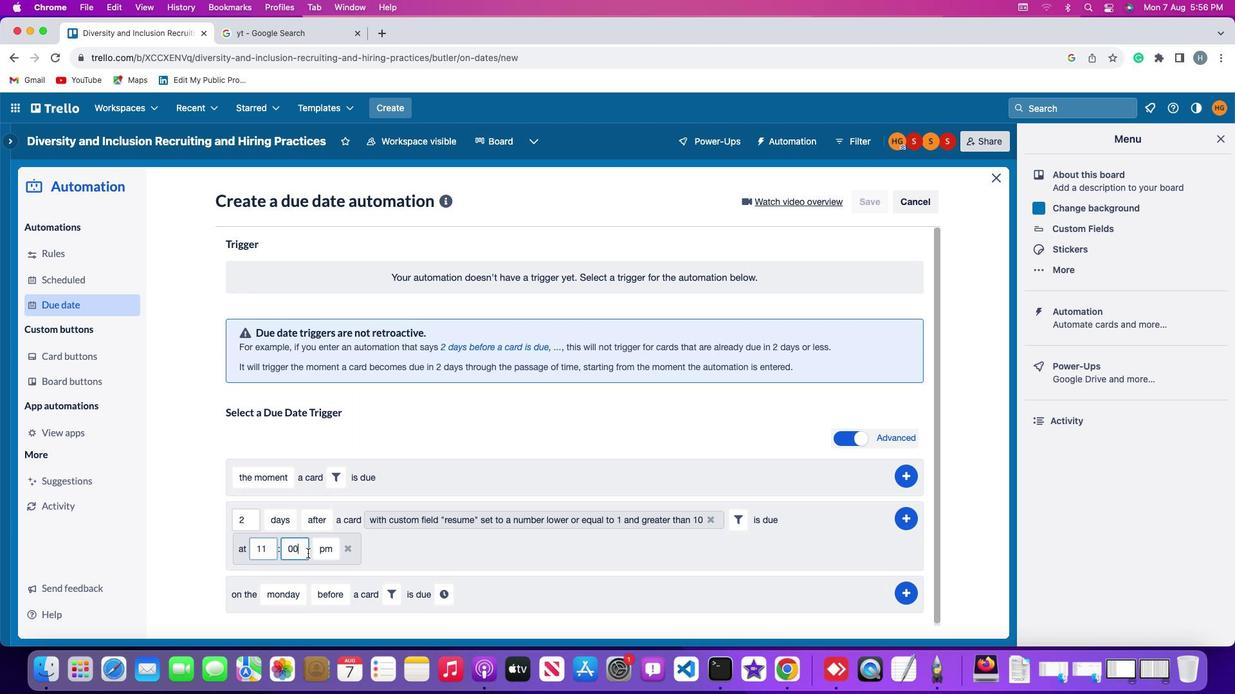 
Action: Mouse moved to (307, 553)
Screenshot: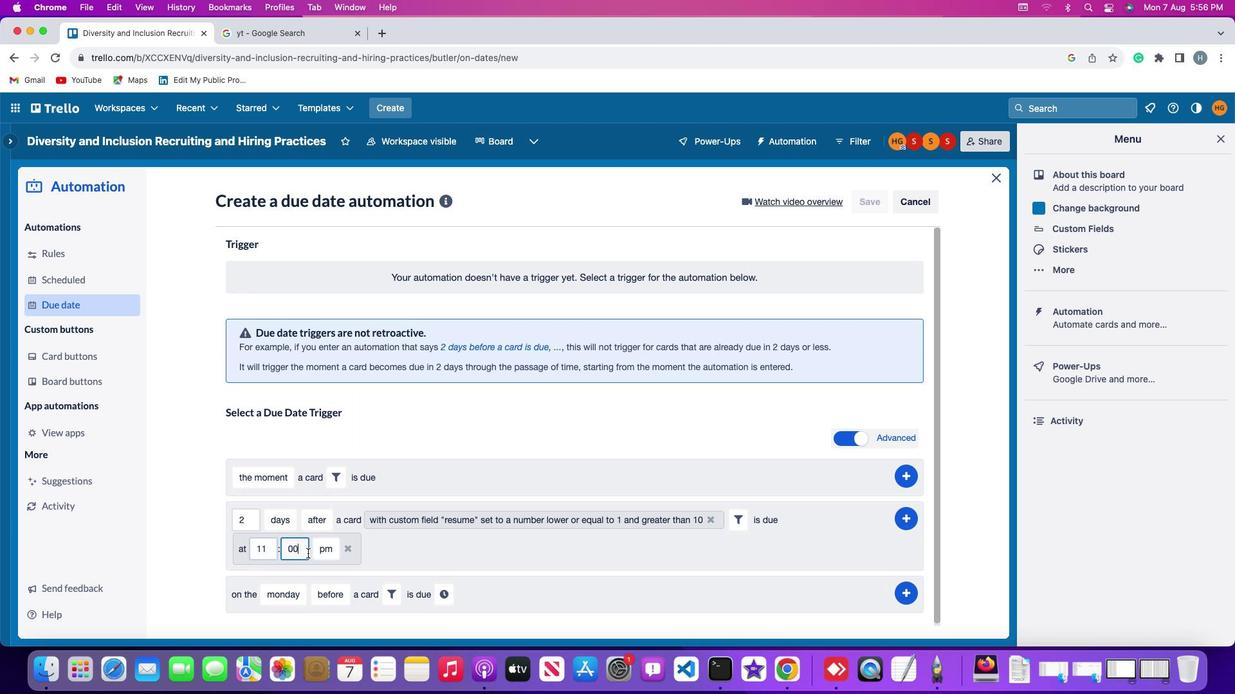 
Action: Key pressed Key.backspaceKey.backspaceKey.backspace'0''0'
Screenshot: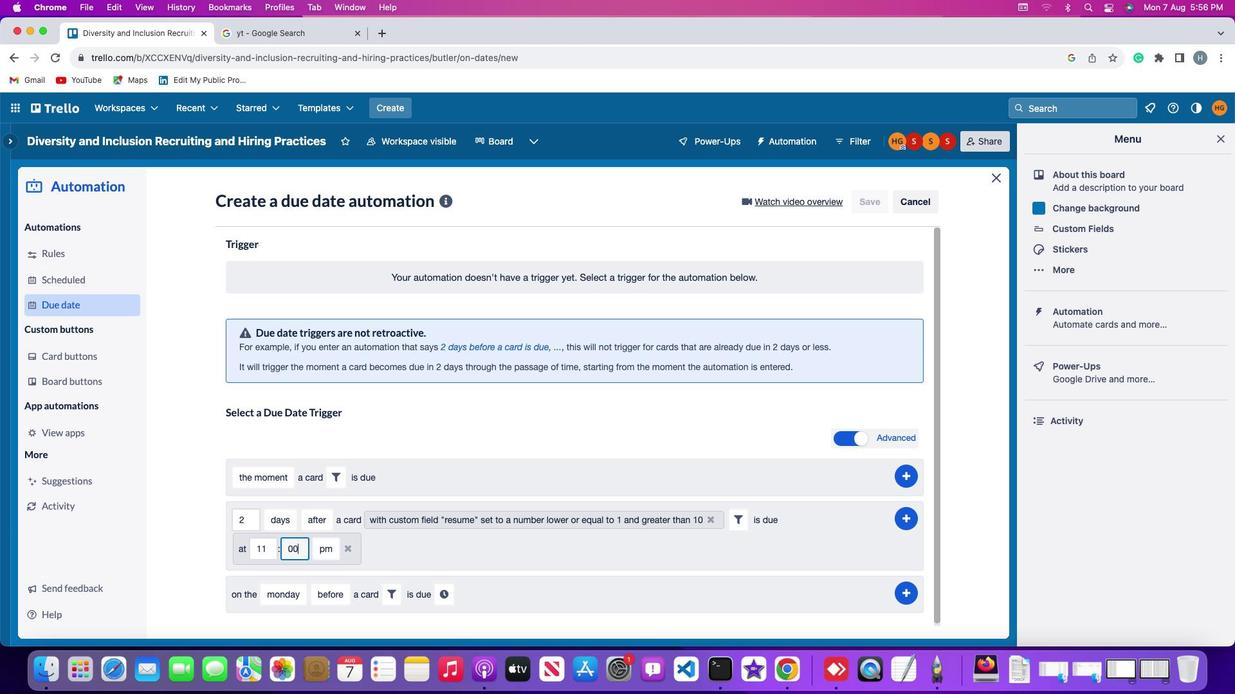 
Action: Mouse moved to (341, 553)
Screenshot: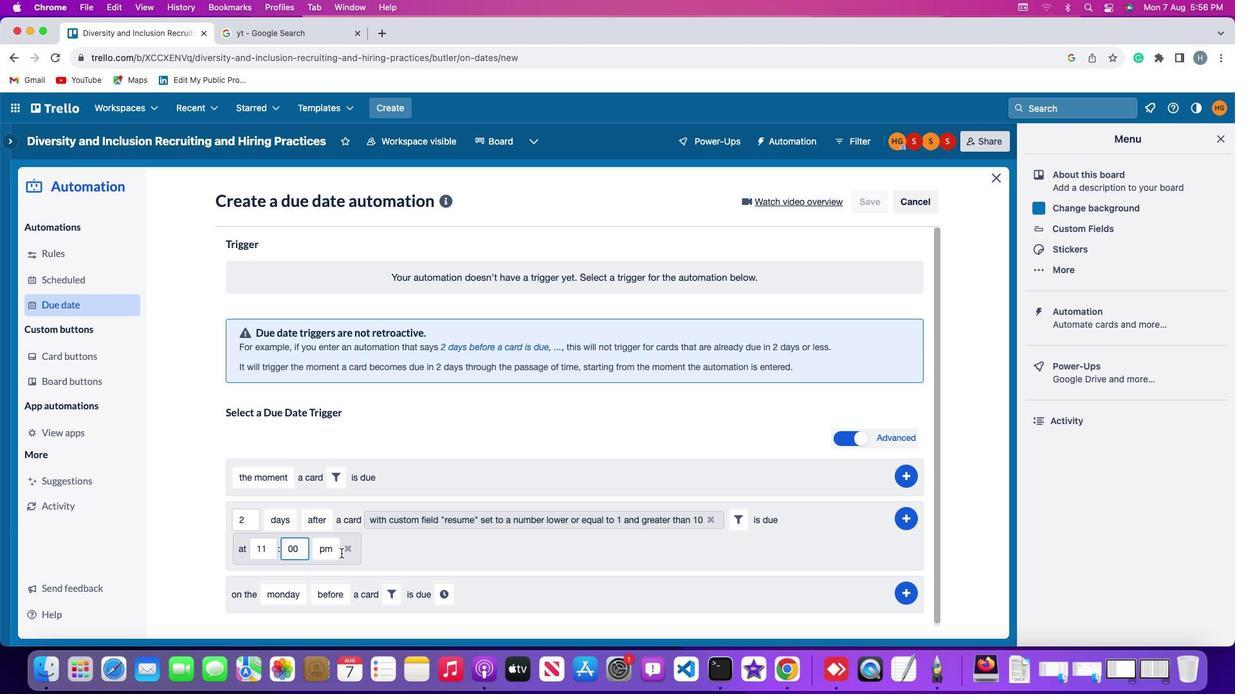 
Action: Mouse pressed left at (341, 553)
Screenshot: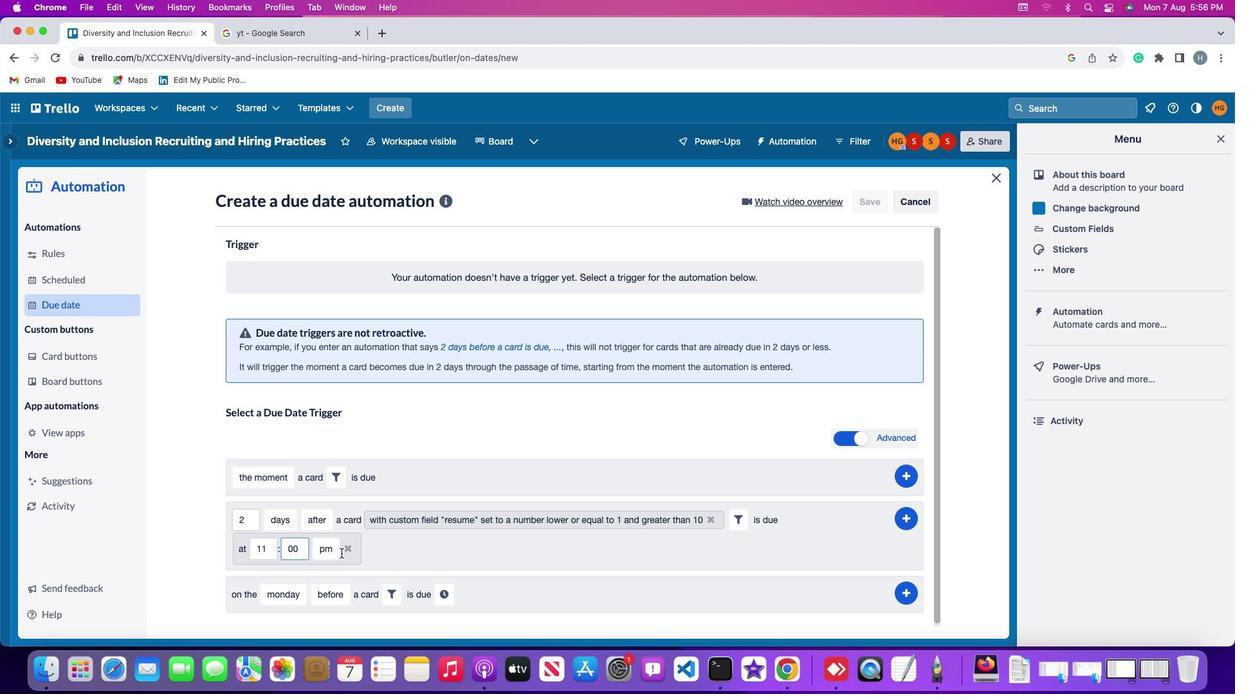 
Action: Mouse moved to (323, 551)
Screenshot: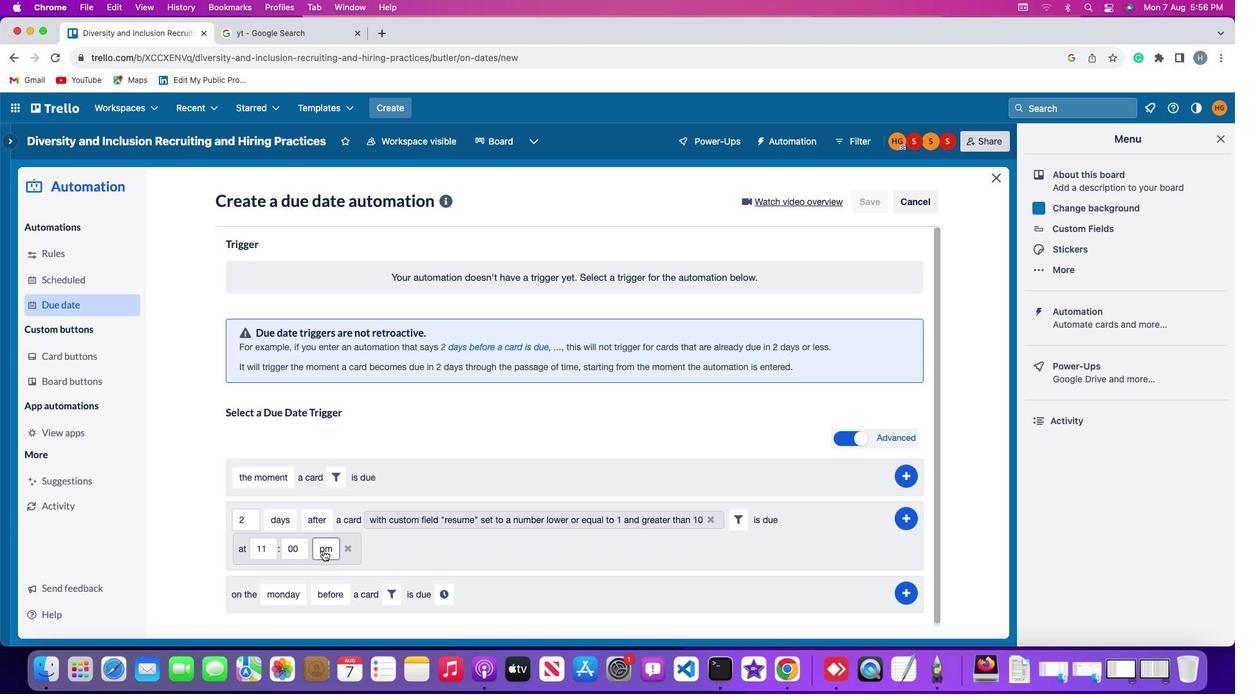 
Action: Mouse pressed left at (323, 551)
Screenshot: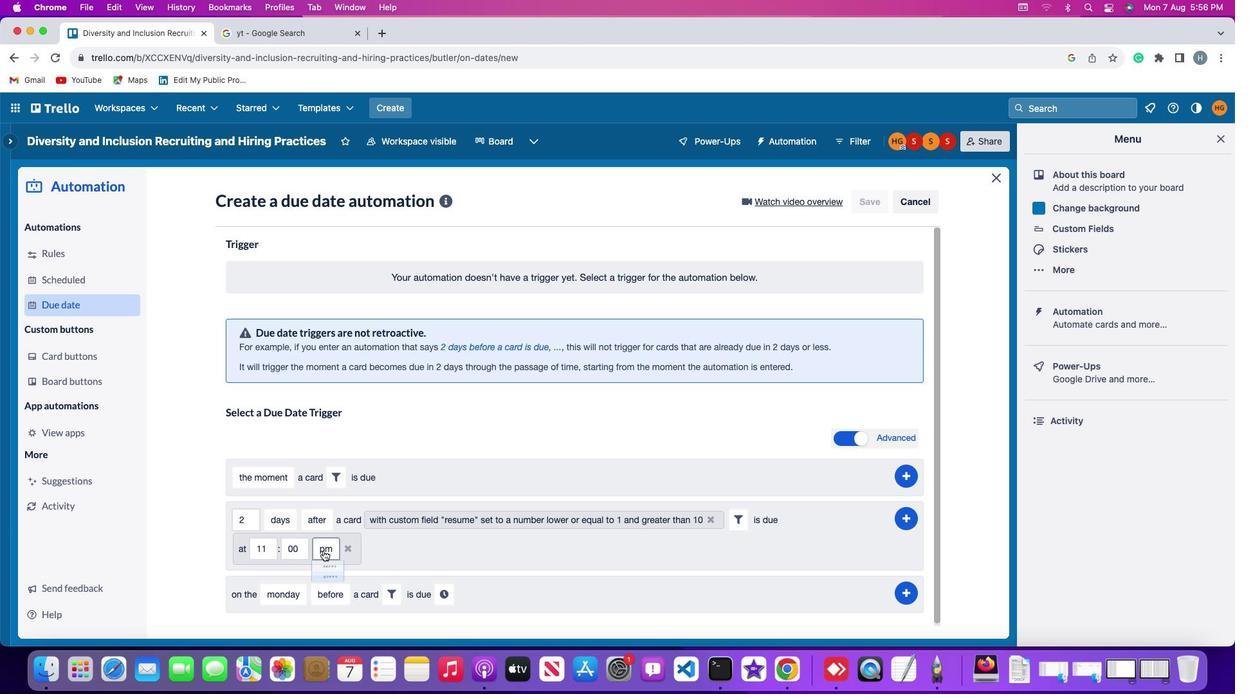 
Action: Mouse moved to (332, 566)
Screenshot: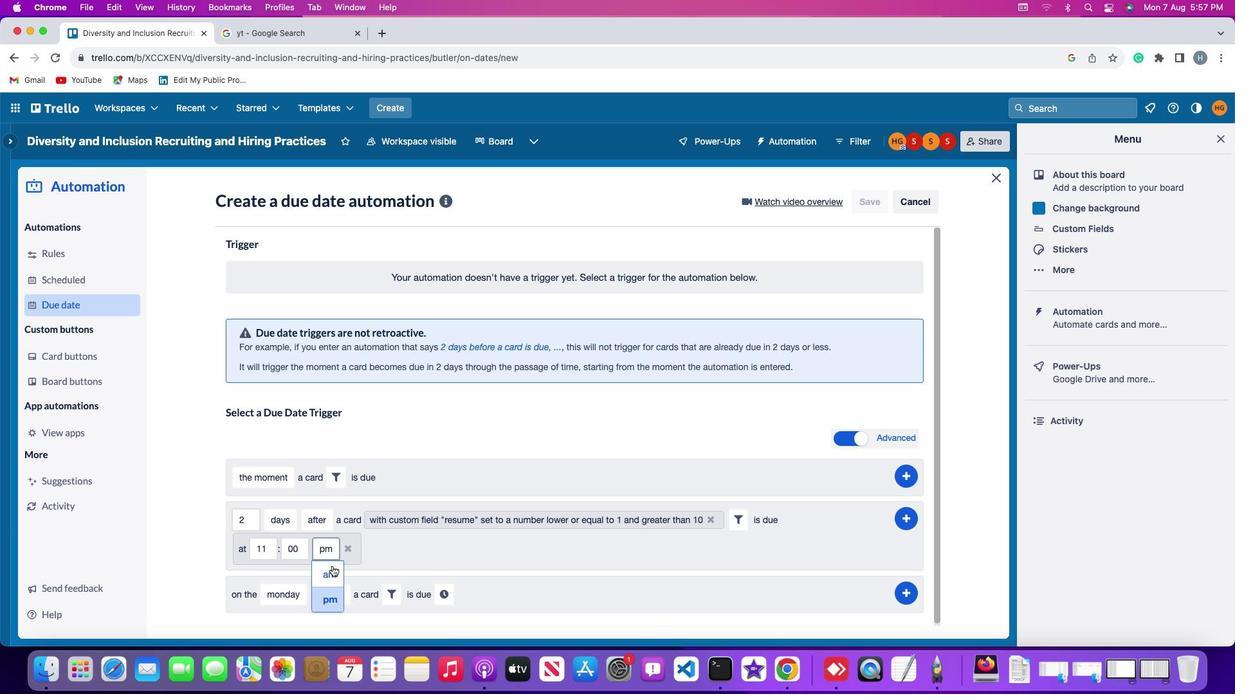 
Action: Mouse pressed left at (332, 566)
Screenshot: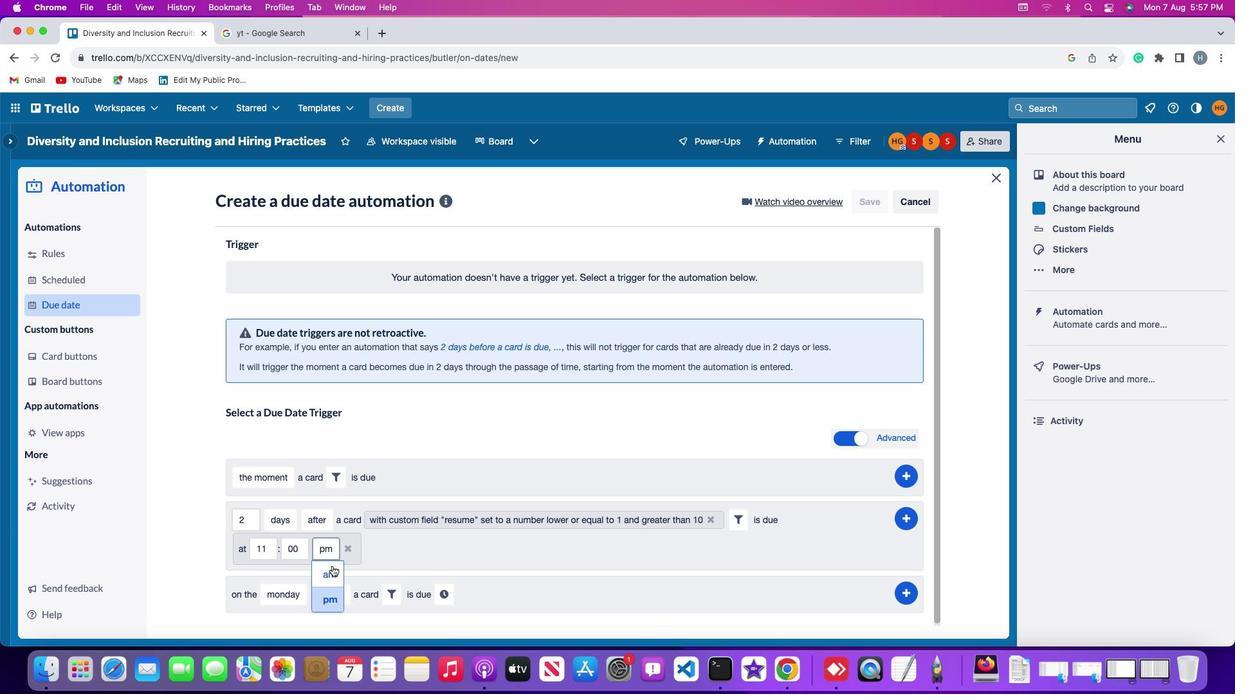 
Action: Mouse moved to (908, 518)
Screenshot: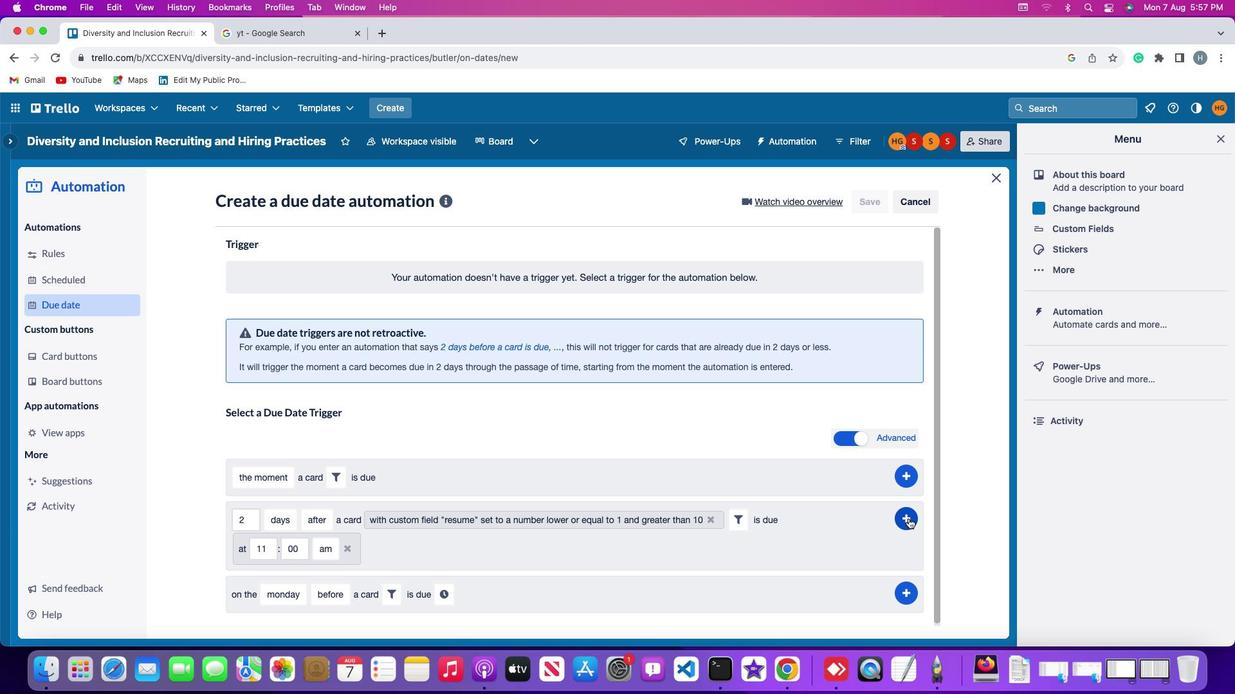 
Action: Mouse pressed left at (908, 518)
Screenshot: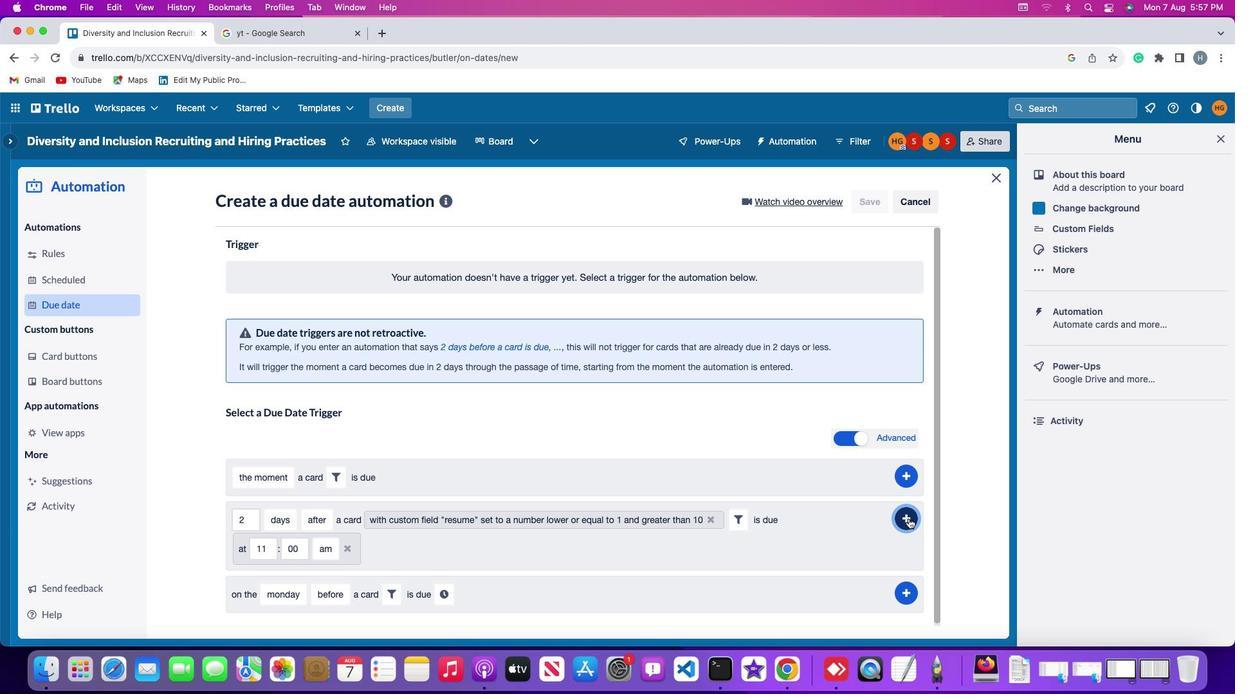 
Action: Mouse moved to (960, 385)
Screenshot: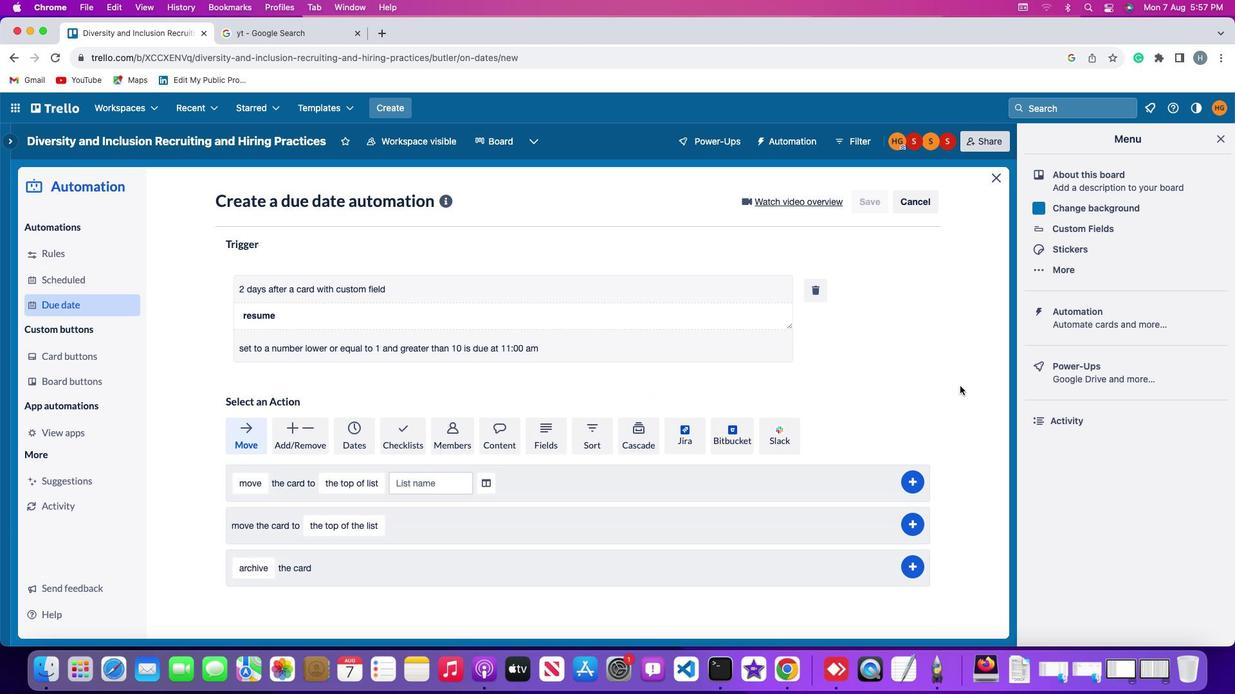 
